 Task: Use the "Buffer" extension for social media analytics and insights.
Action: Mouse moved to (966, 28)
Screenshot: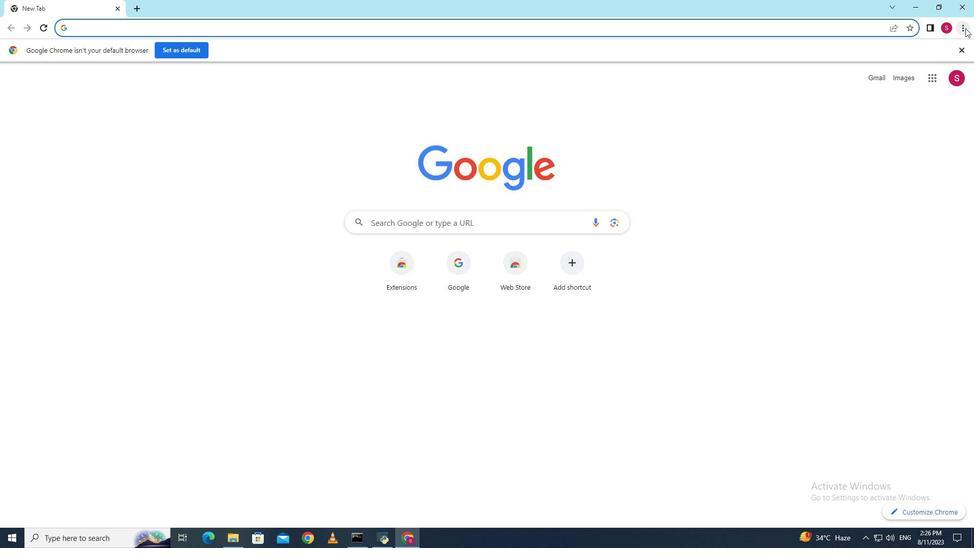 
Action: Mouse pressed left at (966, 28)
Screenshot: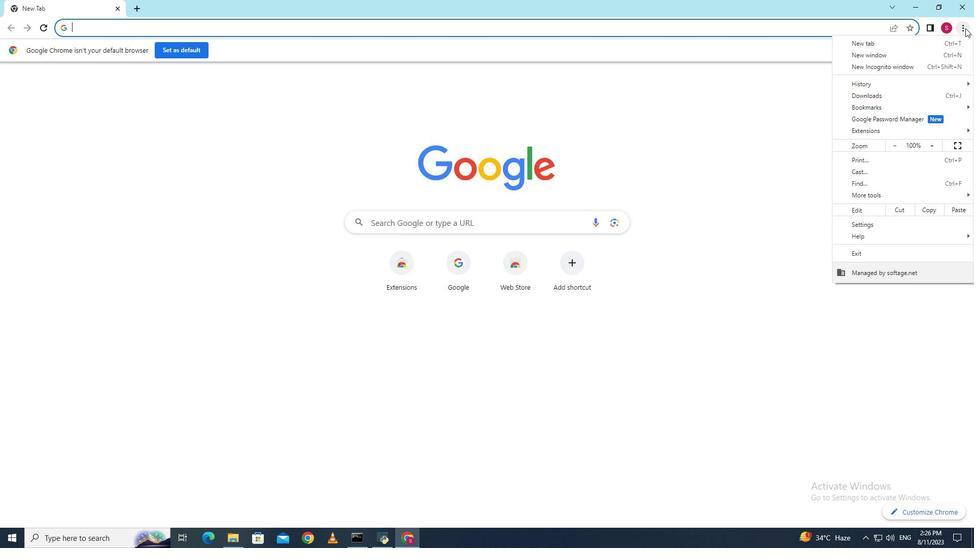 
Action: Mouse moved to (801, 142)
Screenshot: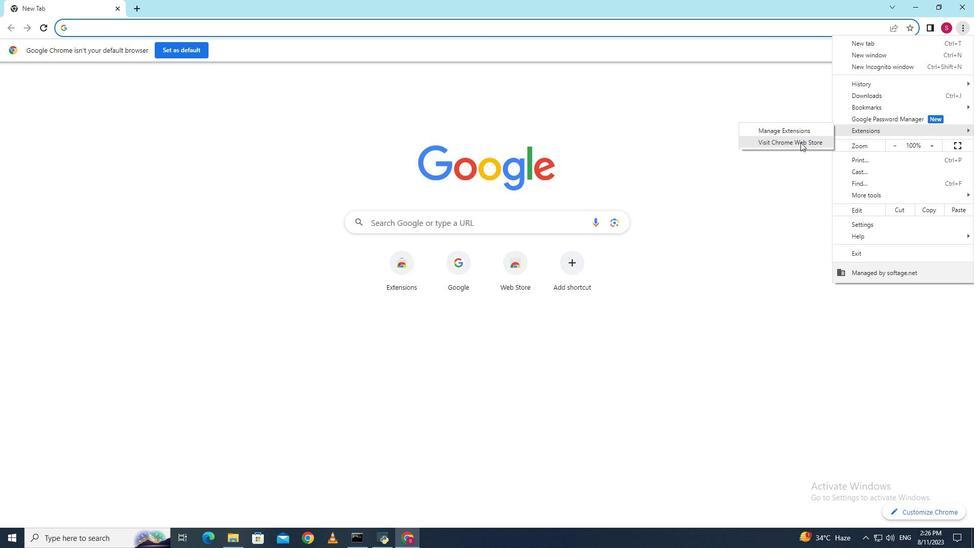 
Action: Mouse pressed left at (801, 142)
Screenshot: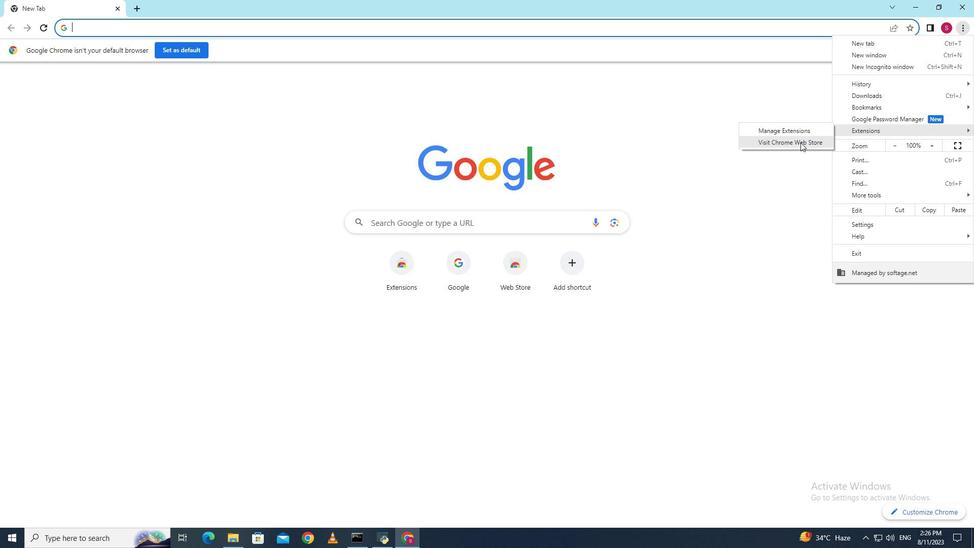 
Action: Mouse moved to (231, 93)
Screenshot: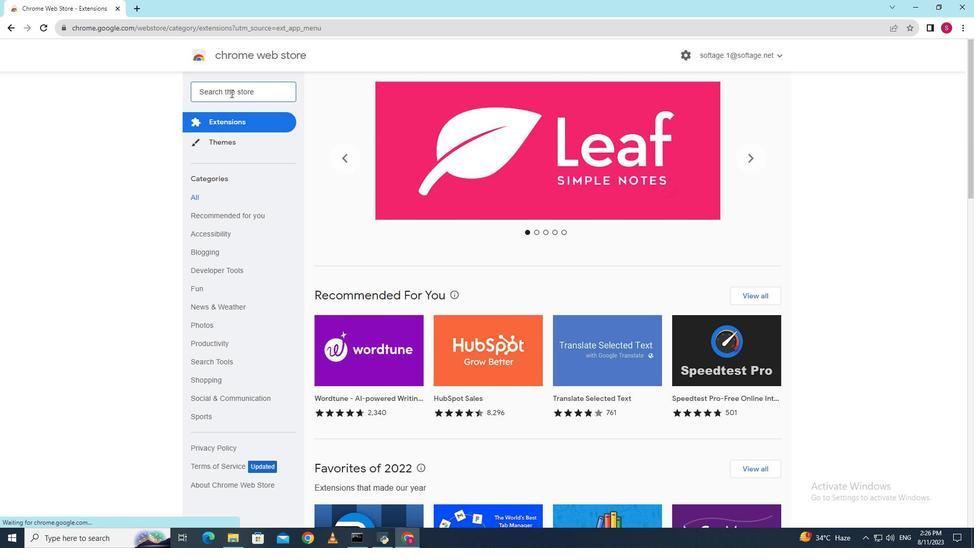 
Action: Mouse pressed left at (231, 93)
Screenshot: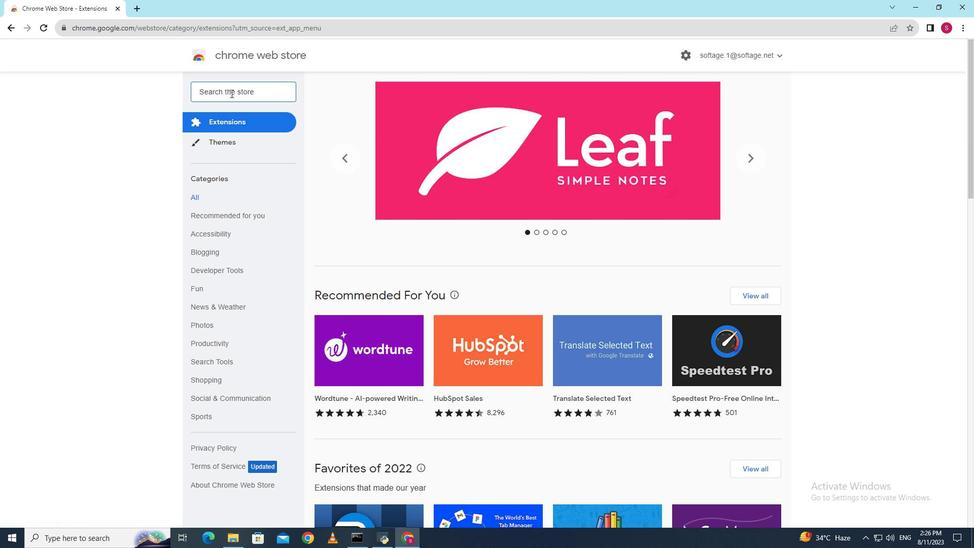
Action: Key pressed <Key.shift>Buffer<Key.enter>
Screenshot: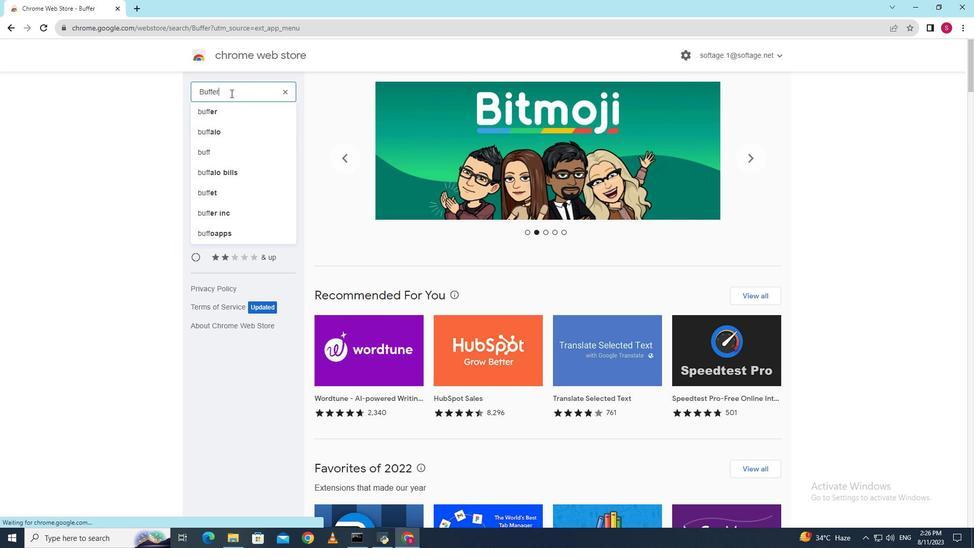 
Action: Mouse moved to (462, 153)
Screenshot: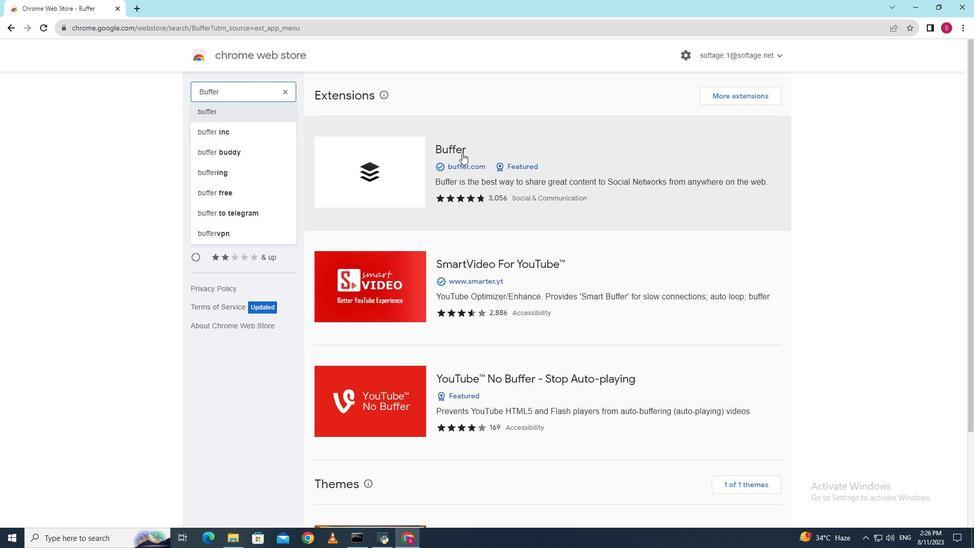 
Action: Mouse pressed left at (462, 153)
Screenshot: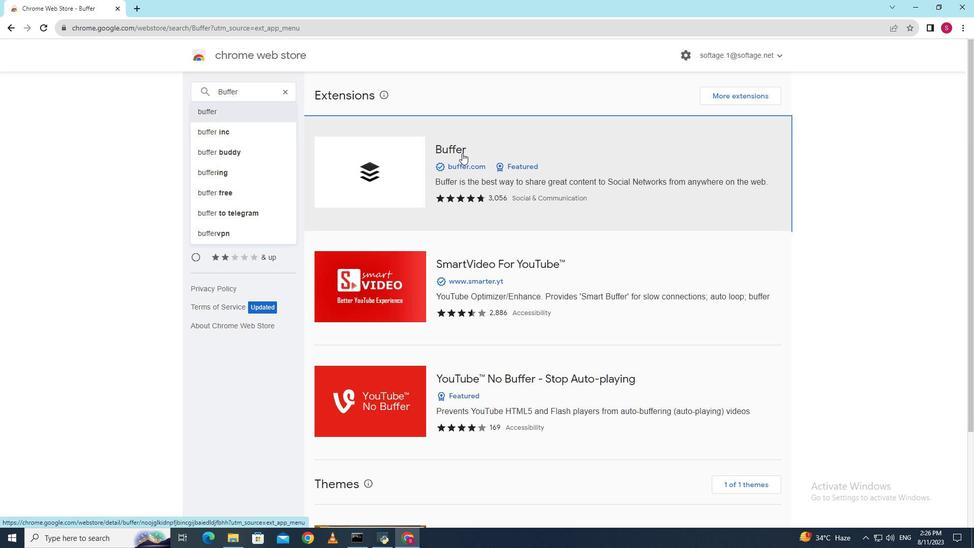 
Action: Mouse moved to (689, 127)
Screenshot: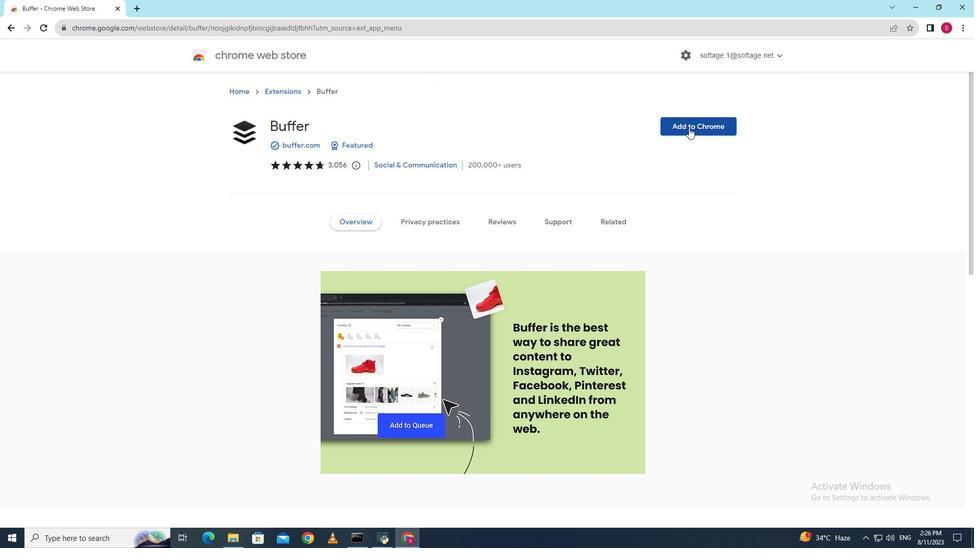 
Action: Mouse pressed left at (689, 127)
Screenshot: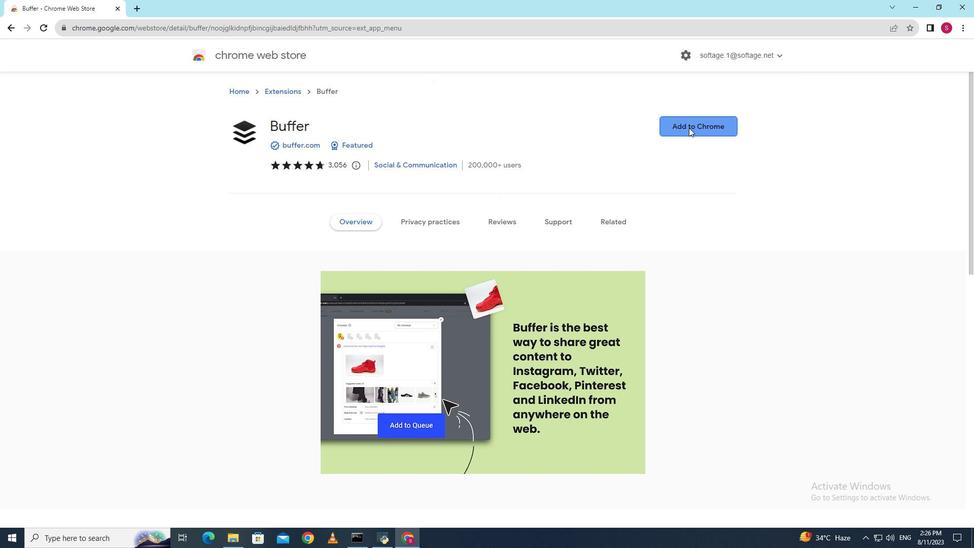 
Action: Mouse moved to (496, 111)
Screenshot: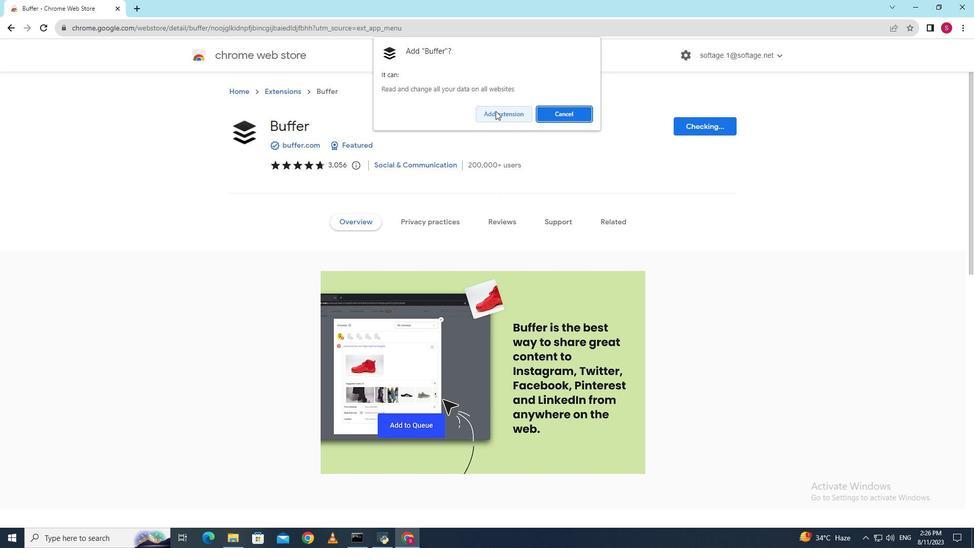 
Action: Mouse pressed left at (496, 111)
Screenshot: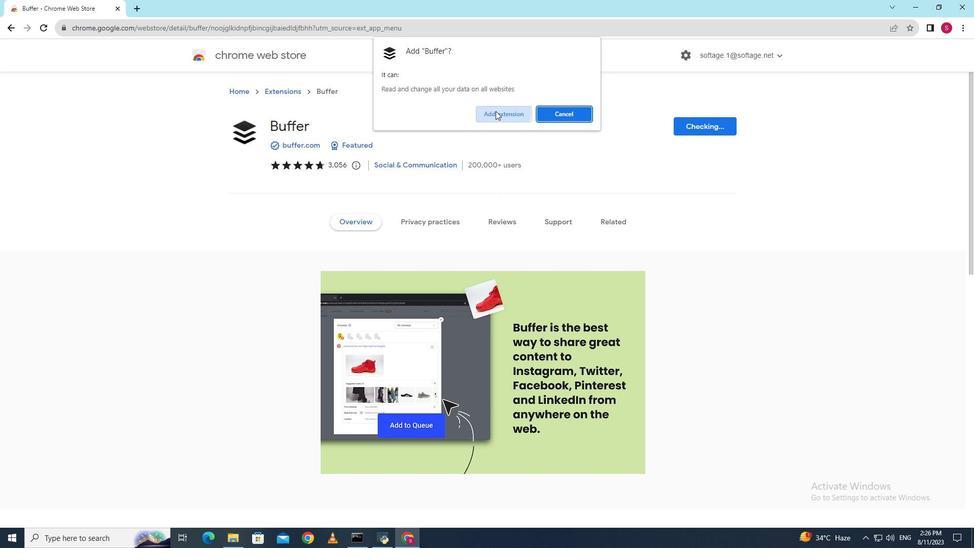 
Action: Mouse moved to (470, 244)
Screenshot: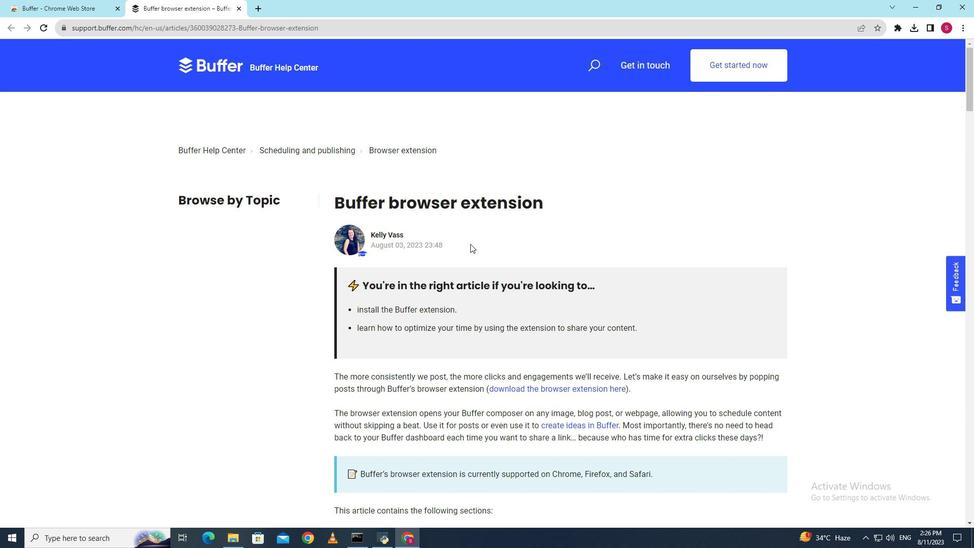 
Action: Mouse scrolled (470, 243) with delta (0, 0)
Screenshot: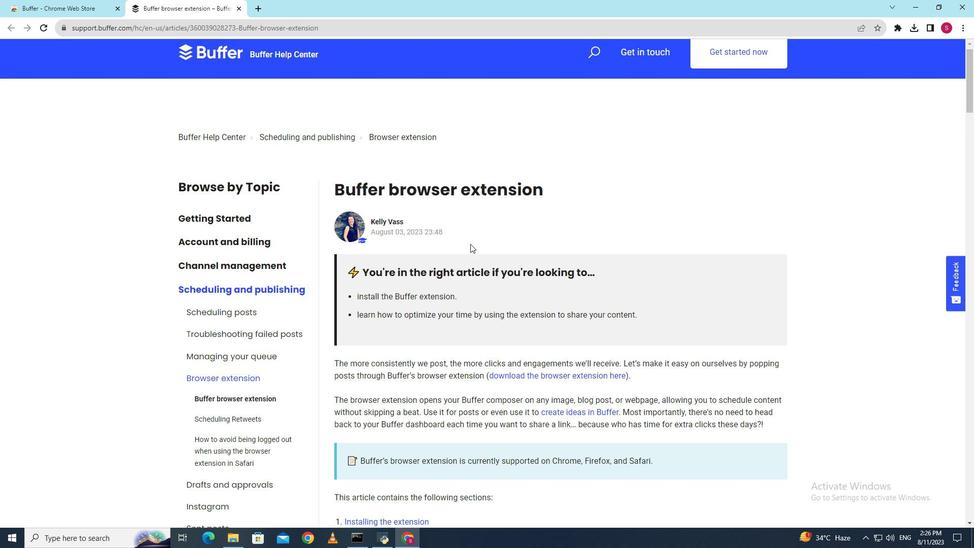 
Action: Mouse scrolled (470, 243) with delta (0, 0)
Screenshot: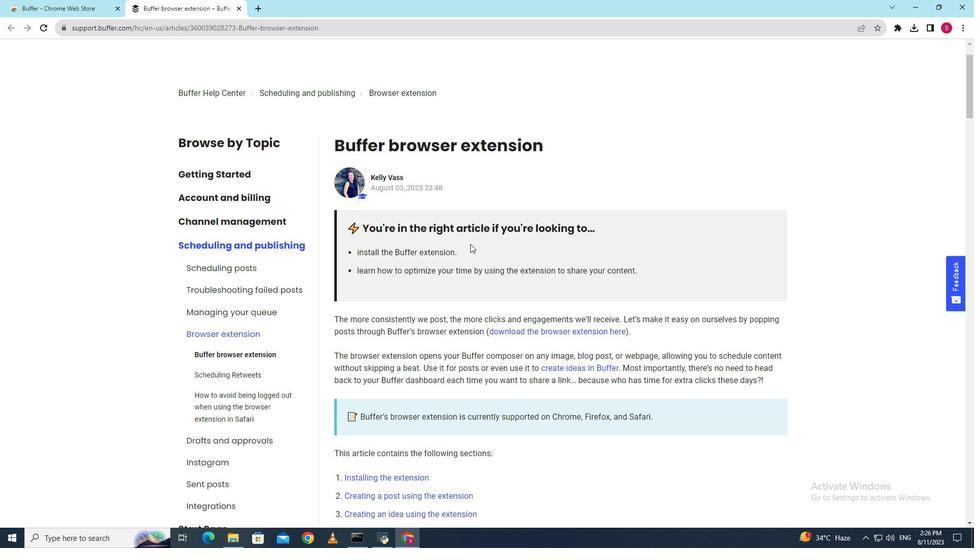 
Action: Mouse scrolled (470, 243) with delta (0, 0)
Screenshot: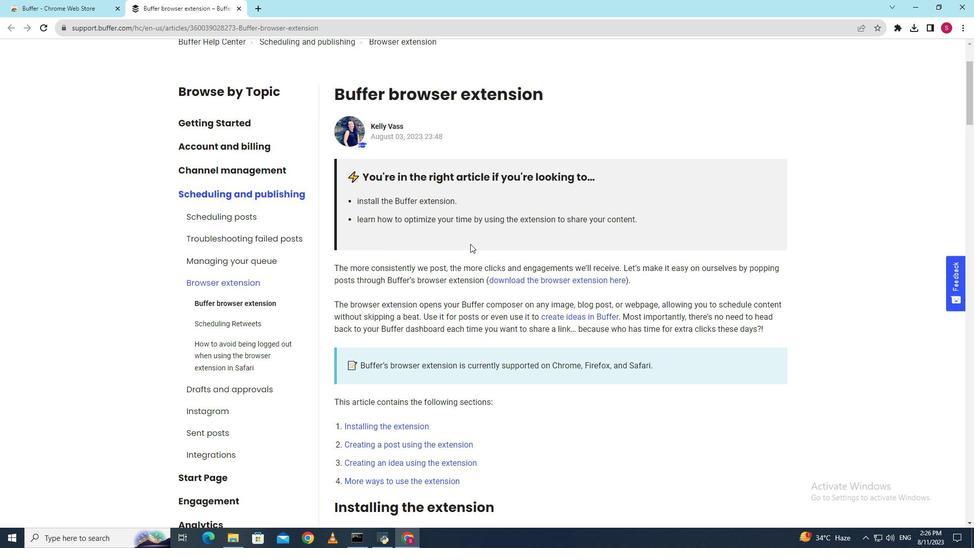 
Action: Mouse scrolled (470, 243) with delta (0, 0)
Screenshot: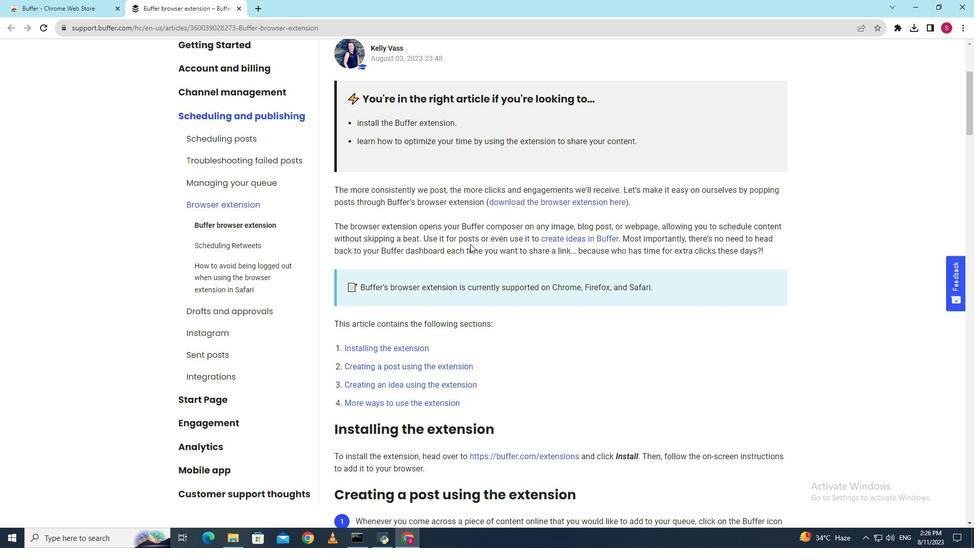 
Action: Mouse scrolled (470, 243) with delta (0, 0)
Screenshot: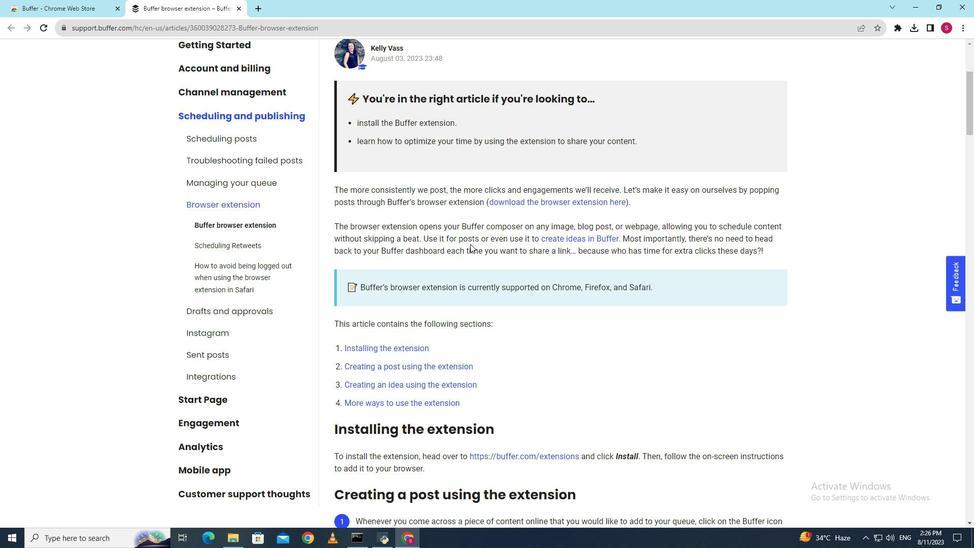 
Action: Mouse scrolled (470, 243) with delta (0, 0)
Screenshot: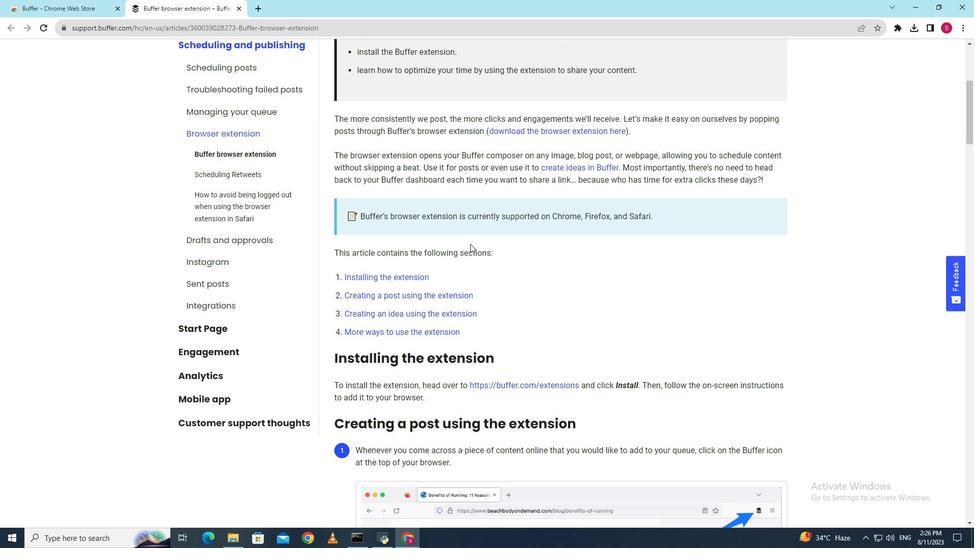 
Action: Mouse scrolled (470, 243) with delta (0, 0)
Screenshot: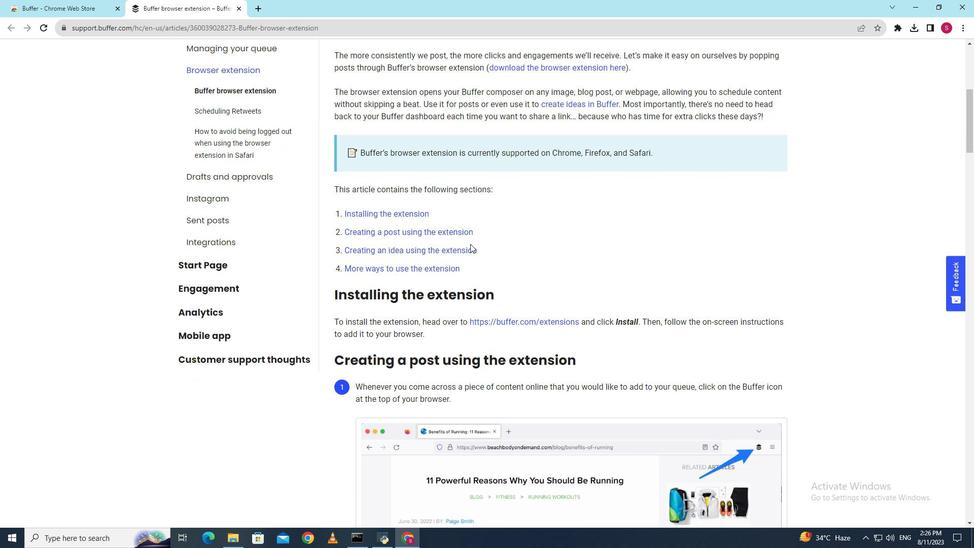 
Action: Mouse scrolled (470, 243) with delta (0, 0)
Screenshot: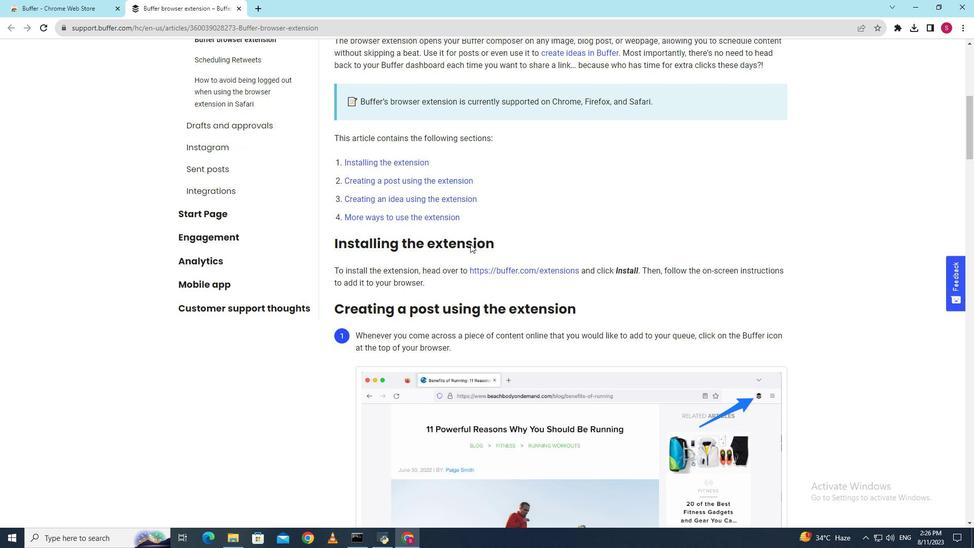 
Action: Mouse scrolled (470, 243) with delta (0, 0)
Screenshot: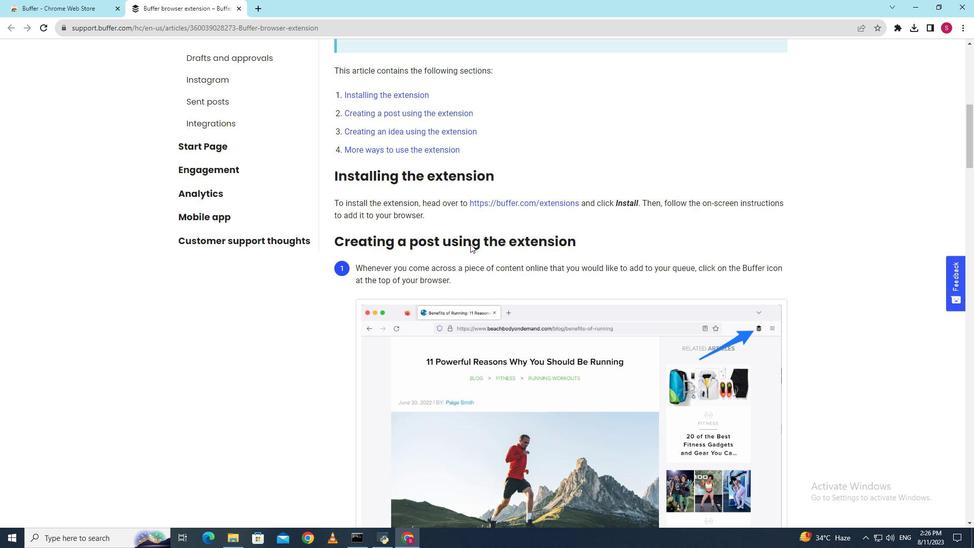 
Action: Mouse scrolled (470, 243) with delta (0, 0)
Screenshot: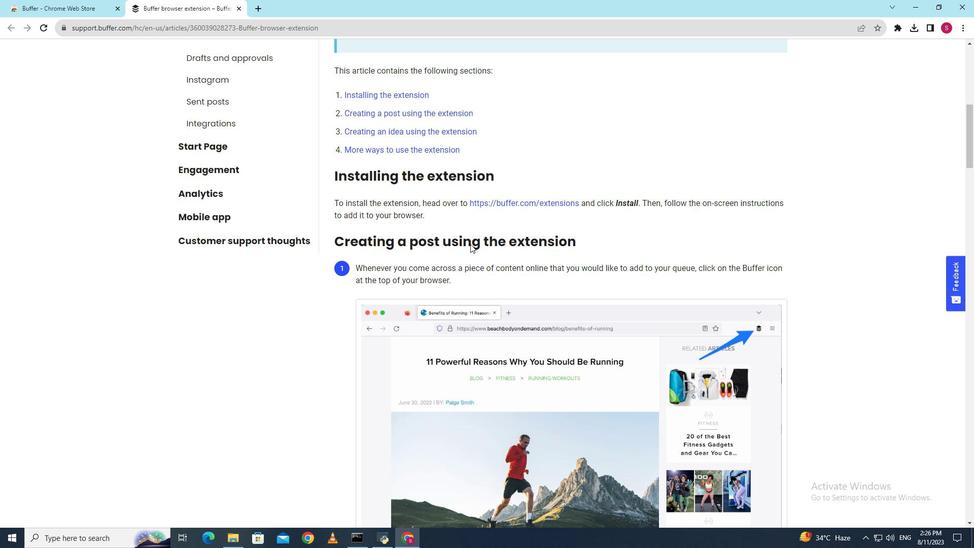 
Action: Mouse scrolled (470, 243) with delta (0, 0)
Screenshot: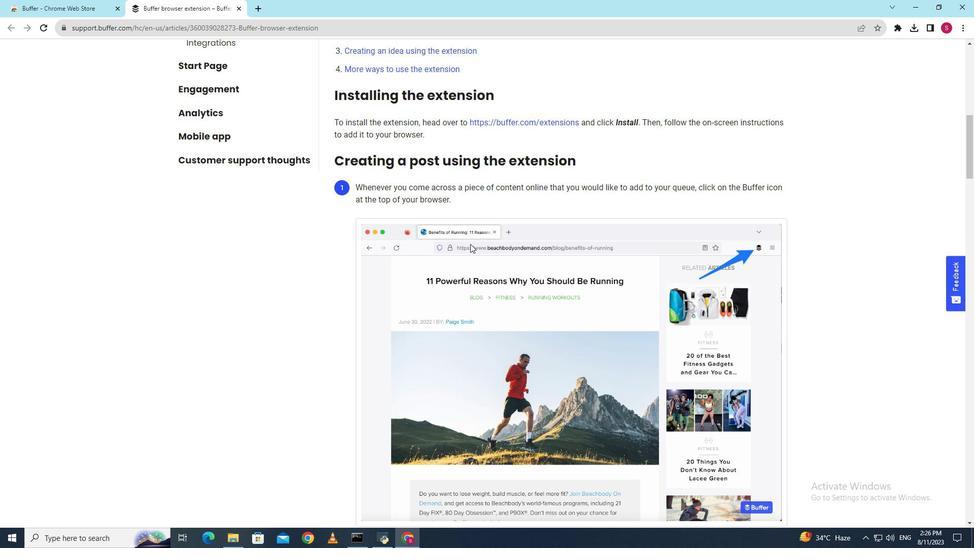 
Action: Mouse scrolled (470, 243) with delta (0, 0)
Screenshot: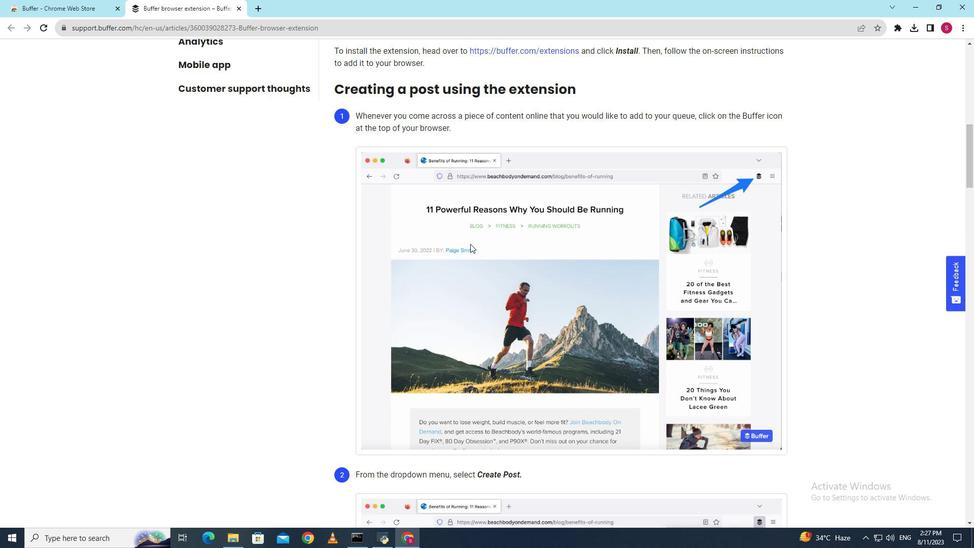 
Action: Mouse scrolled (470, 243) with delta (0, 0)
Screenshot: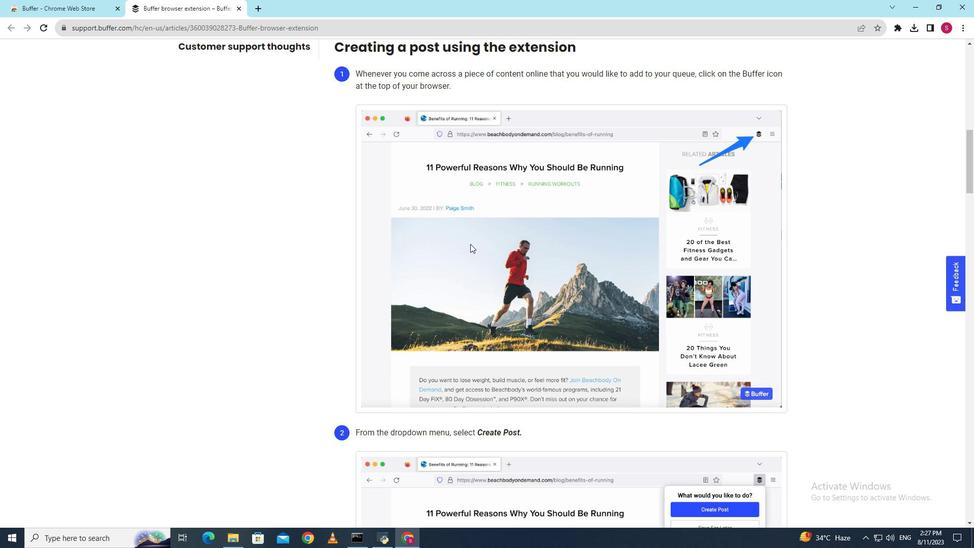 
Action: Mouse scrolled (470, 243) with delta (0, 0)
Screenshot: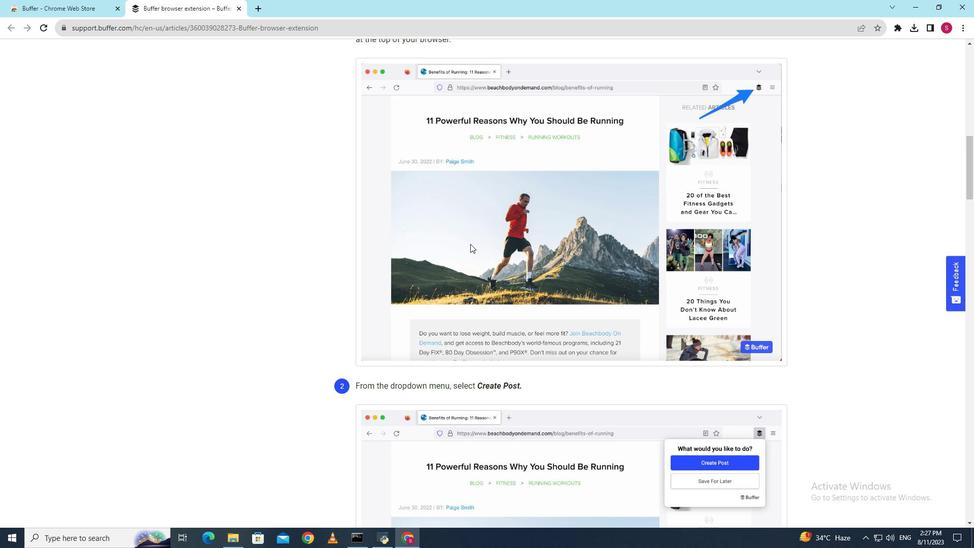 
Action: Mouse scrolled (470, 243) with delta (0, 0)
Screenshot: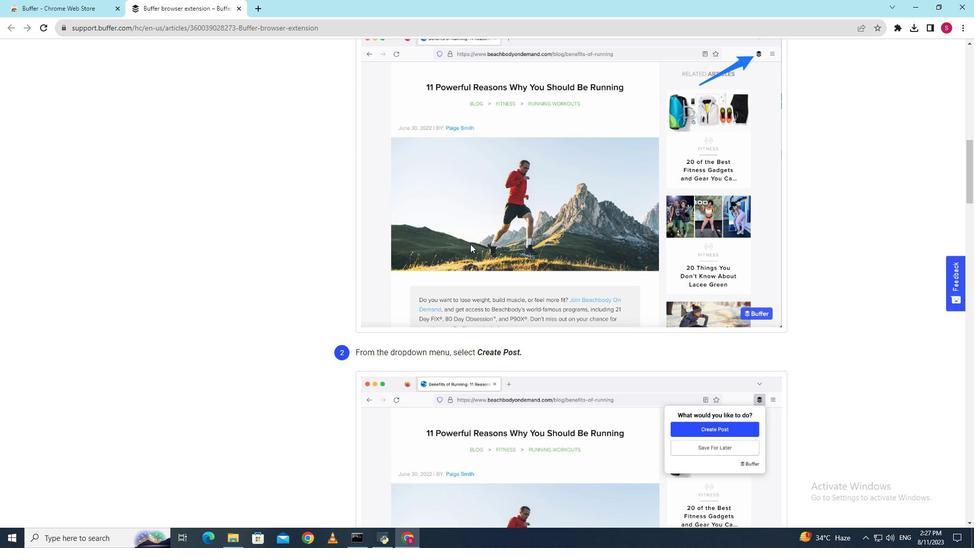 
Action: Mouse scrolled (470, 243) with delta (0, 0)
Screenshot: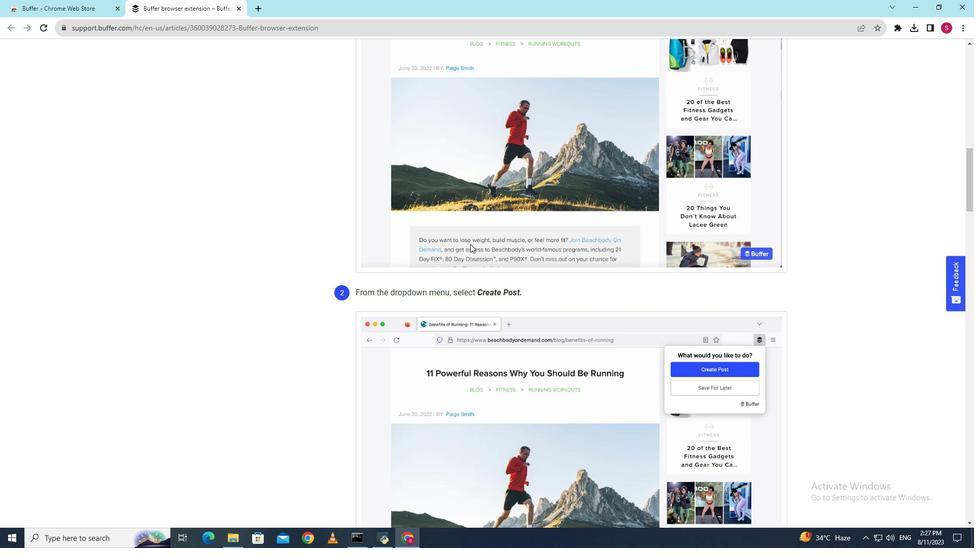 
Action: Mouse scrolled (470, 243) with delta (0, 0)
Screenshot: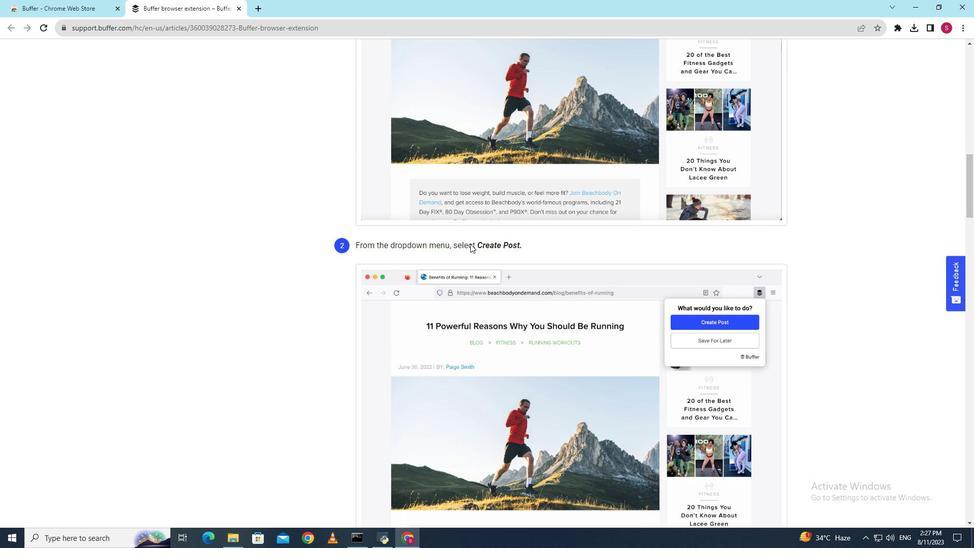 
Action: Mouse scrolled (470, 243) with delta (0, 0)
Screenshot: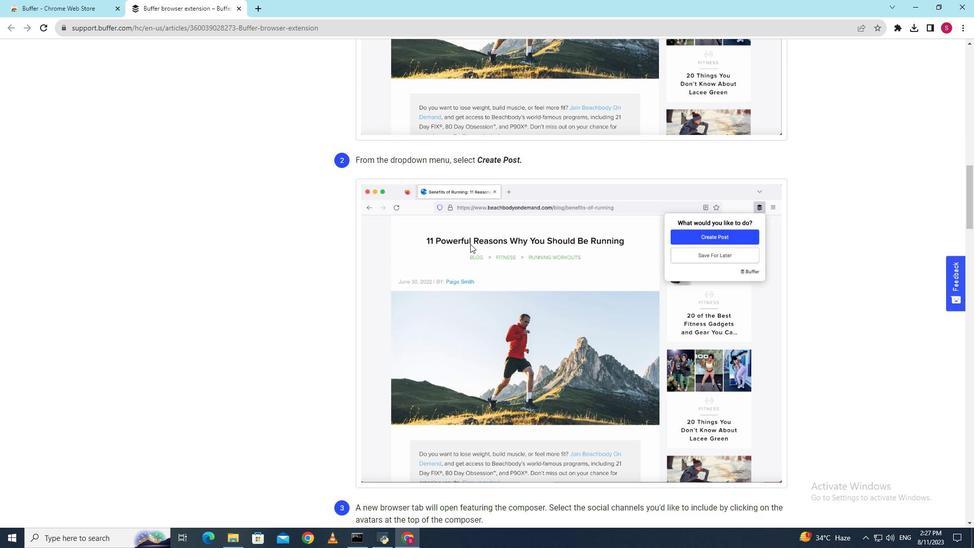 
Action: Mouse scrolled (470, 243) with delta (0, 0)
Screenshot: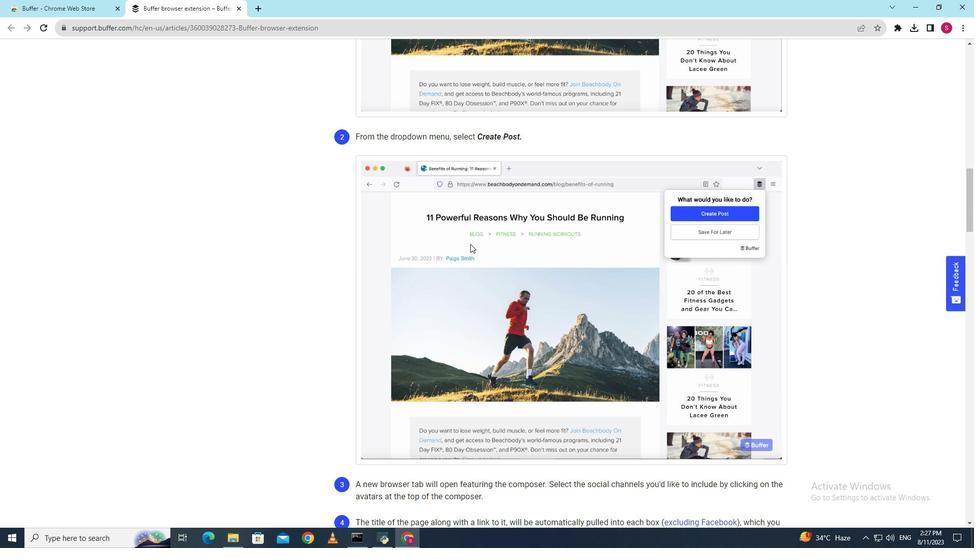 
Action: Mouse scrolled (470, 243) with delta (0, 0)
Screenshot: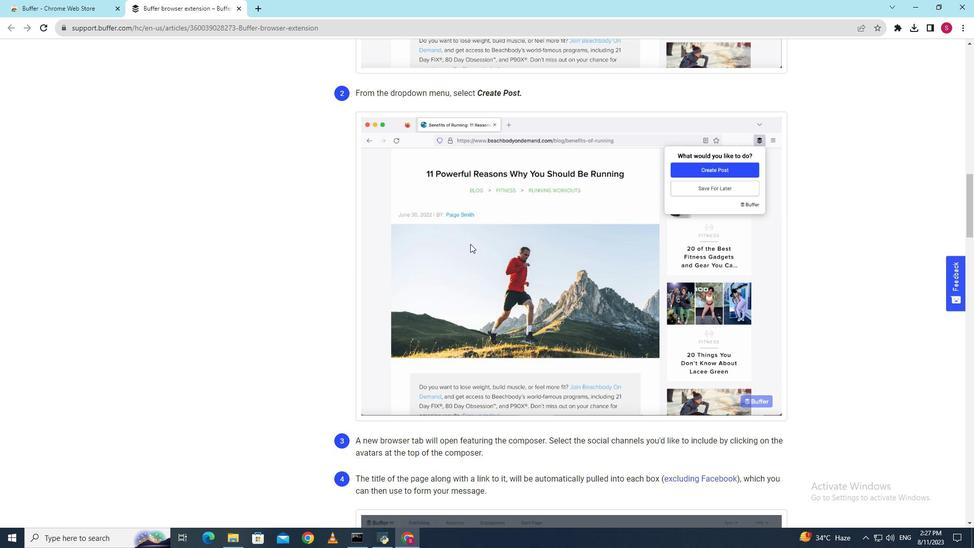 
Action: Mouse scrolled (470, 243) with delta (0, 0)
Screenshot: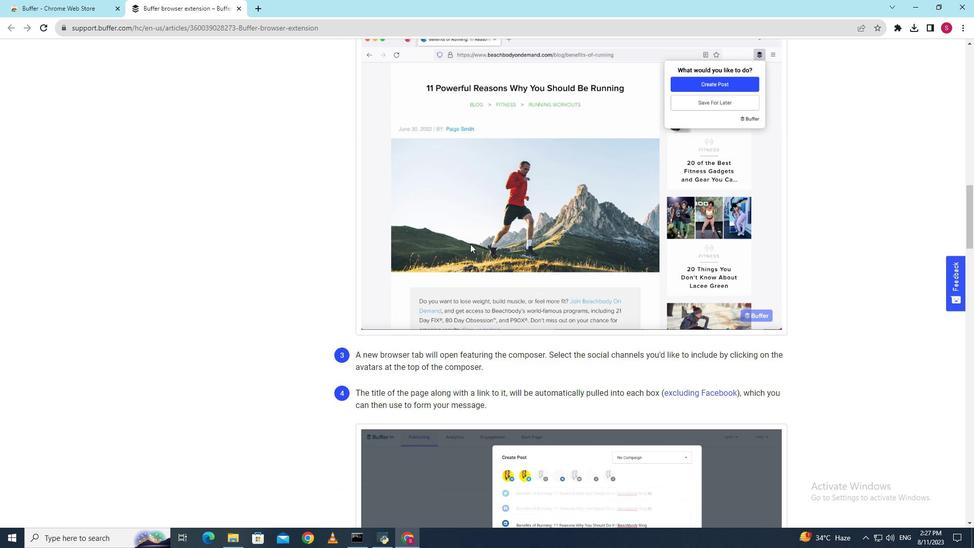 
Action: Mouse scrolled (470, 243) with delta (0, 0)
Screenshot: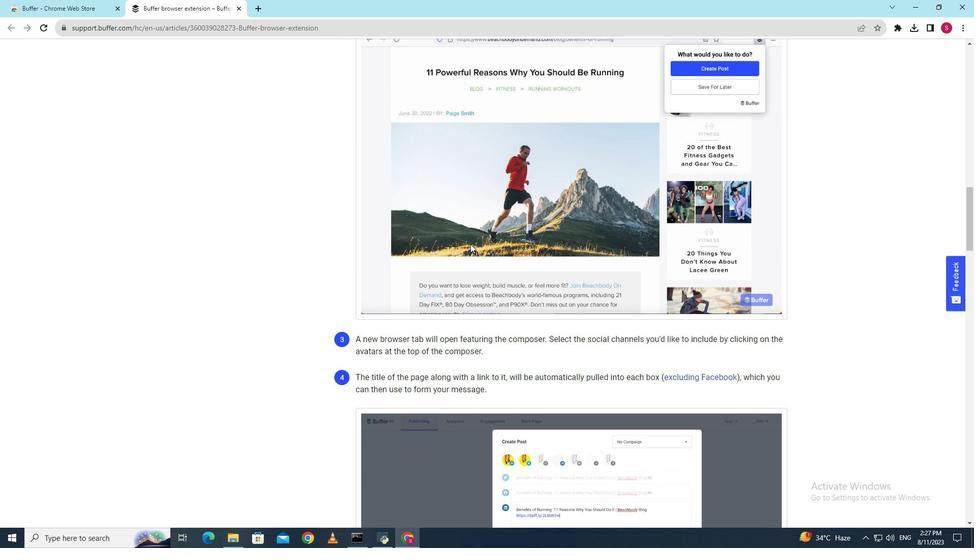 
Action: Mouse scrolled (470, 243) with delta (0, 0)
Screenshot: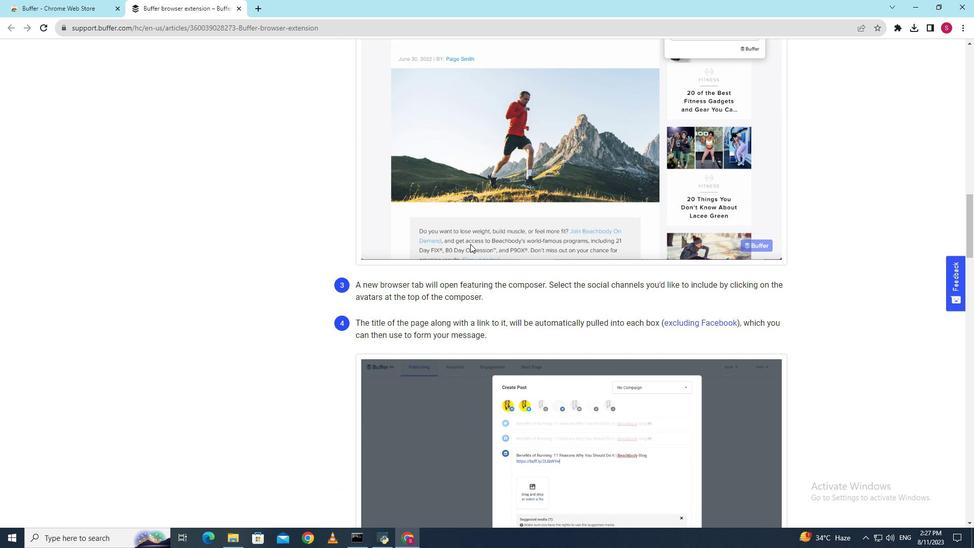 
Action: Mouse scrolled (470, 243) with delta (0, 0)
Screenshot: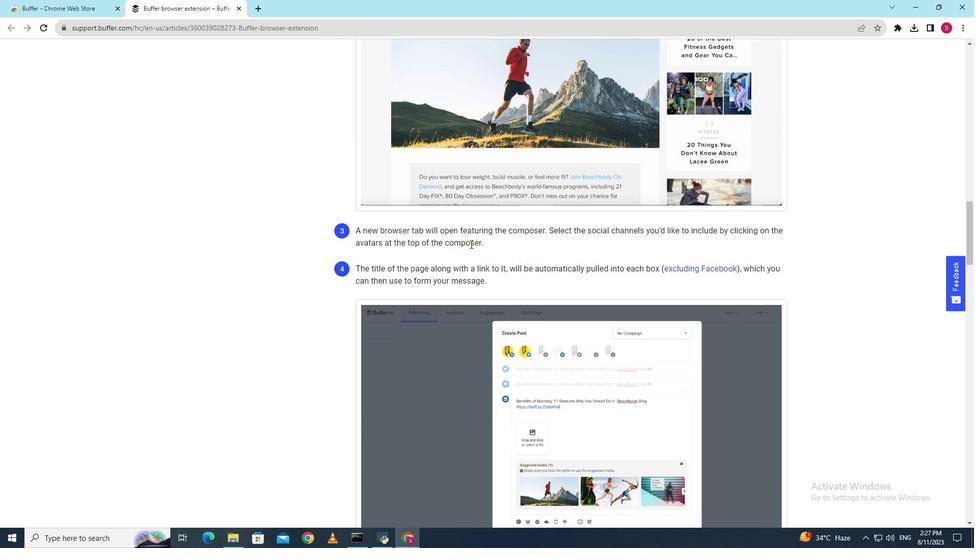 
Action: Mouse scrolled (470, 243) with delta (0, 0)
Screenshot: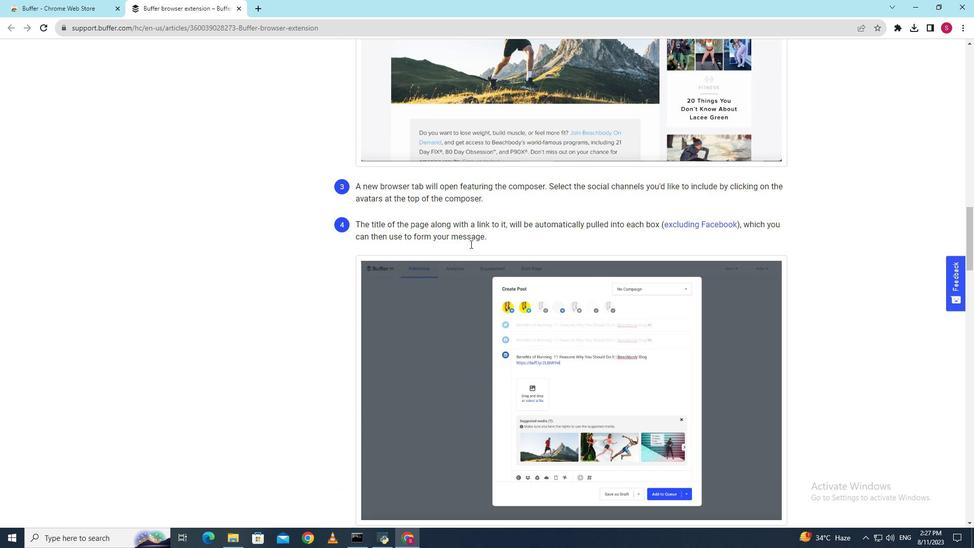 
Action: Mouse scrolled (470, 243) with delta (0, 0)
Screenshot: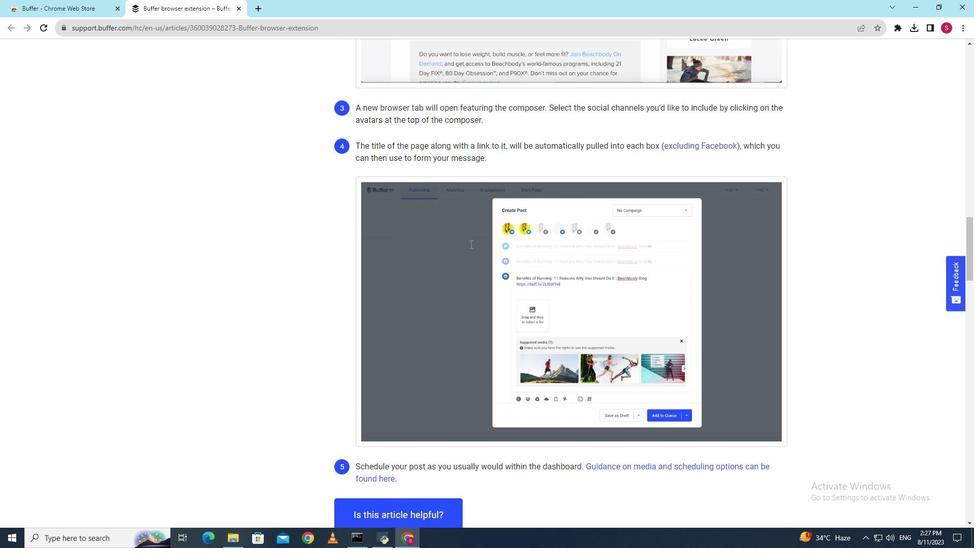 
Action: Mouse scrolled (470, 243) with delta (0, 0)
Screenshot: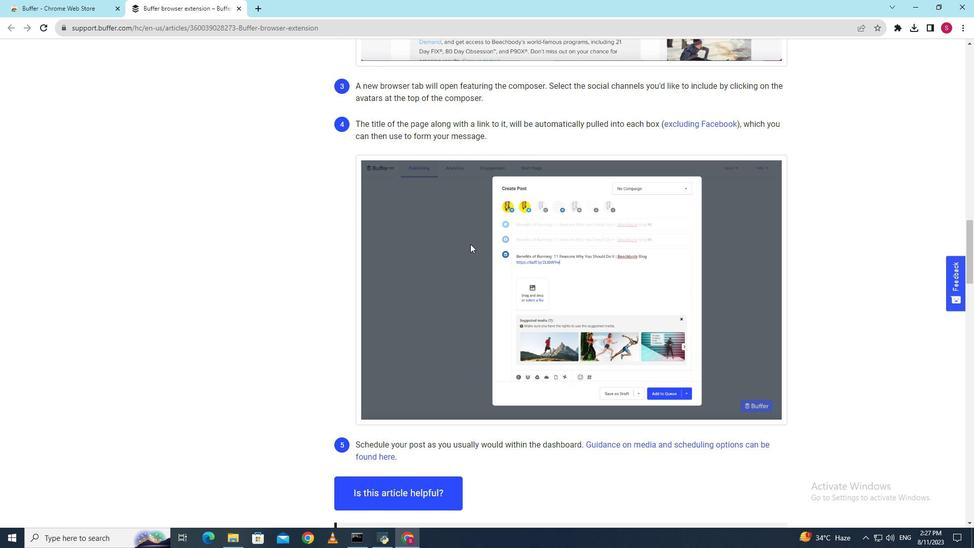 
Action: Mouse scrolled (470, 243) with delta (0, 0)
Screenshot: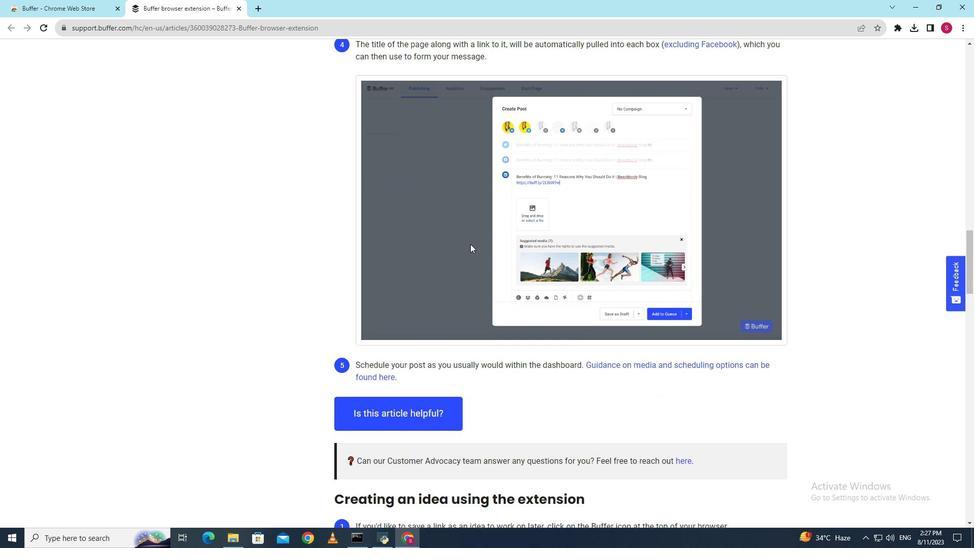 
Action: Mouse scrolled (470, 243) with delta (0, 0)
Screenshot: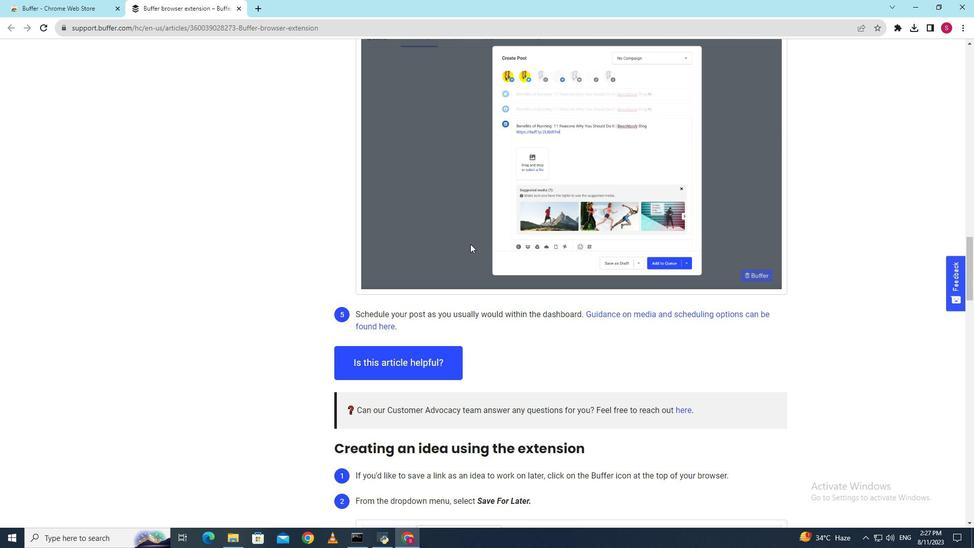 
Action: Mouse moved to (471, 244)
Screenshot: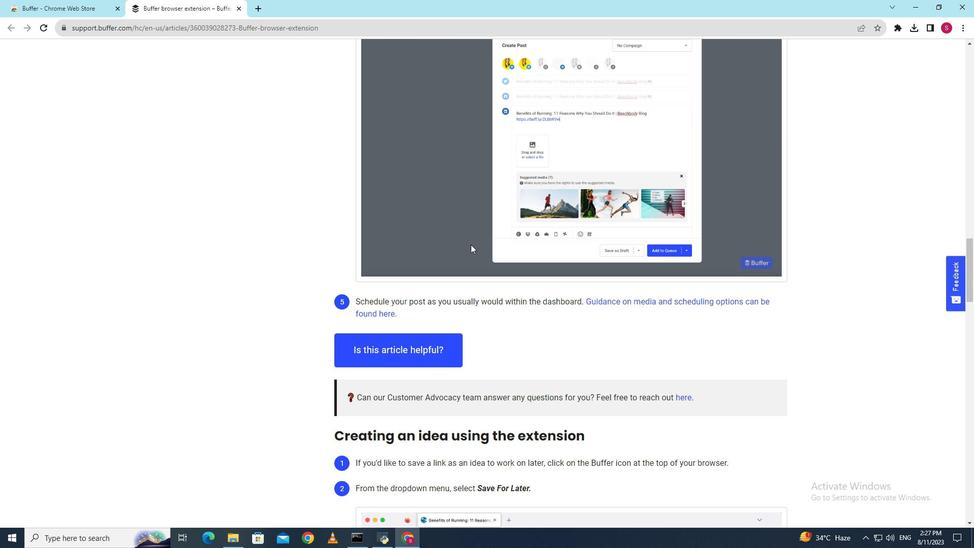 
Action: Mouse scrolled (471, 244) with delta (0, 0)
Screenshot: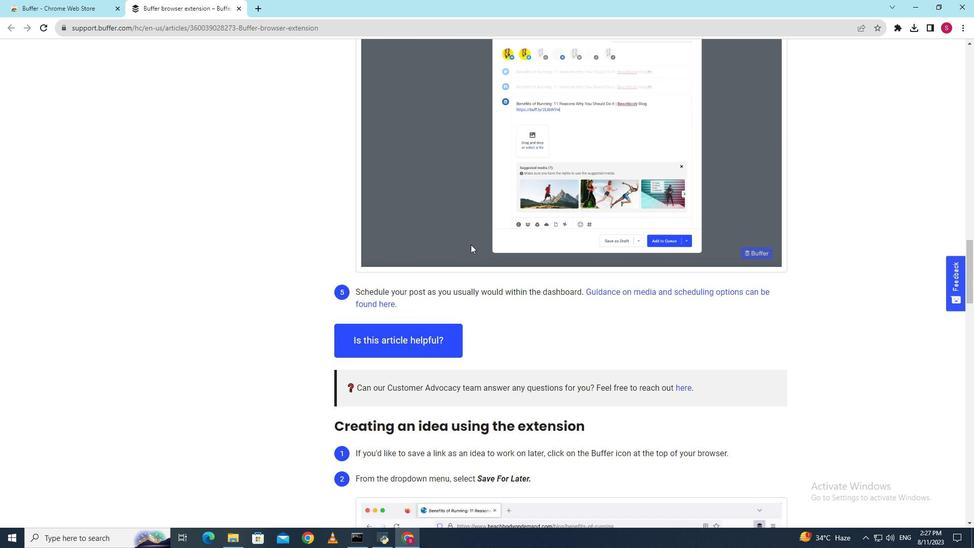 
Action: Mouse scrolled (471, 244) with delta (0, 0)
Screenshot: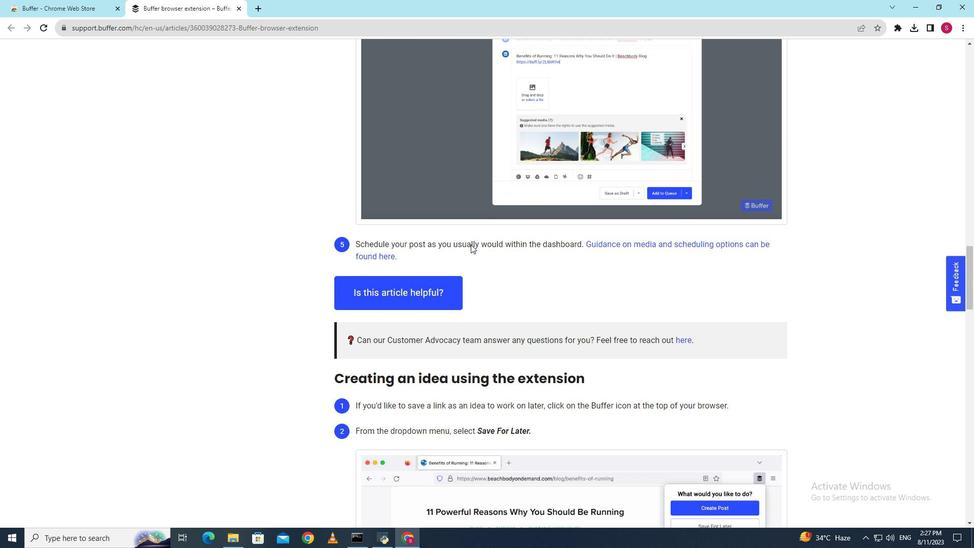
Action: Mouse scrolled (471, 244) with delta (0, 0)
Screenshot: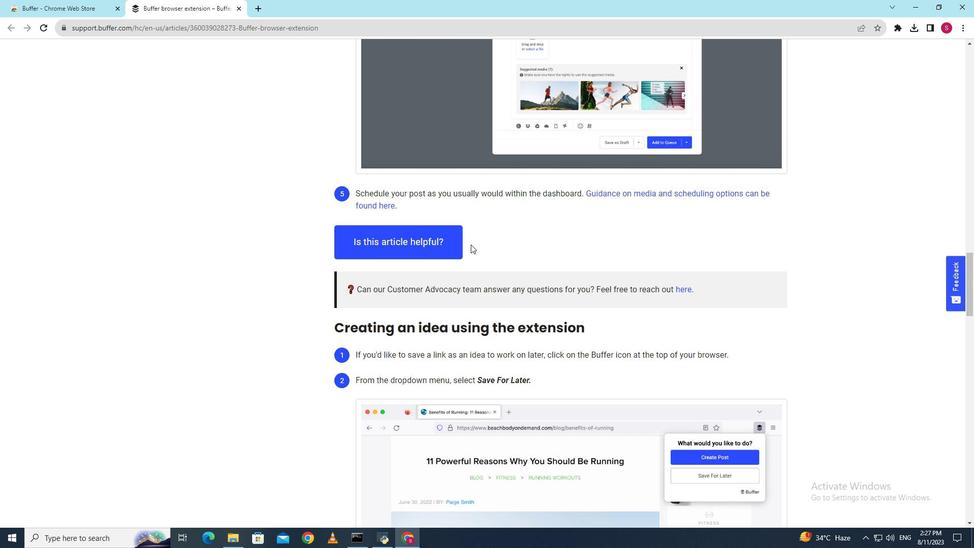 
Action: Mouse scrolled (471, 244) with delta (0, 0)
Screenshot: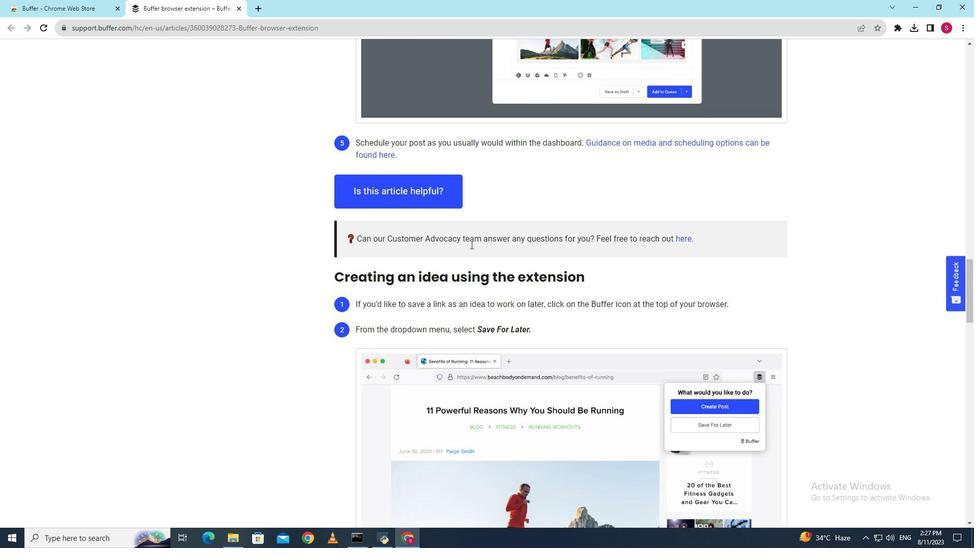 
Action: Mouse scrolled (471, 244) with delta (0, 0)
Screenshot: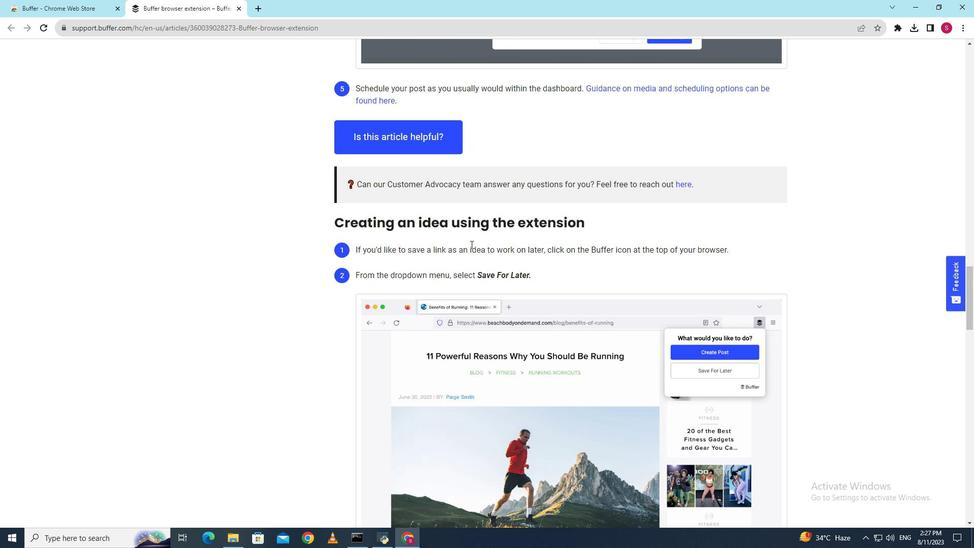 
Action: Mouse scrolled (471, 244) with delta (0, 0)
Screenshot: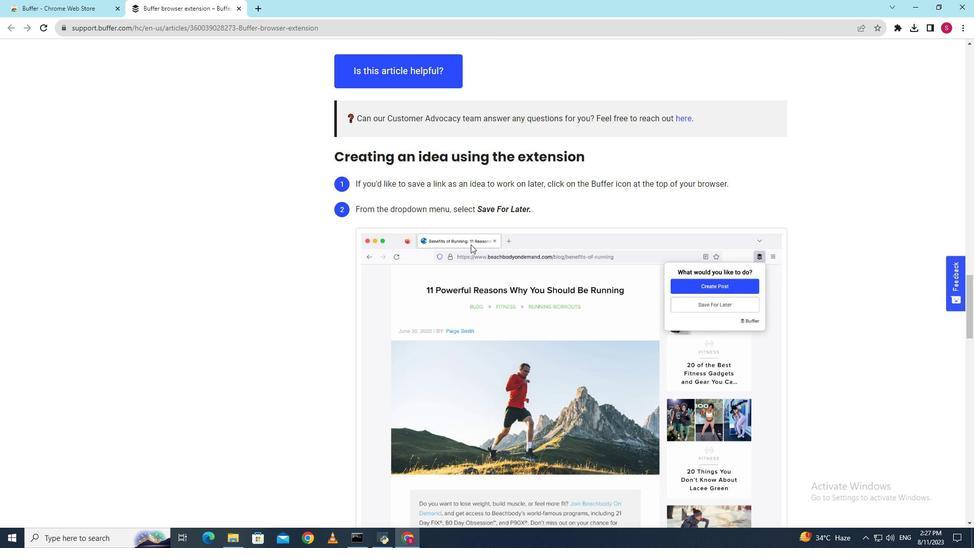 
Action: Mouse scrolled (471, 244) with delta (0, 0)
Screenshot: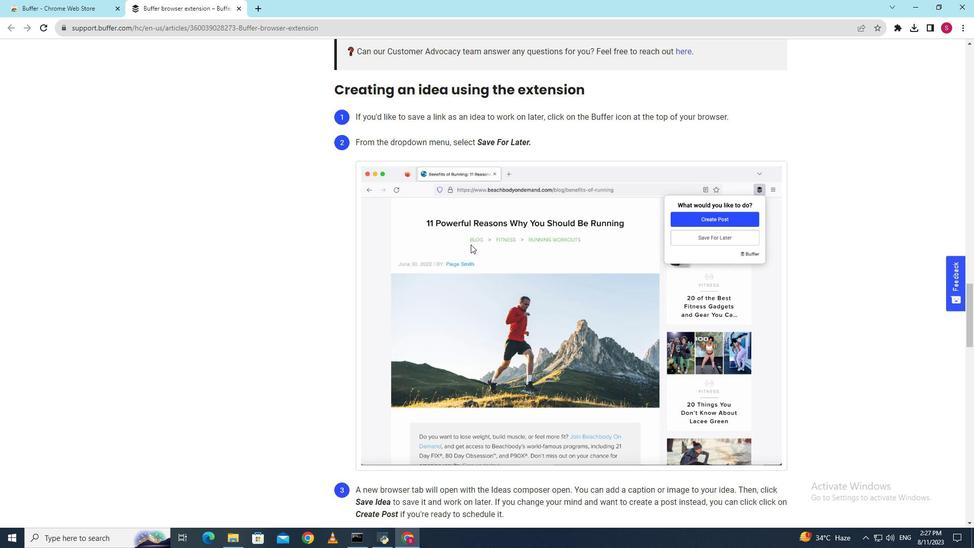 
Action: Mouse scrolled (471, 244) with delta (0, 0)
Screenshot: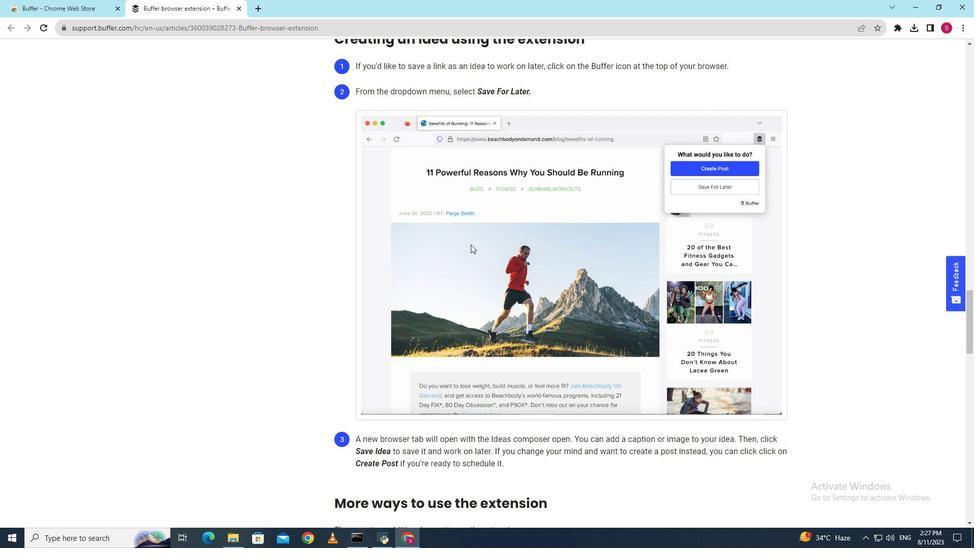 
Action: Mouse scrolled (471, 244) with delta (0, 0)
Screenshot: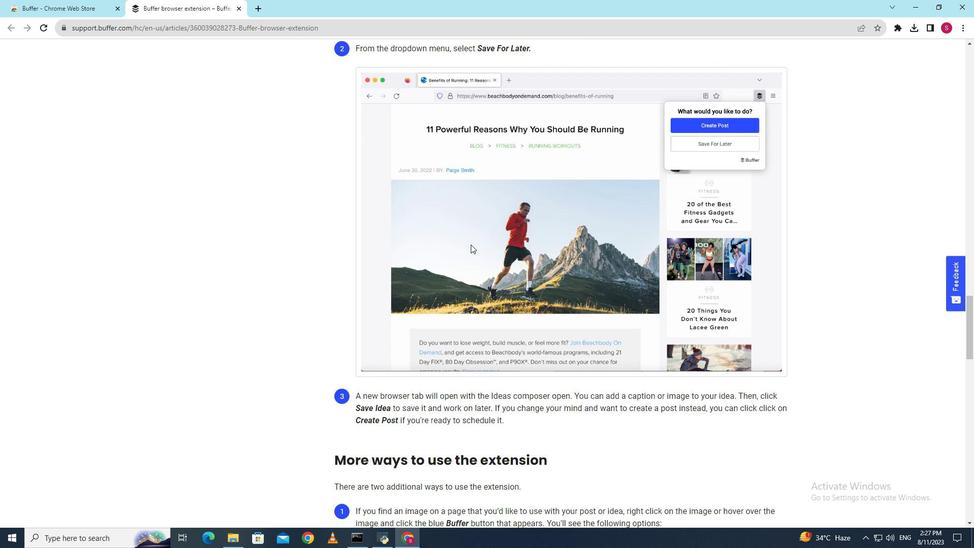 
Action: Mouse scrolled (471, 244) with delta (0, 0)
Screenshot: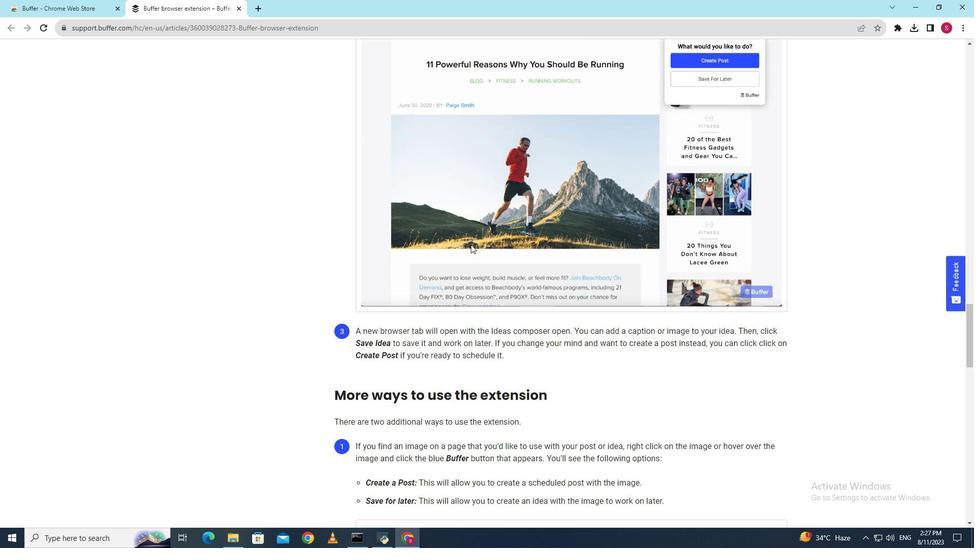 
Action: Mouse scrolled (471, 244) with delta (0, 0)
Screenshot: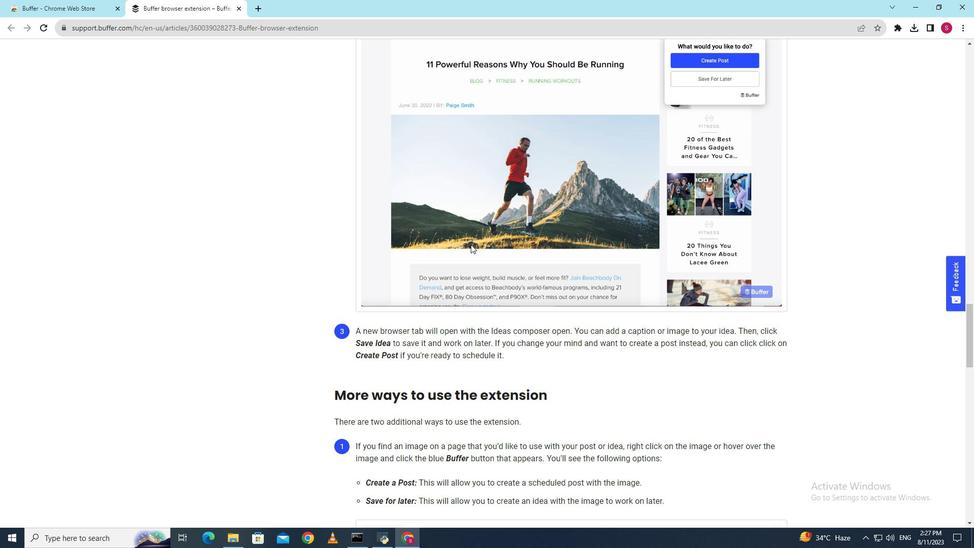 
Action: Mouse scrolled (471, 244) with delta (0, 0)
Screenshot: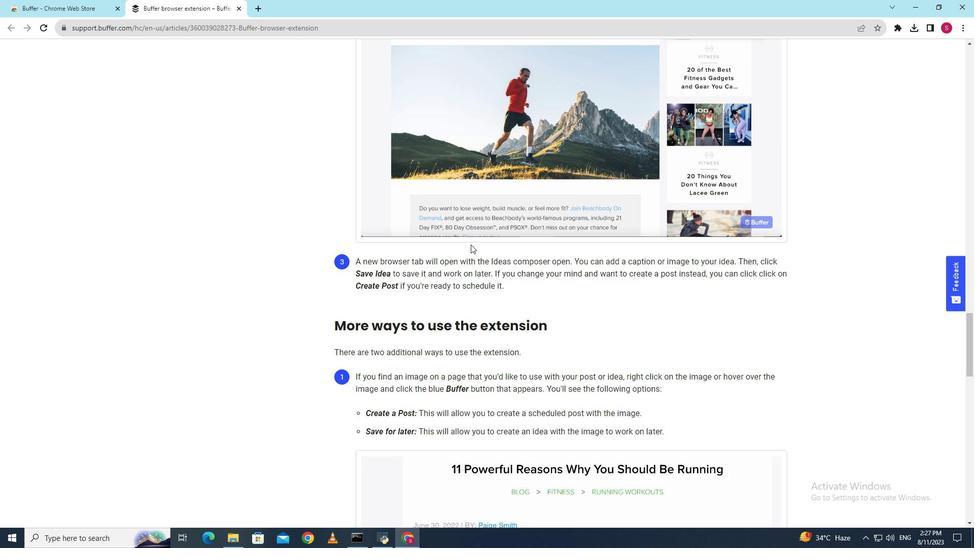 
Action: Mouse scrolled (471, 244) with delta (0, 0)
Screenshot: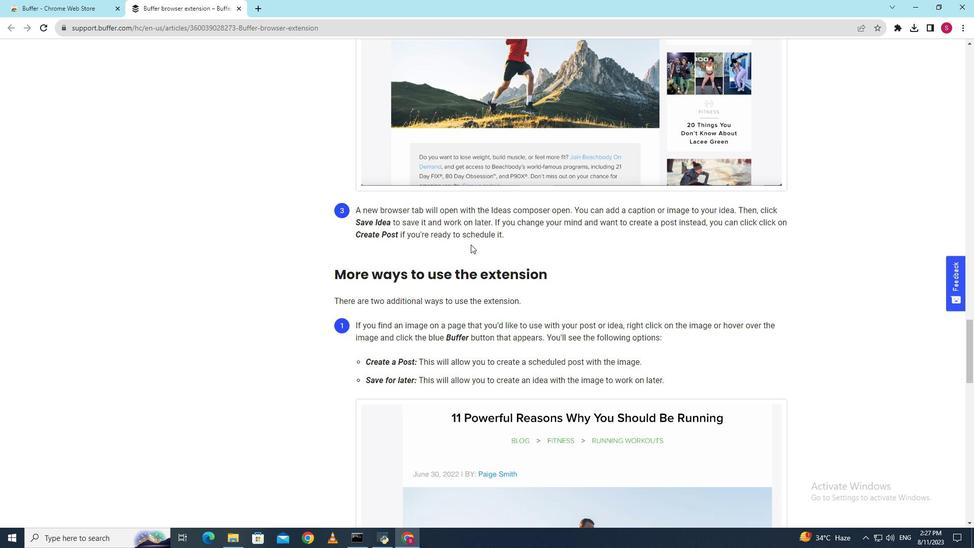 
Action: Mouse scrolled (471, 244) with delta (0, 0)
Screenshot: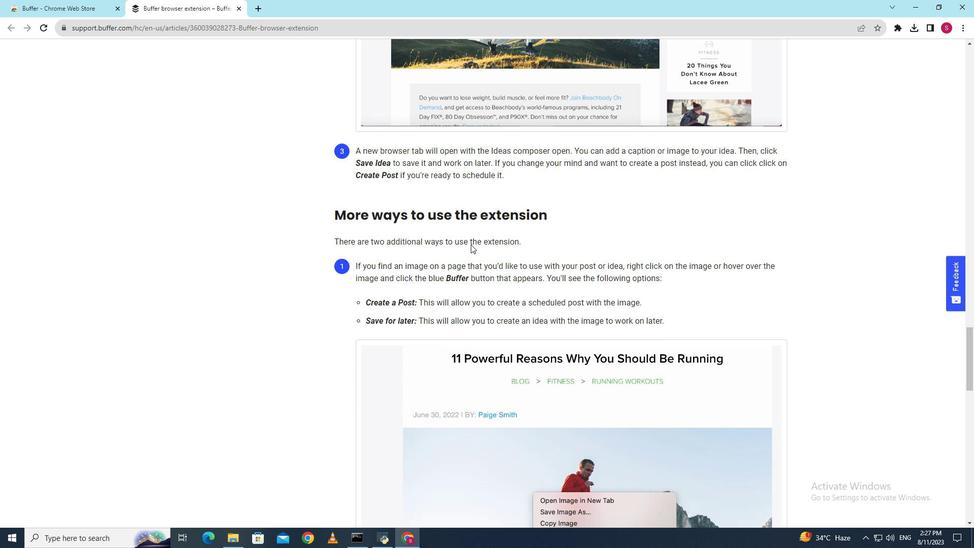 
Action: Mouse scrolled (471, 244) with delta (0, 0)
Screenshot: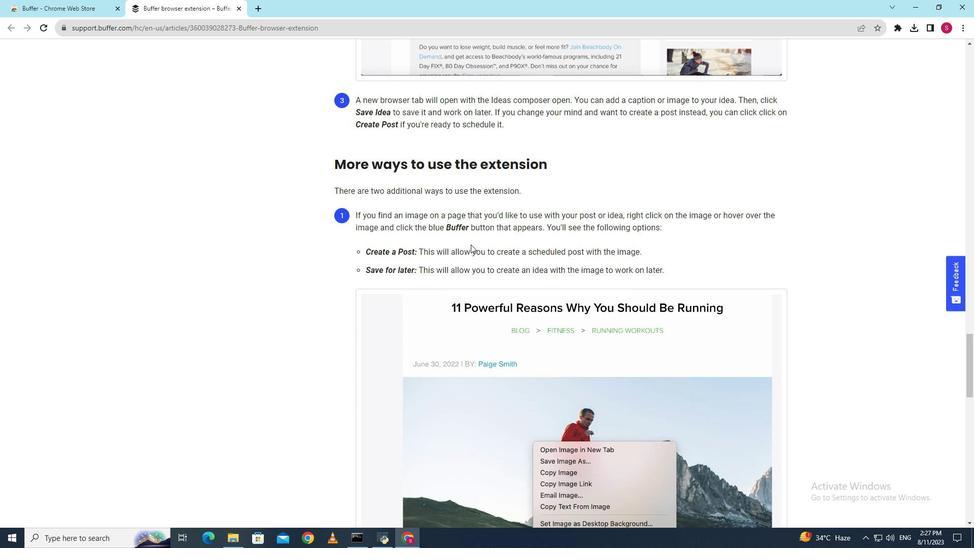 
Action: Mouse scrolled (471, 244) with delta (0, 0)
Screenshot: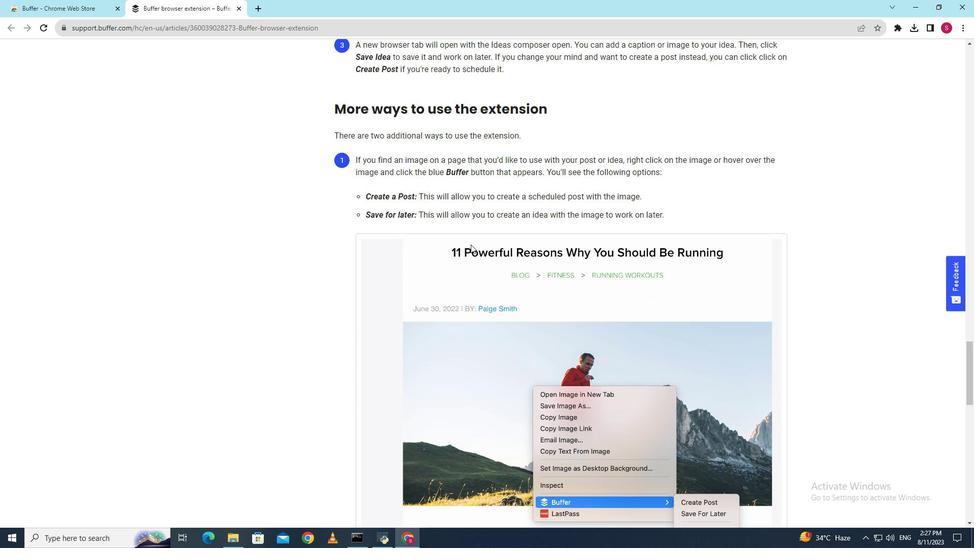 
Action: Mouse scrolled (471, 244) with delta (0, 0)
Screenshot: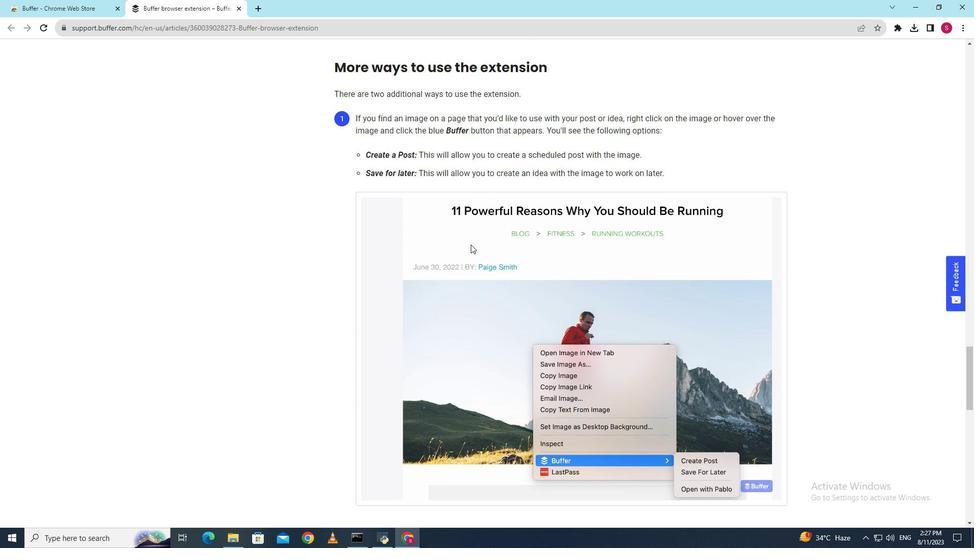 
Action: Mouse scrolled (471, 244) with delta (0, 0)
Screenshot: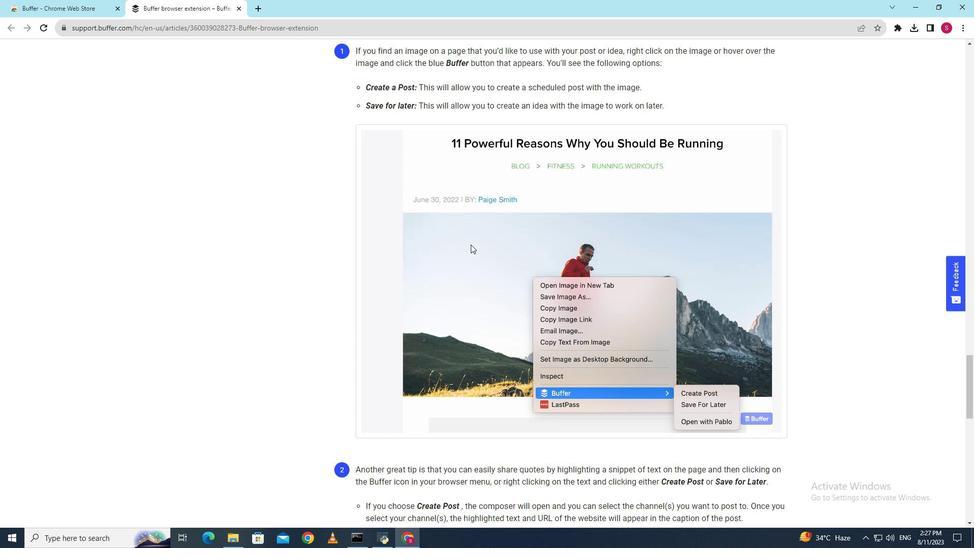 
Action: Mouse scrolled (471, 244) with delta (0, 0)
Screenshot: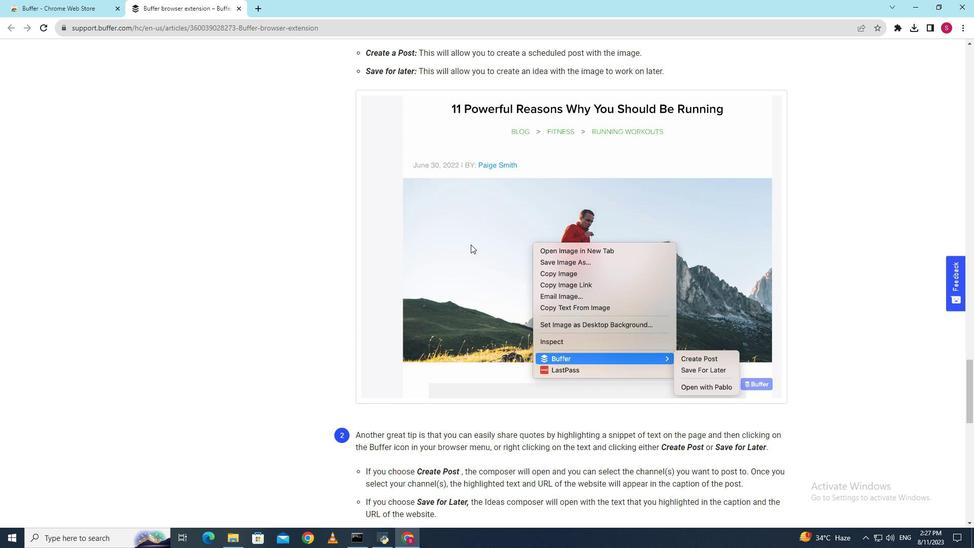 
Action: Mouse scrolled (471, 244) with delta (0, 0)
Screenshot: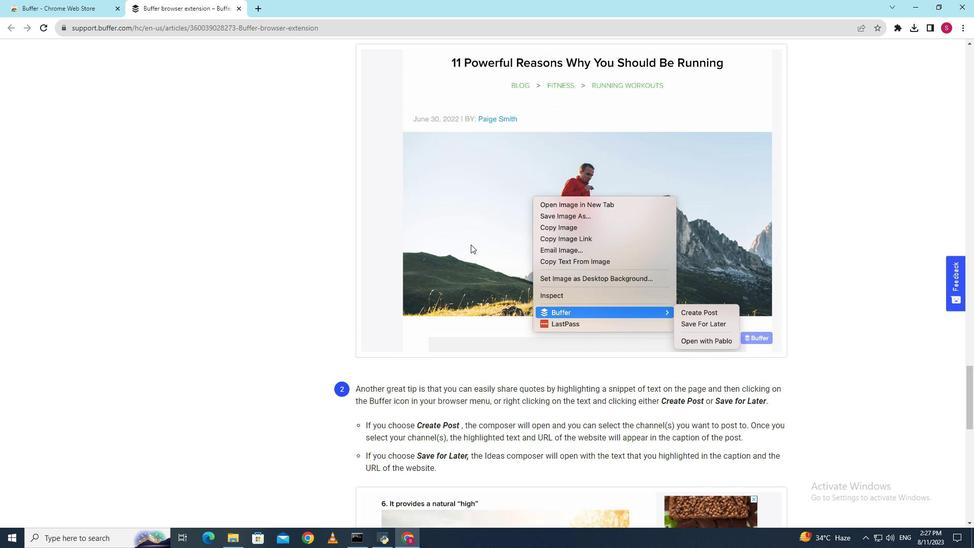 
Action: Mouse scrolled (471, 244) with delta (0, 0)
Screenshot: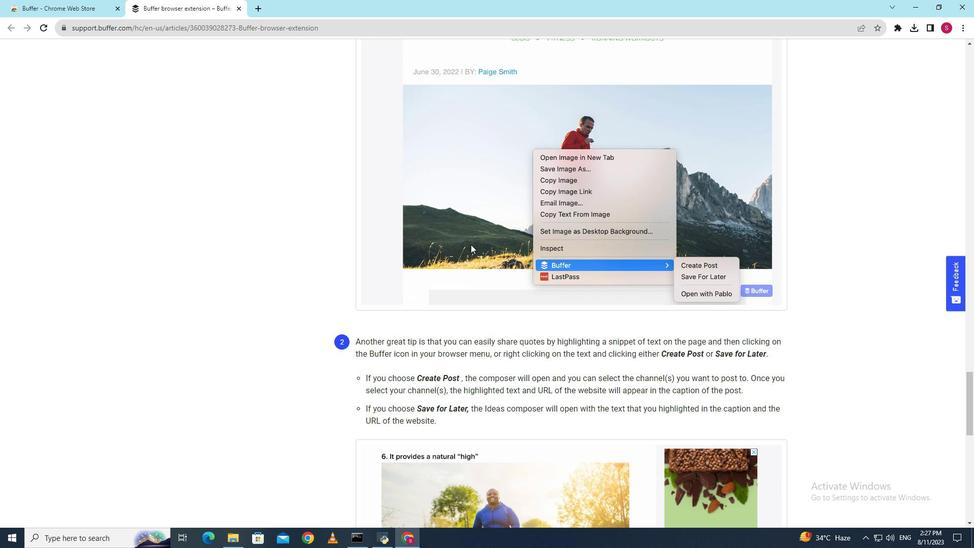 
Action: Mouse scrolled (471, 244) with delta (0, 0)
Screenshot: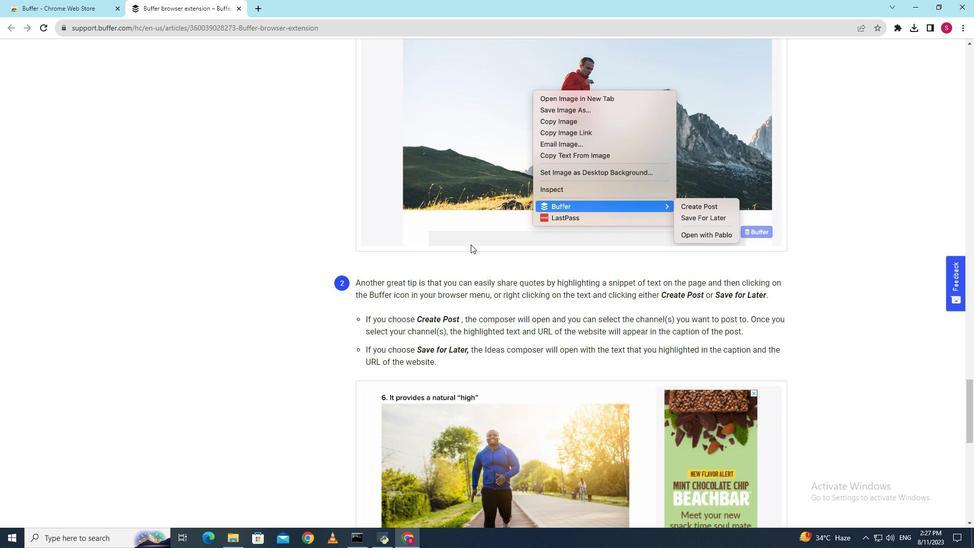 
Action: Mouse scrolled (471, 244) with delta (0, 0)
Screenshot: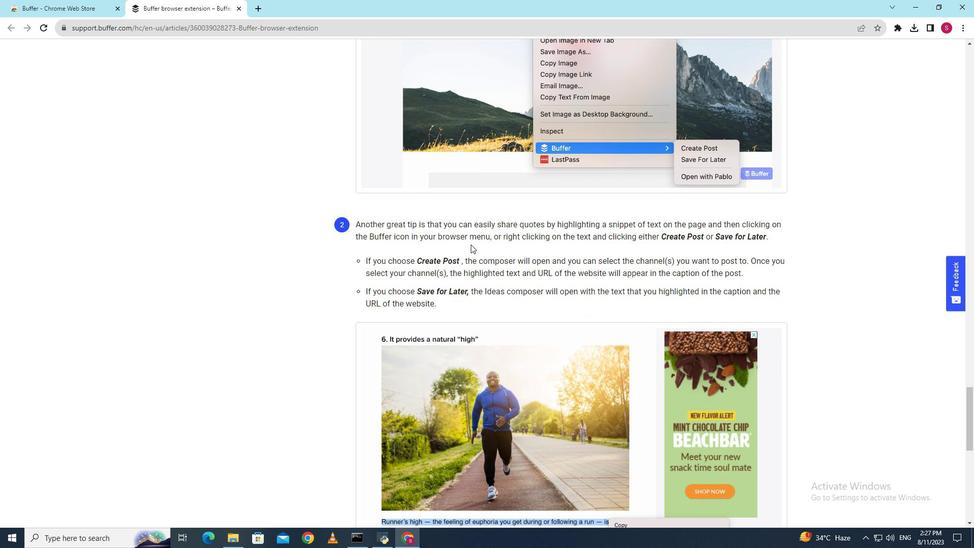 
Action: Mouse scrolled (471, 244) with delta (0, 0)
Screenshot: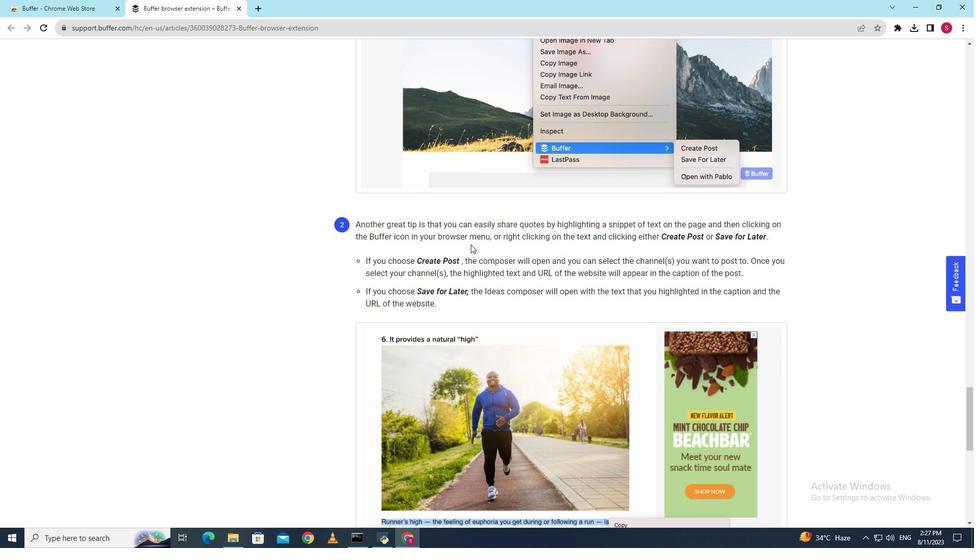 
Action: Mouse scrolled (471, 244) with delta (0, 0)
Screenshot: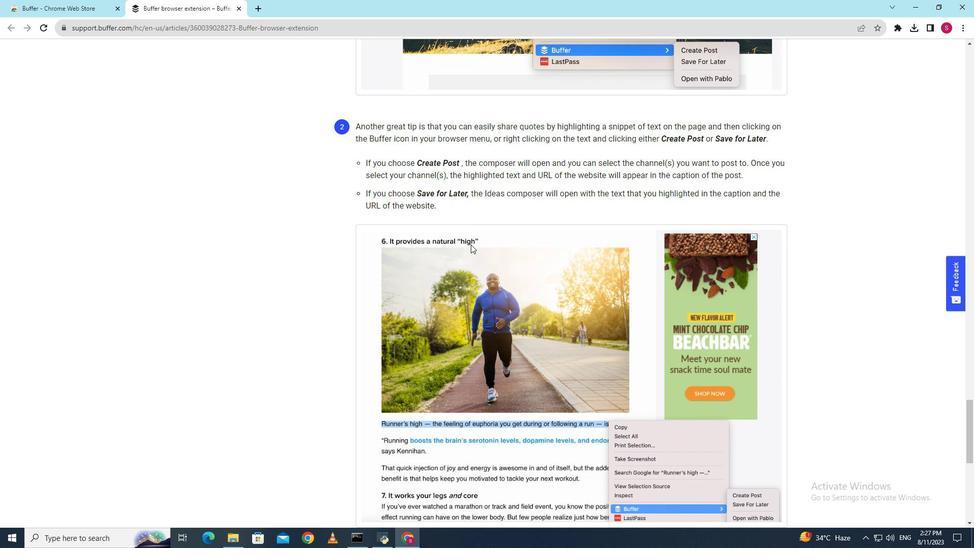
Action: Mouse scrolled (471, 244) with delta (0, 0)
Screenshot: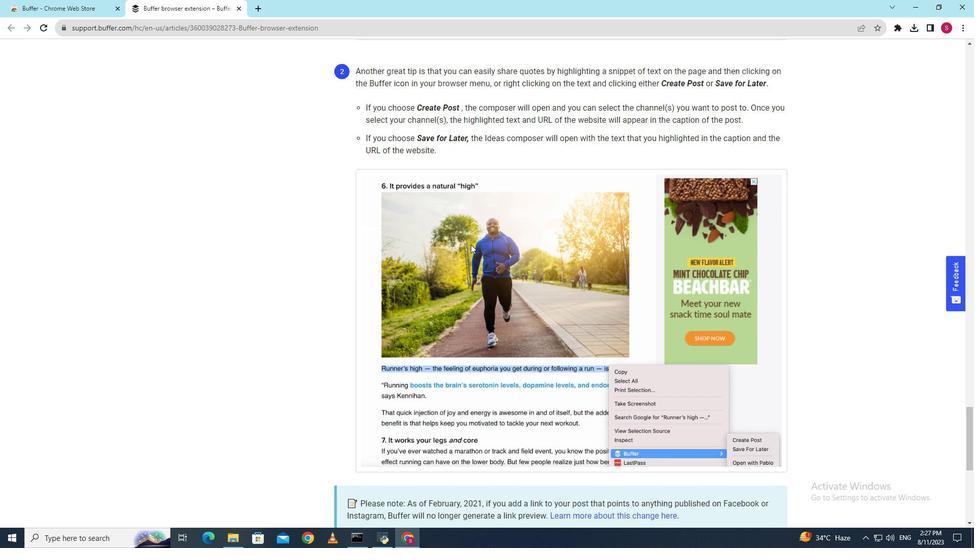 
Action: Mouse scrolled (471, 244) with delta (0, 0)
Screenshot: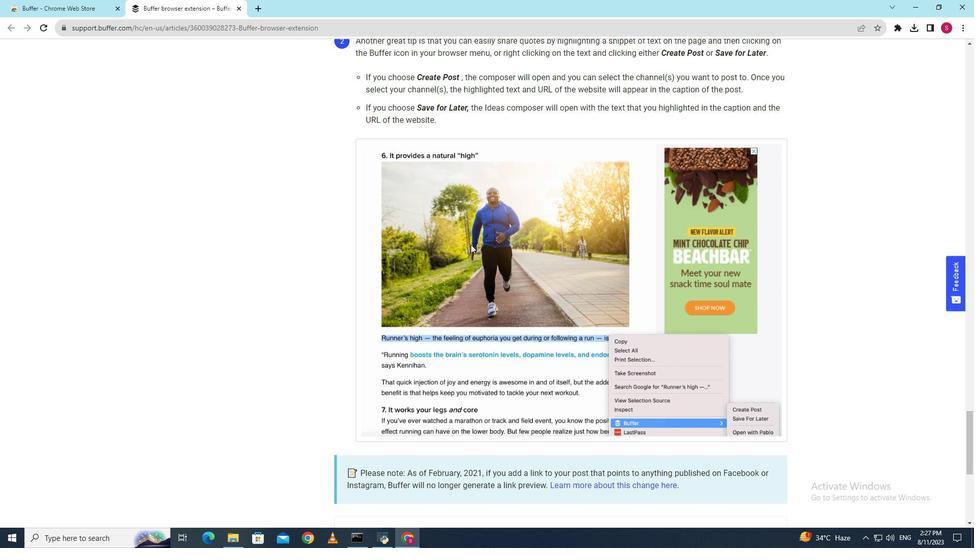 
Action: Mouse scrolled (471, 244) with delta (0, 0)
Screenshot: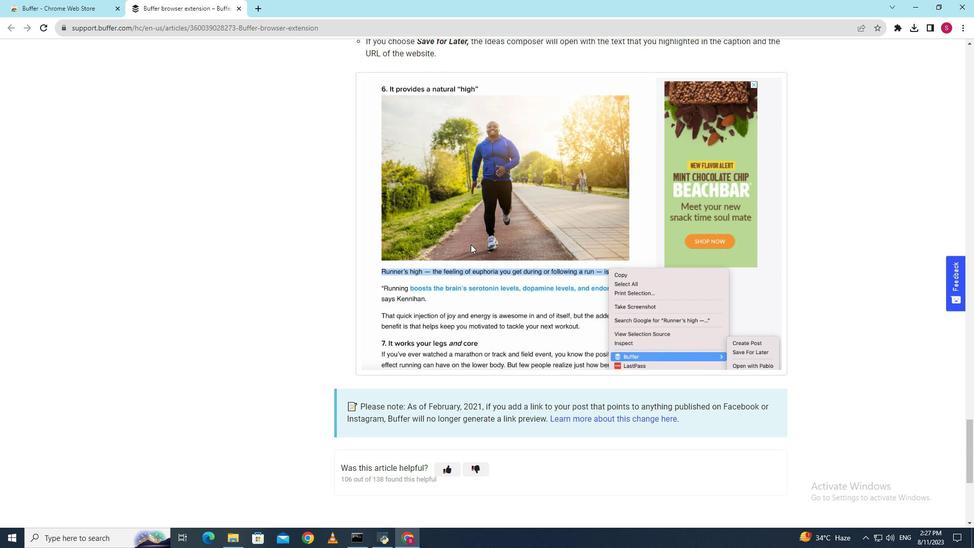 
Action: Mouse scrolled (471, 244) with delta (0, 0)
Screenshot: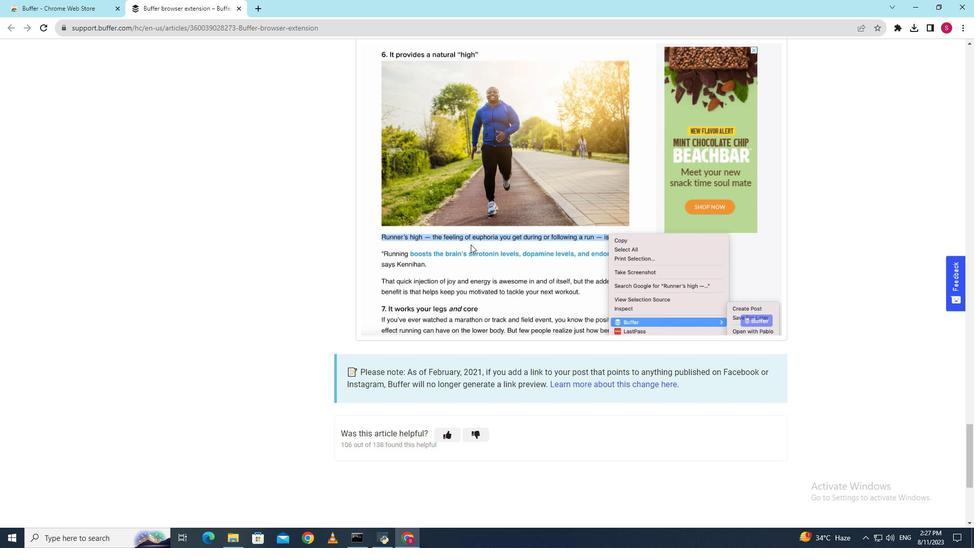 
Action: Mouse scrolled (471, 244) with delta (0, 0)
Screenshot: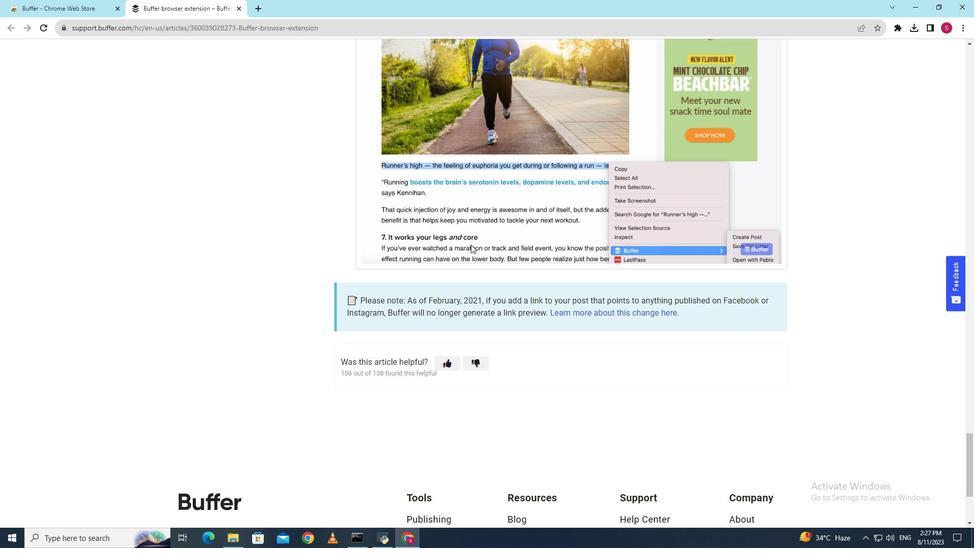 
Action: Mouse scrolled (471, 245) with delta (0, 0)
Screenshot: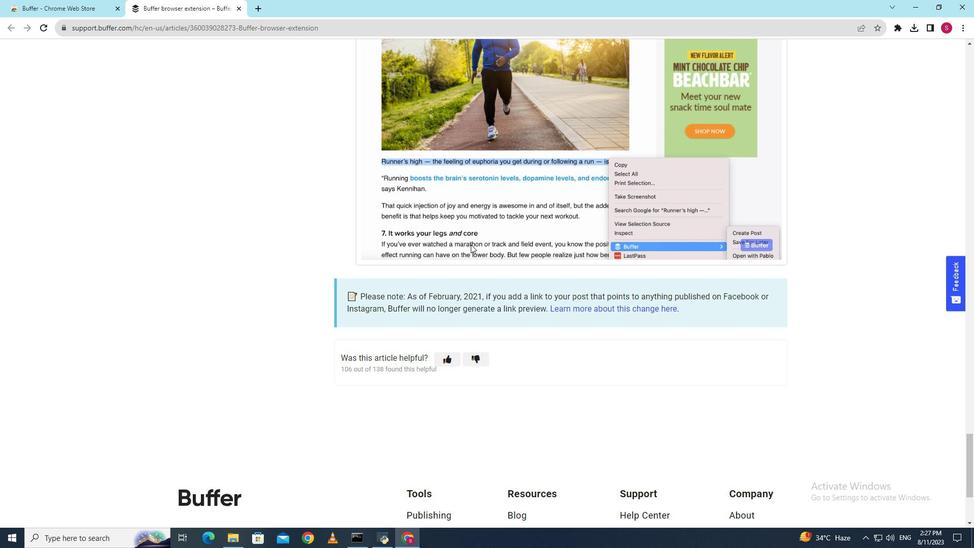 
Action: Mouse scrolled (471, 245) with delta (0, 0)
Screenshot: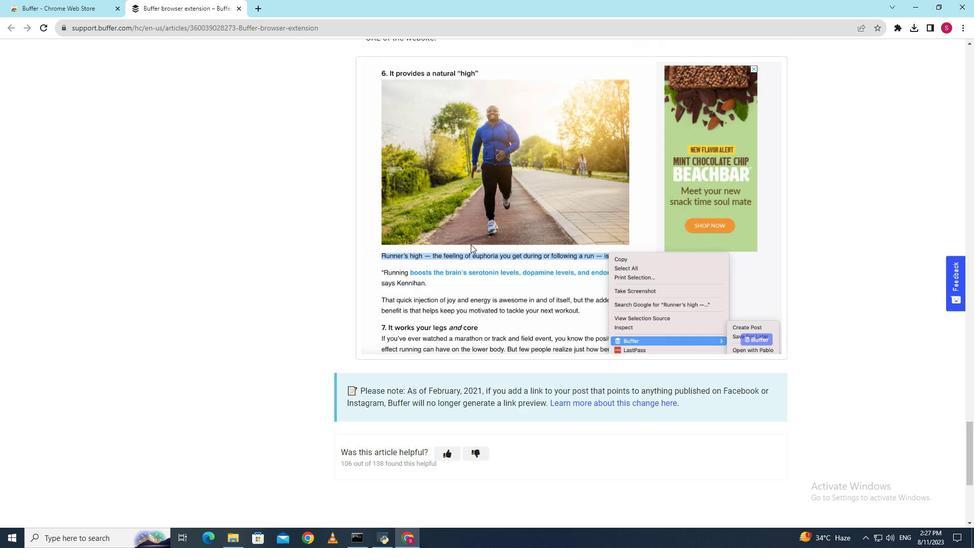 
Action: Mouse scrolled (471, 245) with delta (0, 0)
Screenshot: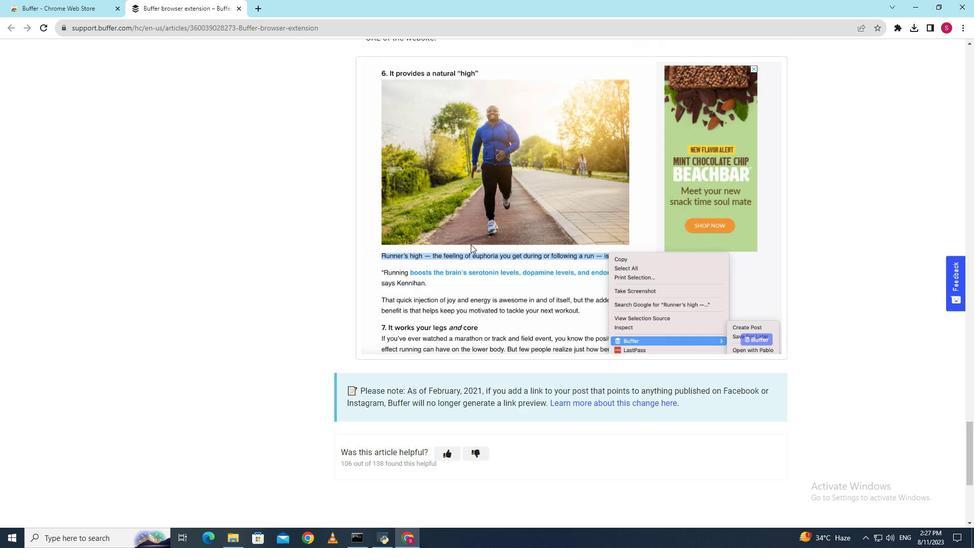 
Action: Mouse scrolled (471, 245) with delta (0, 0)
Screenshot: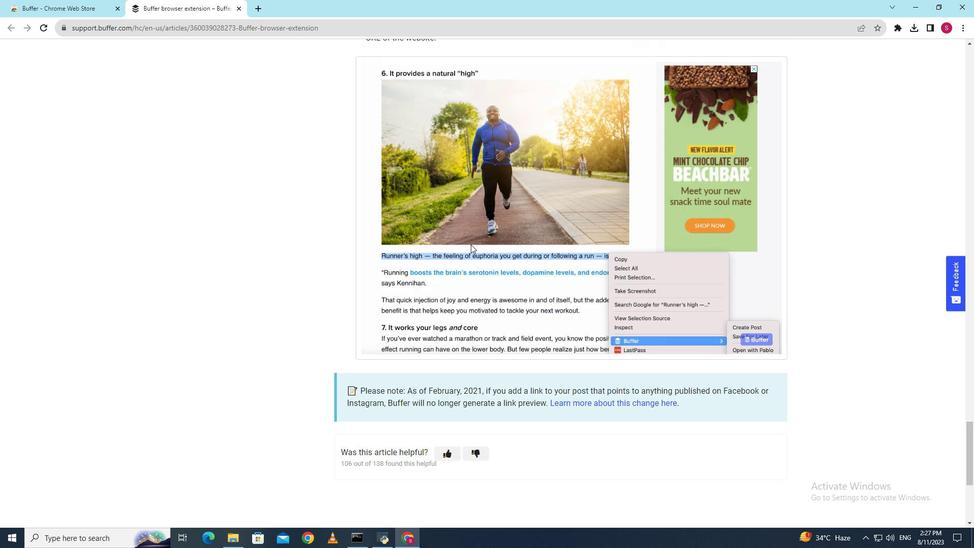 
Action: Mouse scrolled (471, 245) with delta (0, 0)
Screenshot: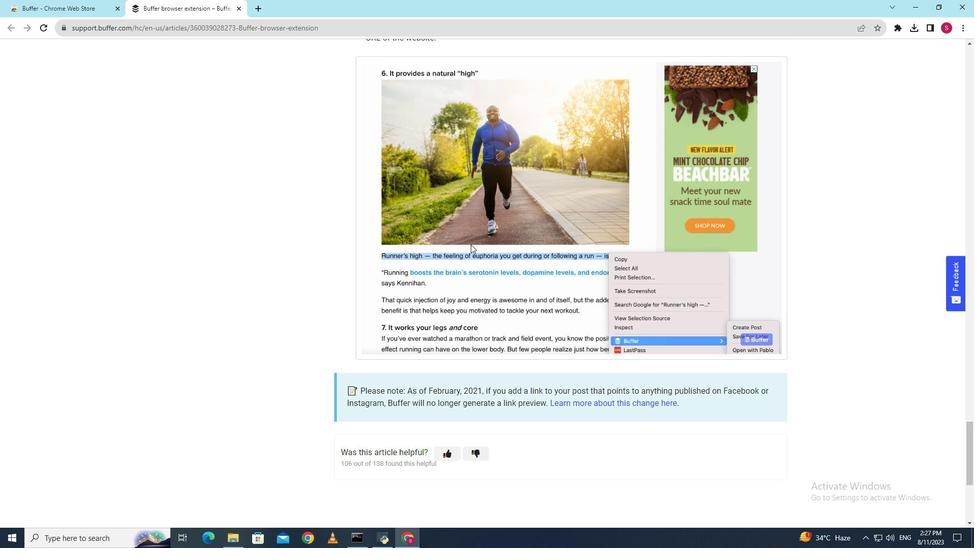 
Action: Mouse moved to (471, 244)
Screenshot: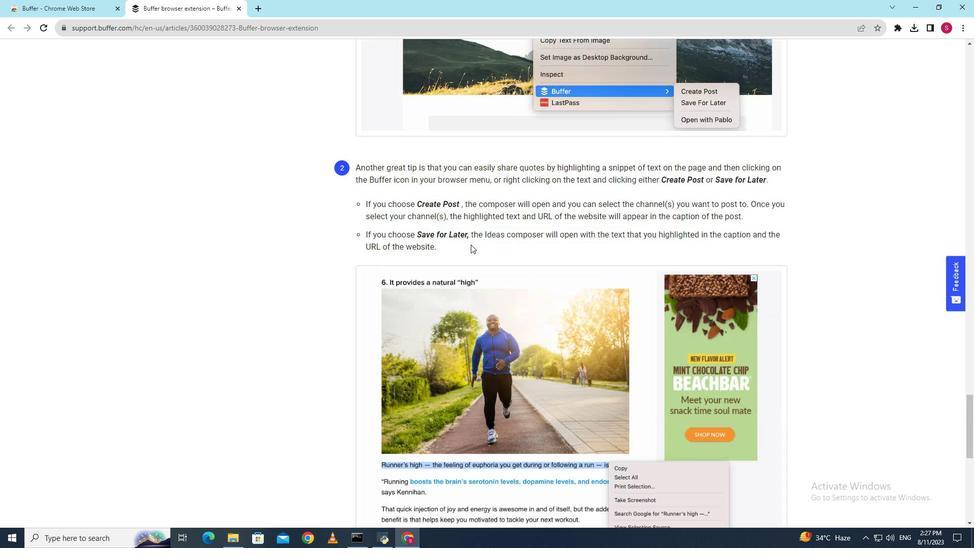 
Action: Mouse scrolled (471, 245) with delta (0, 0)
Screenshot: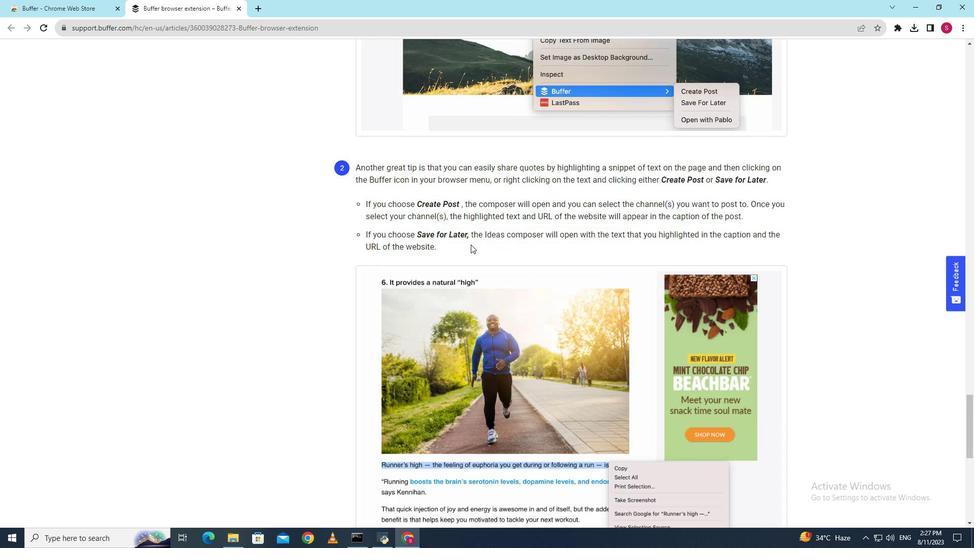 
Action: Mouse scrolled (471, 245) with delta (0, 0)
Screenshot: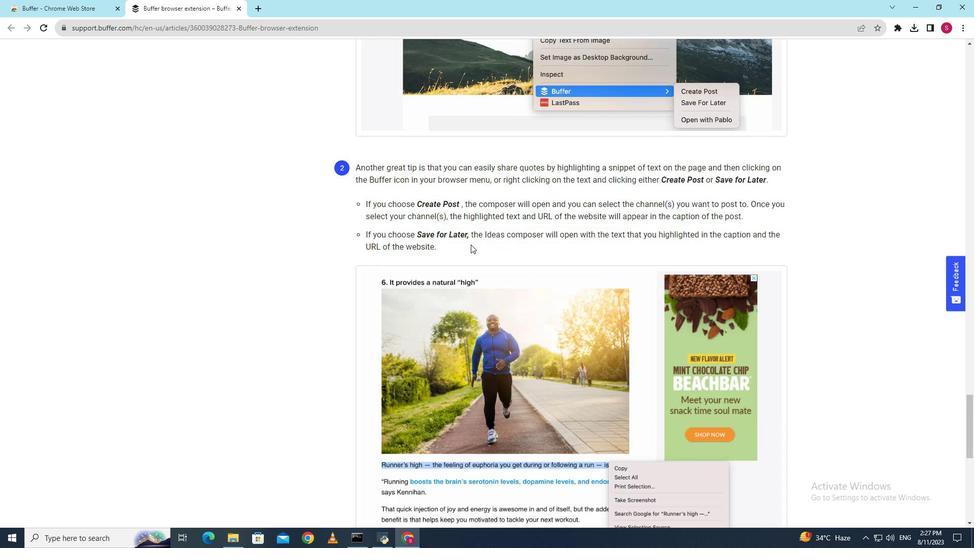
Action: Mouse scrolled (471, 245) with delta (0, 0)
Screenshot: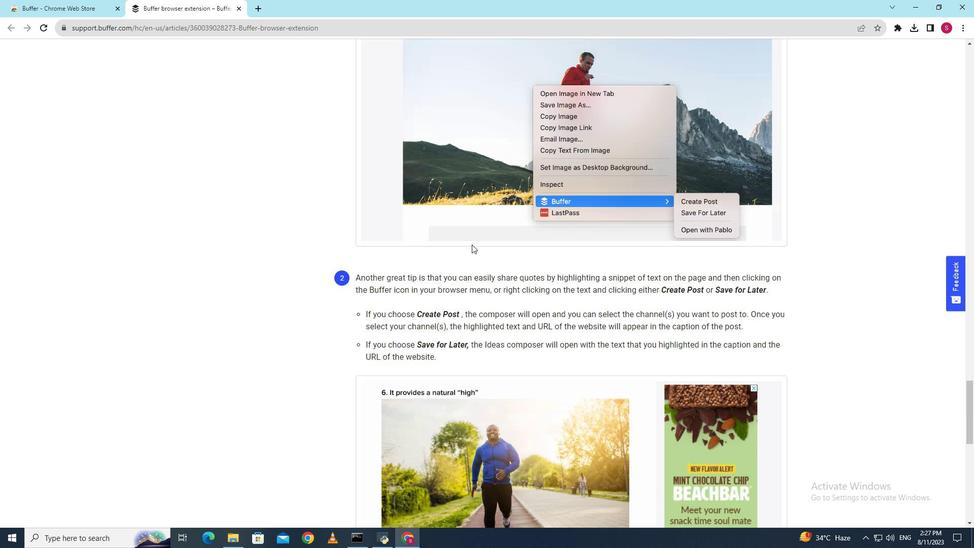 
Action: Mouse scrolled (471, 245) with delta (0, 0)
Screenshot: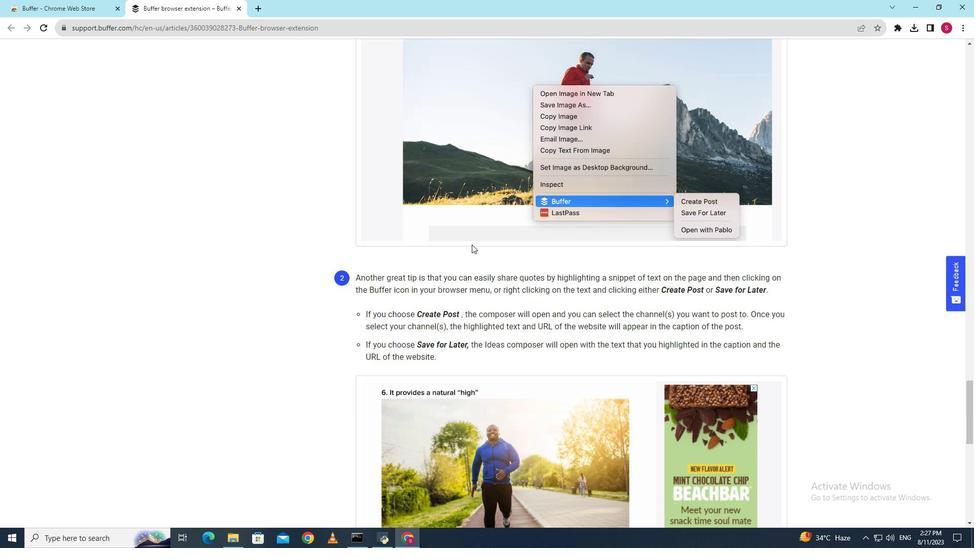 
Action: Mouse scrolled (471, 245) with delta (0, 0)
Screenshot: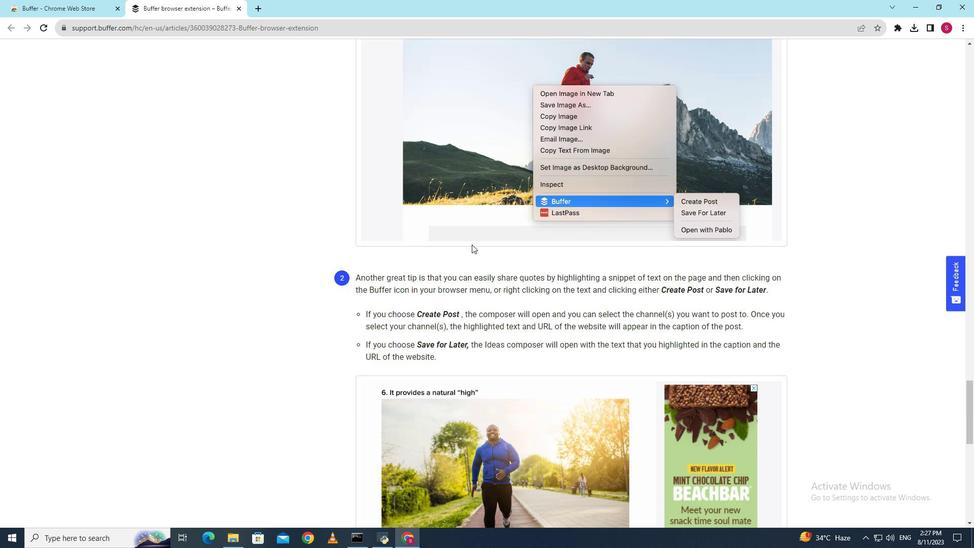 
Action: Mouse moved to (471, 244)
Screenshot: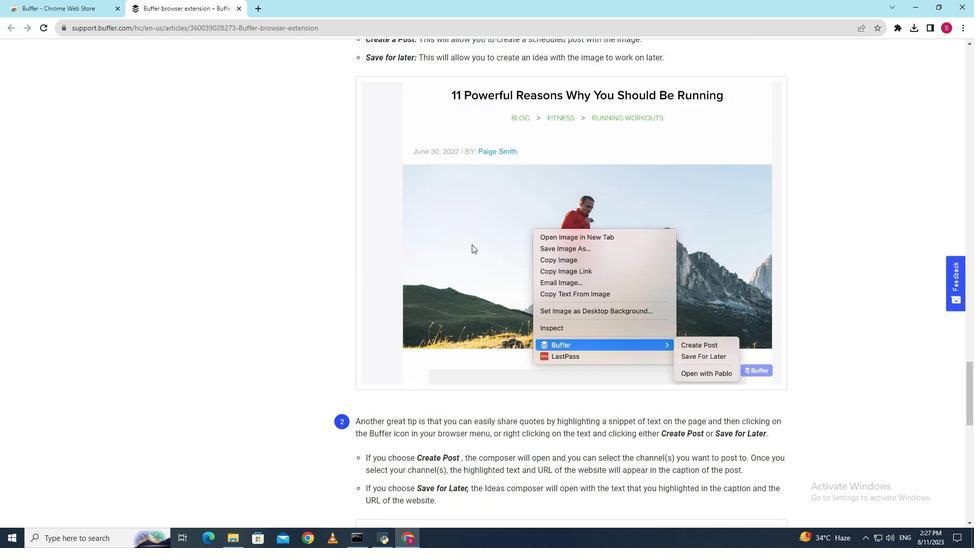 
Action: Mouse scrolled (471, 245) with delta (0, 0)
Screenshot: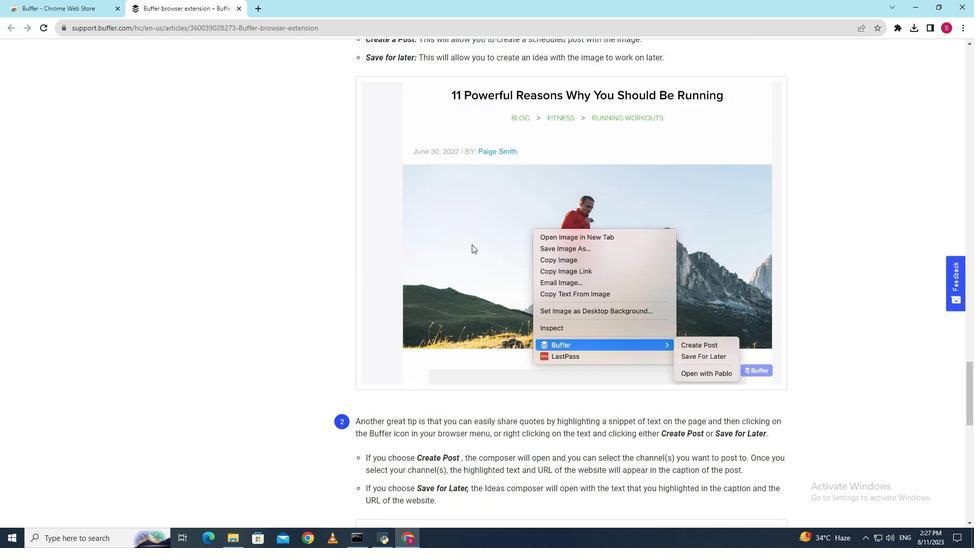 
Action: Mouse moved to (472, 244)
Screenshot: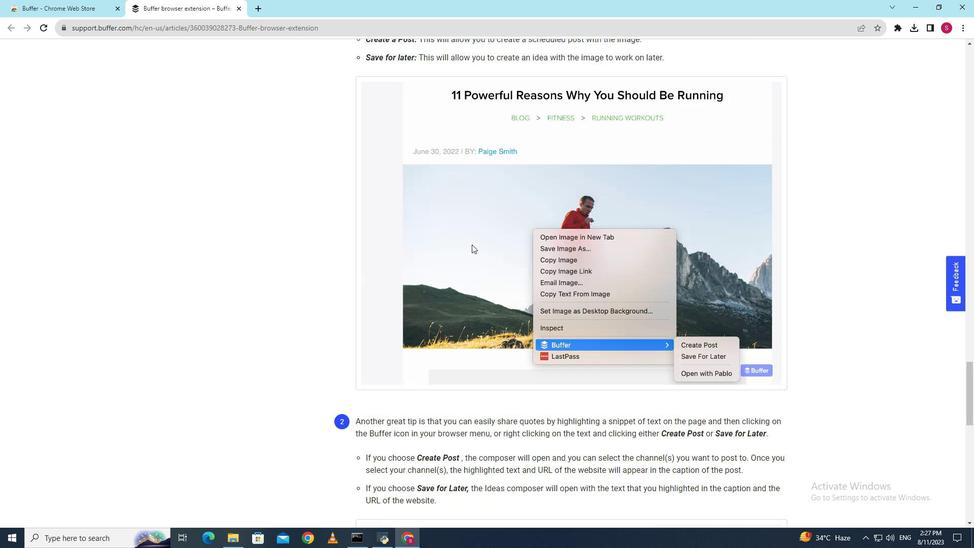 
Action: Mouse scrolled (471, 245) with delta (0, 0)
Screenshot: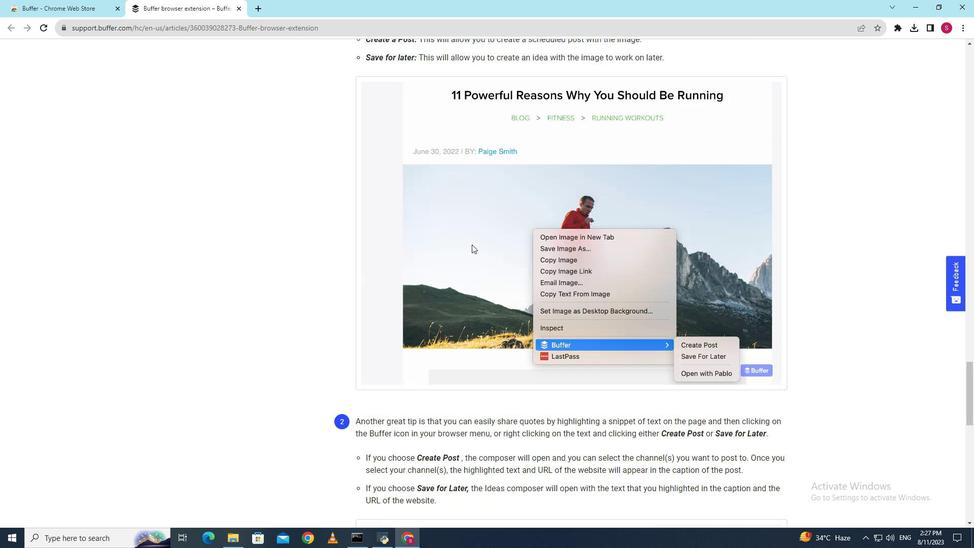 
Action: Mouse moved to (472, 244)
Screenshot: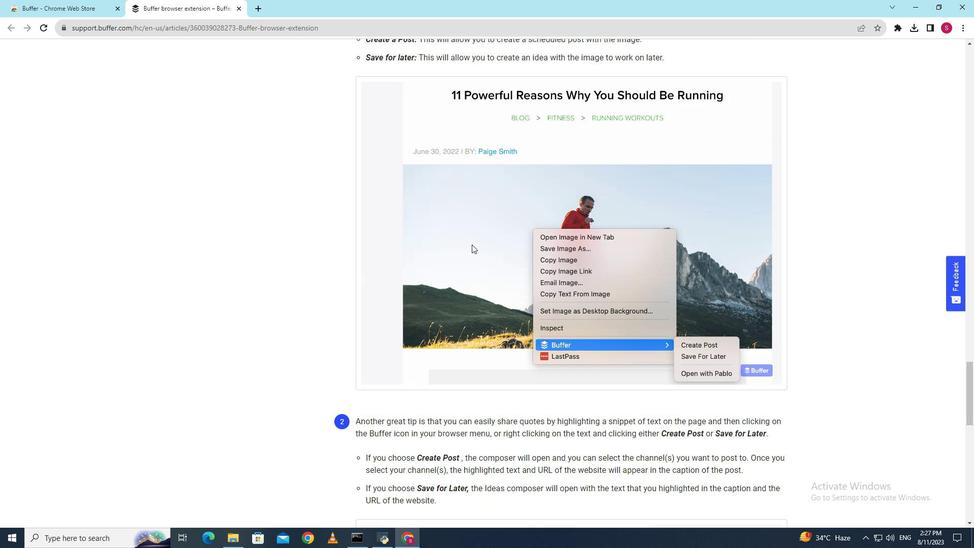 
Action: Mouse scrolled (472, 245) with delta (0, 0)
Screenshot: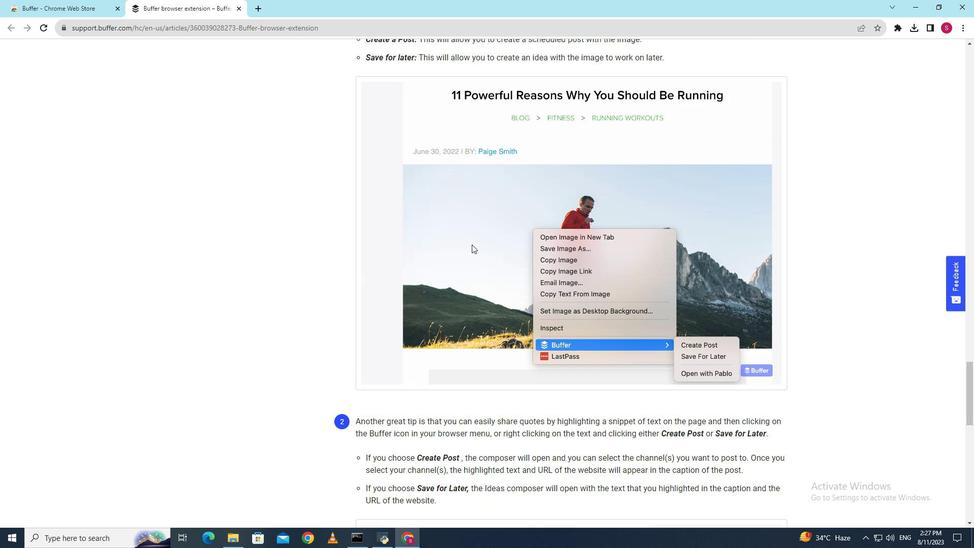 
Action: Mouse scrolled (472, 245) with delta (0, 0)
Screenshot: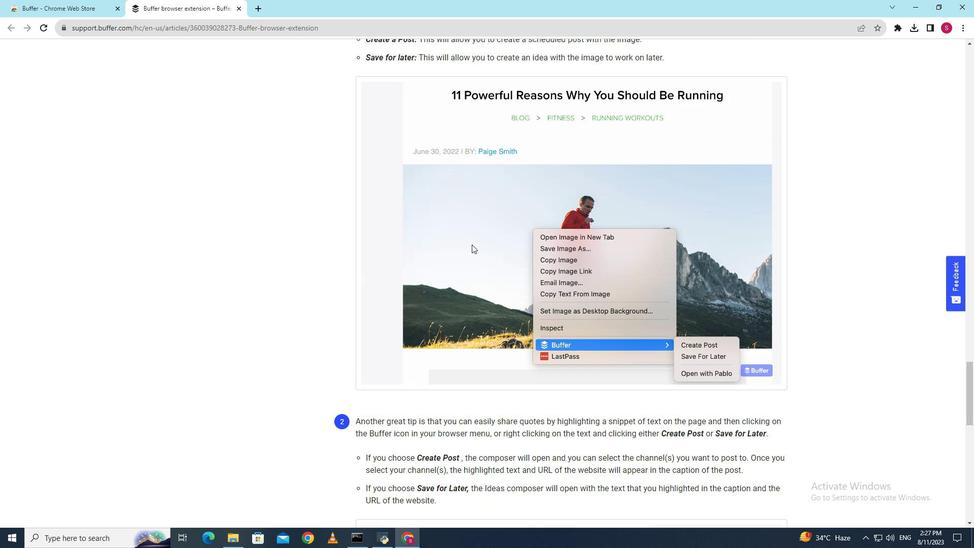 
Action: Mouse scrolled (472, 245) with delta (0, 0)
Screenshot: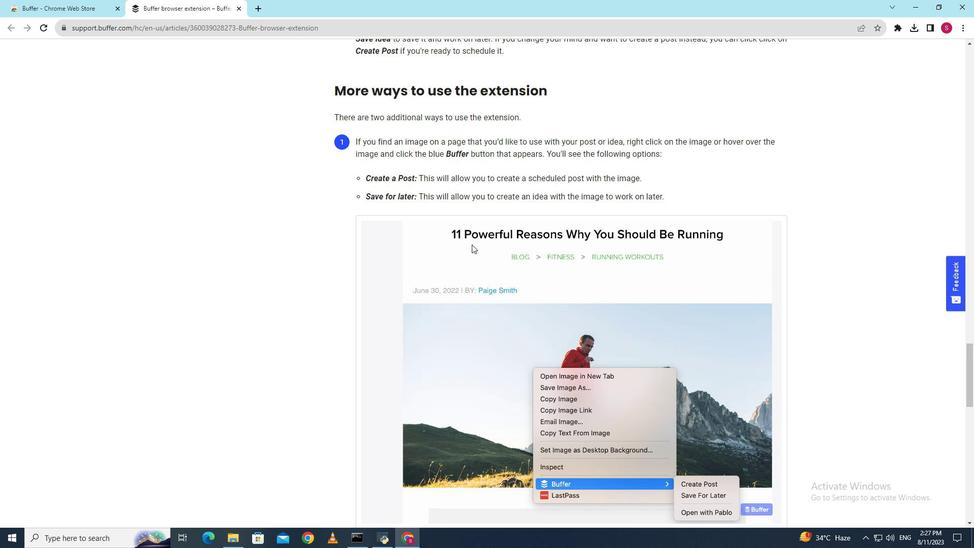 
Action: Mouse scrolled (472, 245) with delta (0, 0)
Screenshot: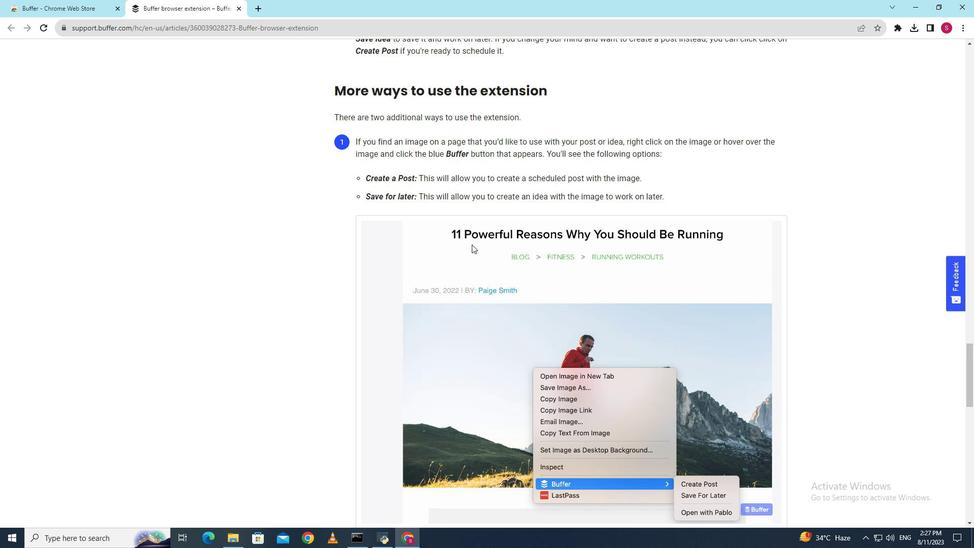 
Action: Mouse scrolled (472, 245) with delta (0, 0)
Screenshot: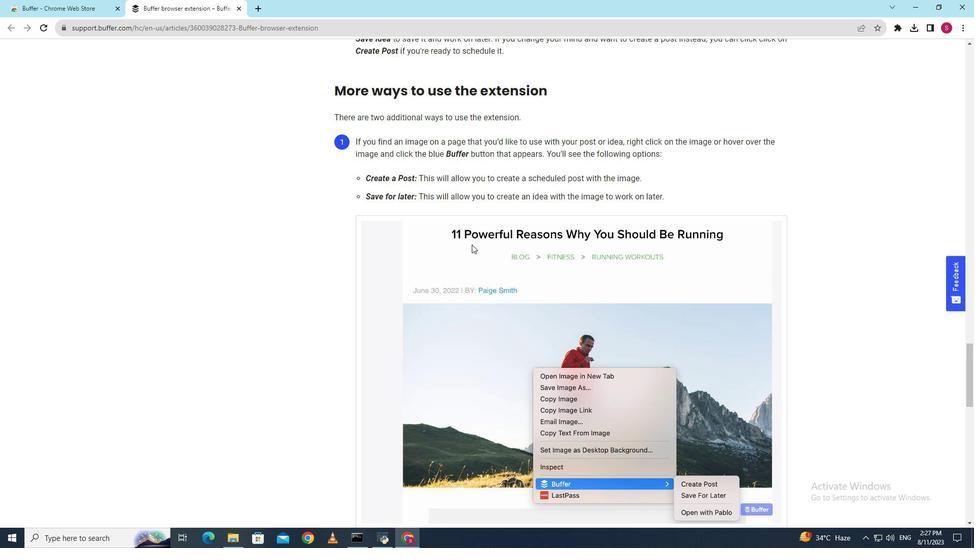 
Action: Mouse scrolled (472, 245) with delta (0, 0)
Screenshot: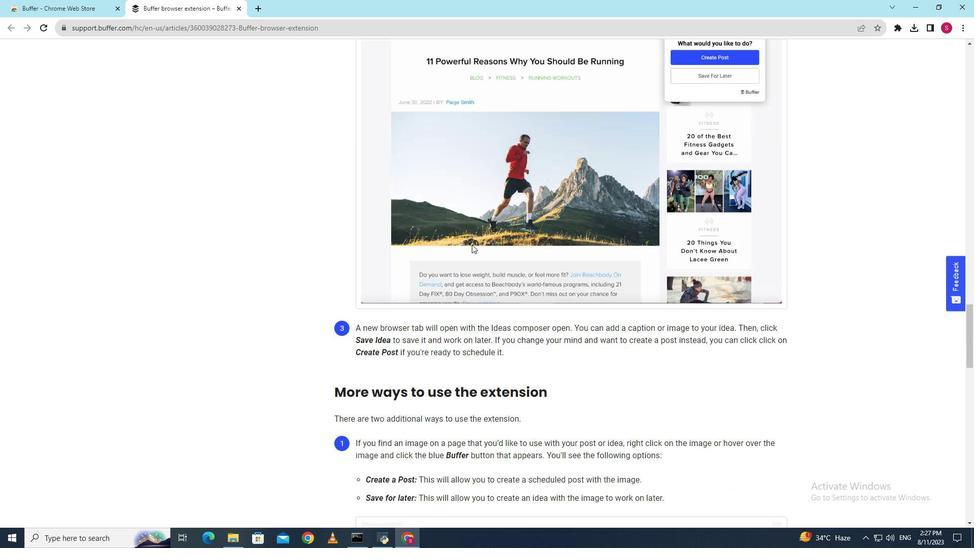 
Action: Mouse scrolled (472, 245) with delta (0, 0)
Screenshot: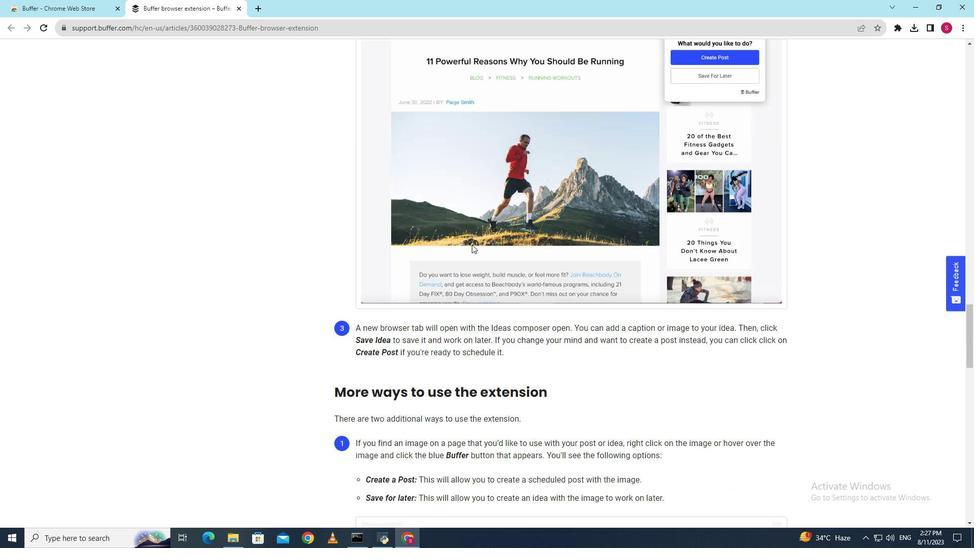 
Action: Mouse scrolled (472, 245) with delta (0, 0)
Screenshot: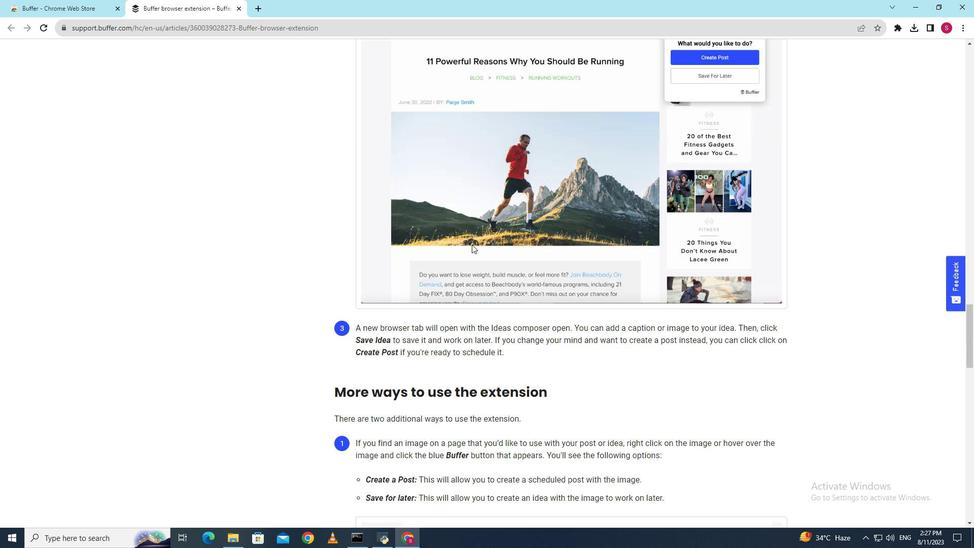 
Action: Mouse scrolled (472, 245) with delta (0, 0)
Screenshot: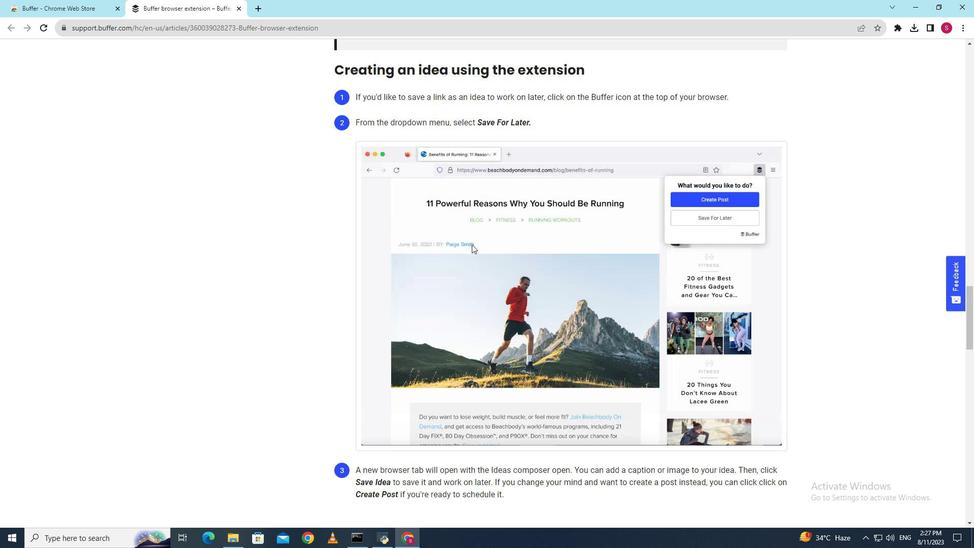 
Action: Mouse scrolled (472, 245) with delta (0, 0)
Screenshot: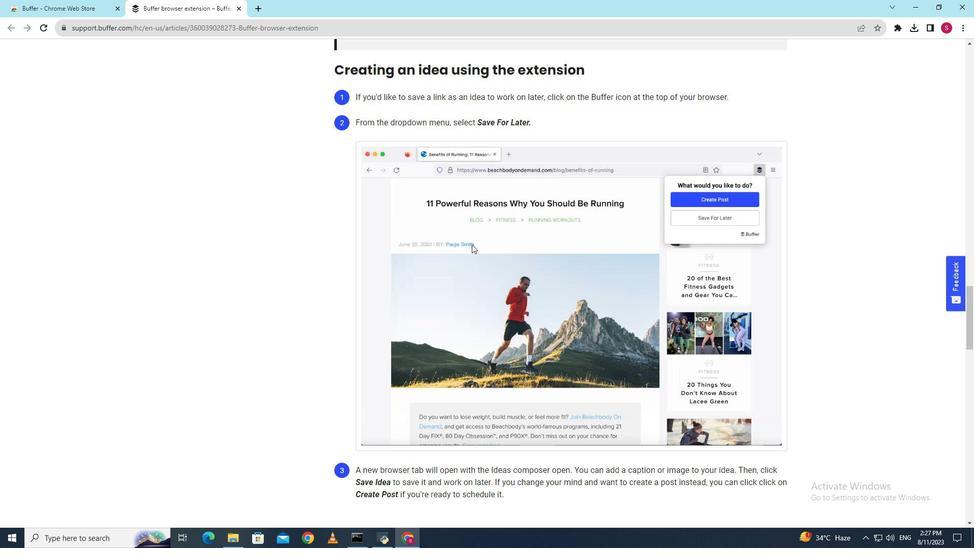 
Action: Mouse scrolled (472, 245) with delta (0, 0)
Screenshot: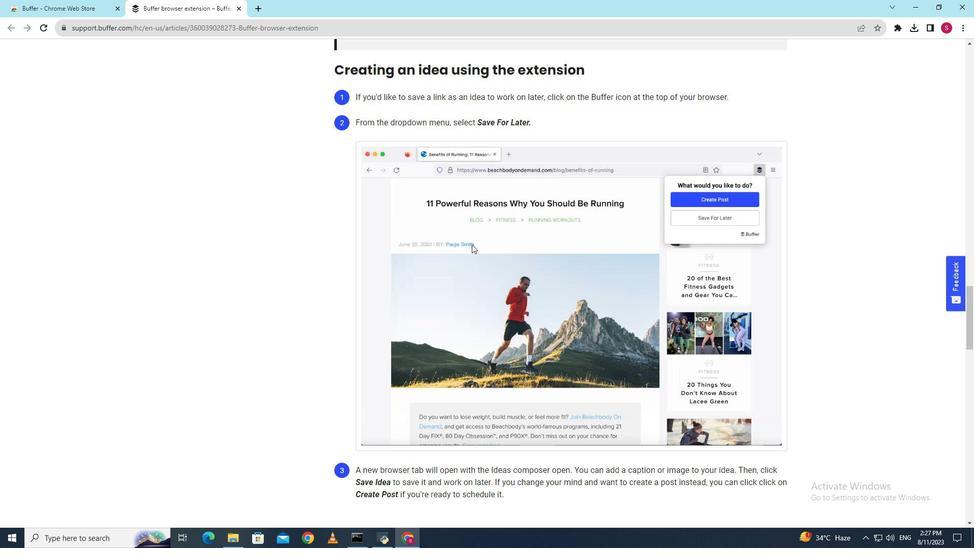 
Action: Mouse scrolled (472, 245) with delta (0, 0)
Screenshot: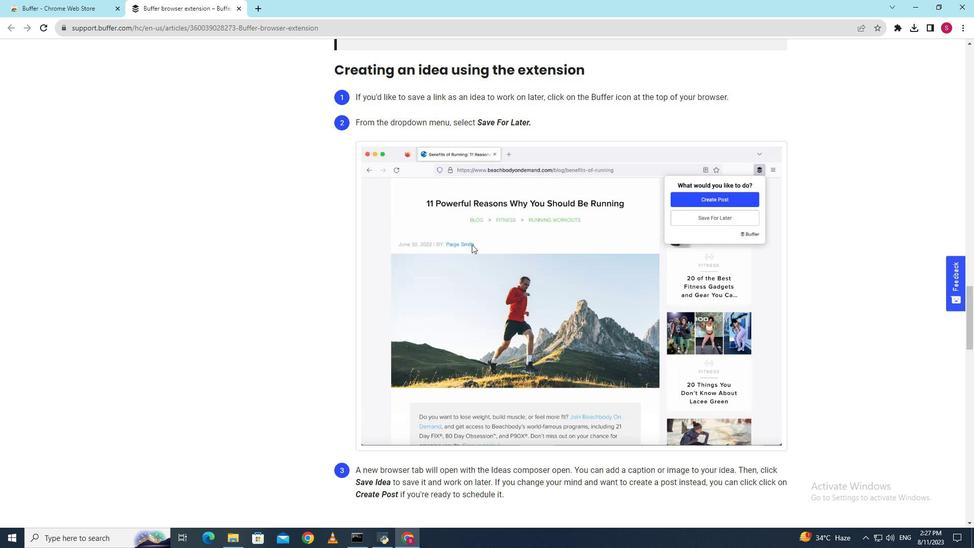 
Action: Mouse scrolled (472, 245) with delta (0, 0)
Screenshot: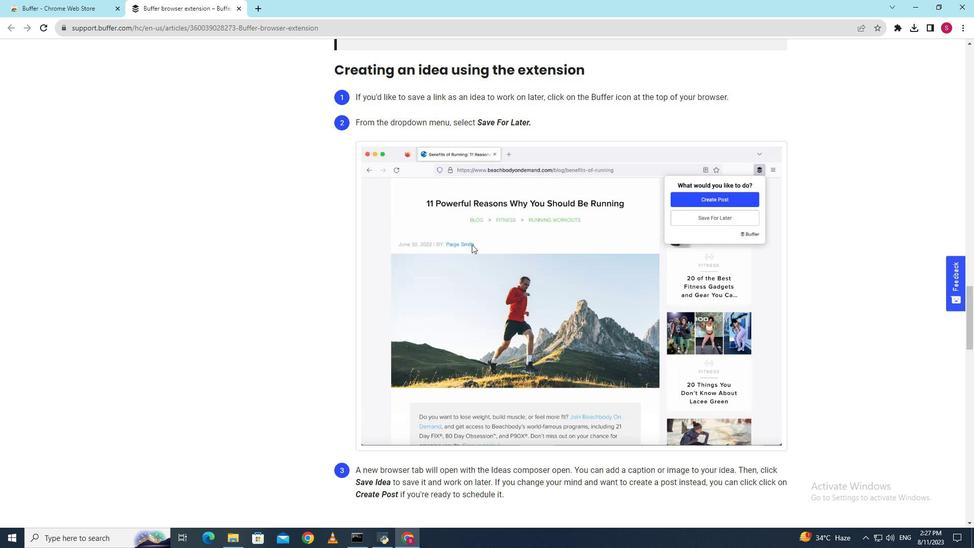 
Action: Mouse scrolled (472, 245) with delta (0, 0)
Screenshot: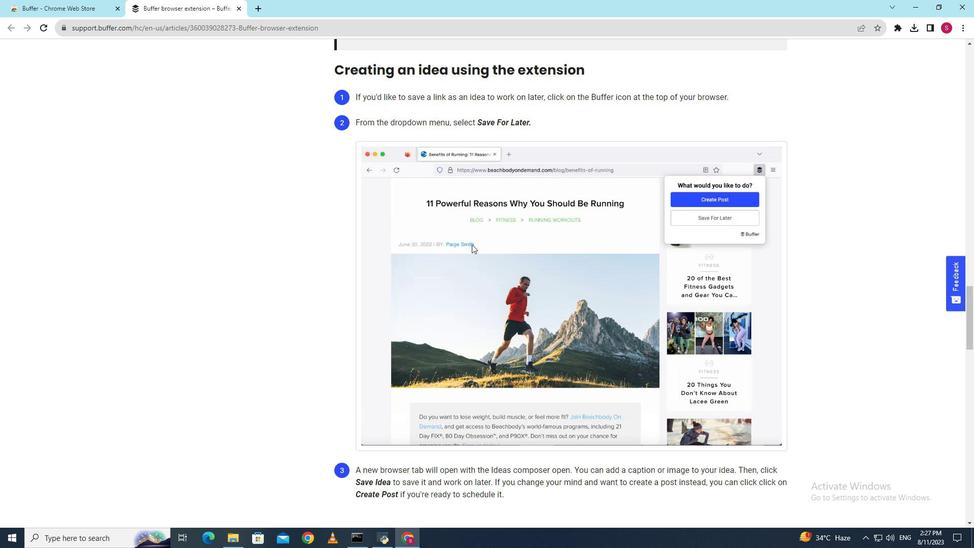 
Action: Mouse scrolled (472, 245) with delta (0, 0)
Screenshot: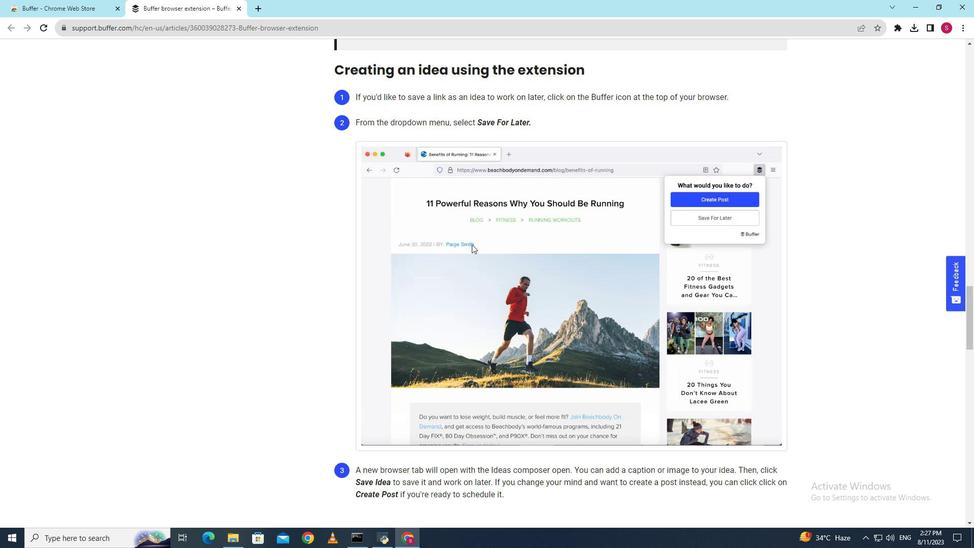 
Action: Mouse scrolled (472, 245) with delta (0, 0)
Screenshot: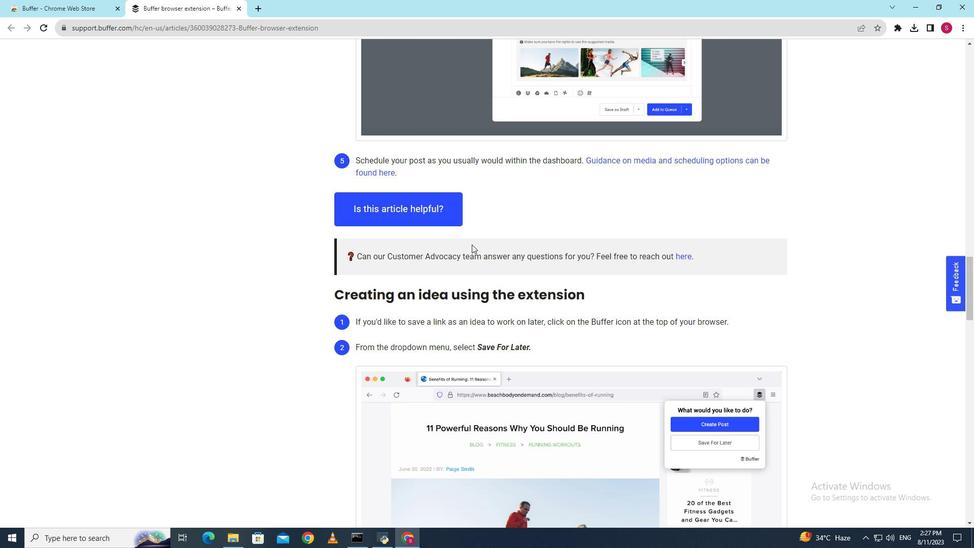 
Action: Mouse scrolled (472, 245) with delta (0, 0)
Screenshot: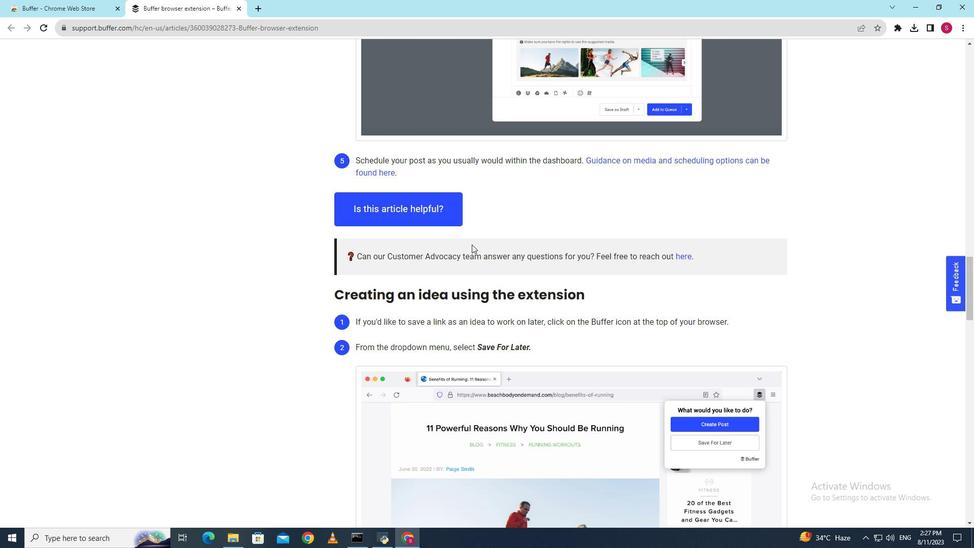
Action: Mouse scrolled (472, 245) with delta (0, 0)
Screenshot: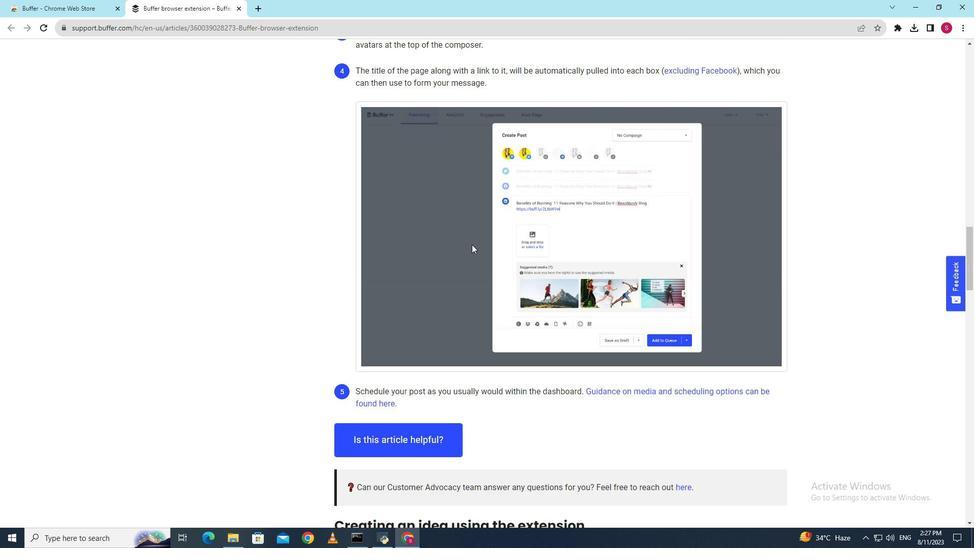 
Action: Mouse scrolled (472, 245) with delta (0, 0)
Screenshot: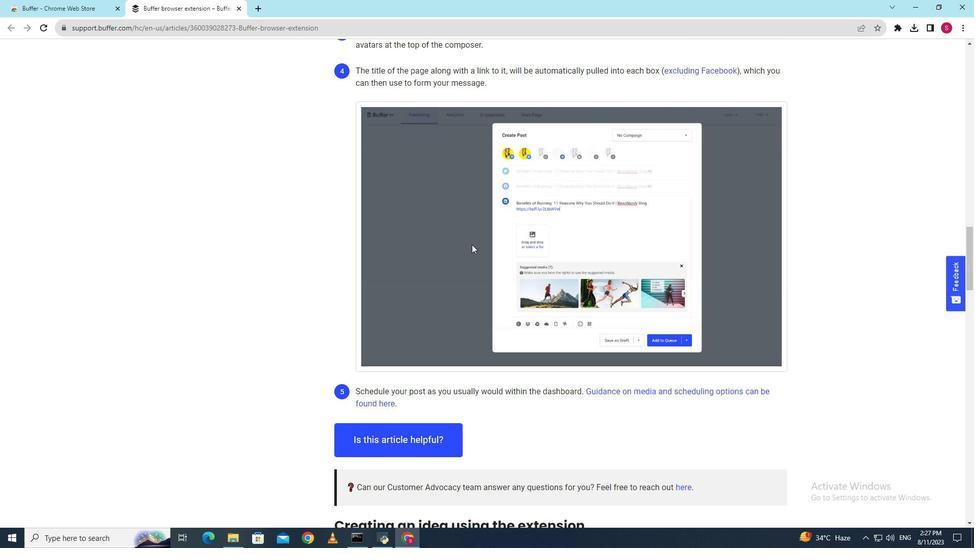 
Action: Mouse scrolled (472, 245) with delta (0, 0)
Screenshot: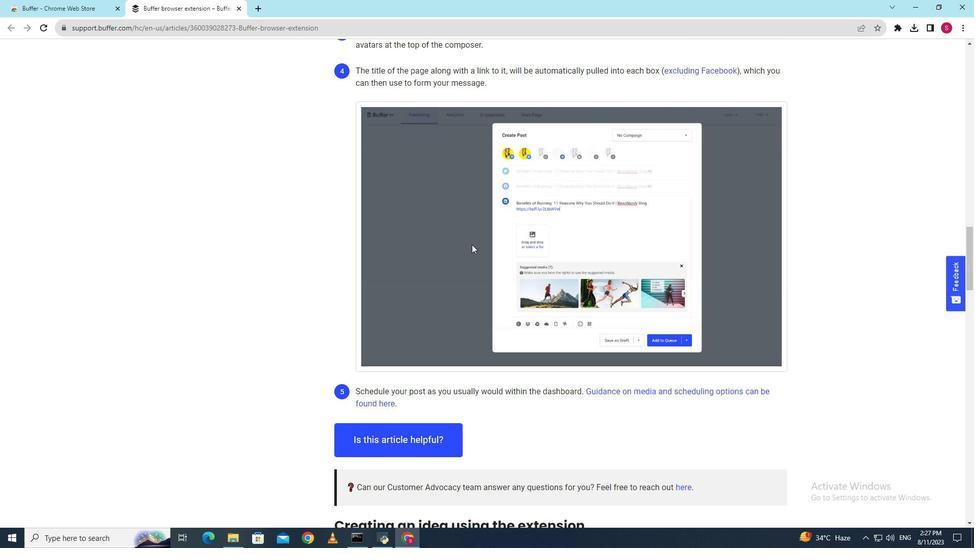 
Action: Mouse scrolled (472, 245) with delta (0, 0)
Screenshot: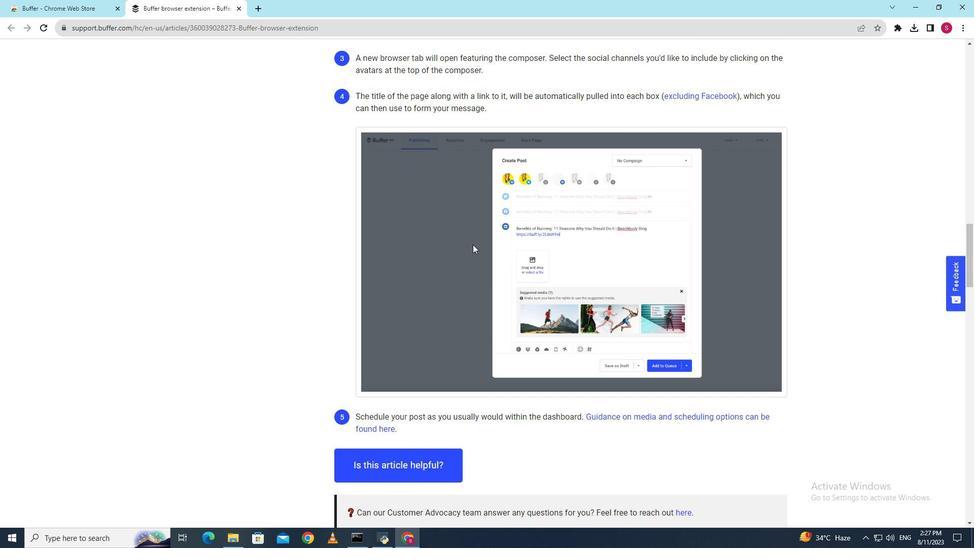 
Action: Mouse scrolled (472, 245) with delta (0, 0)
Screenshot: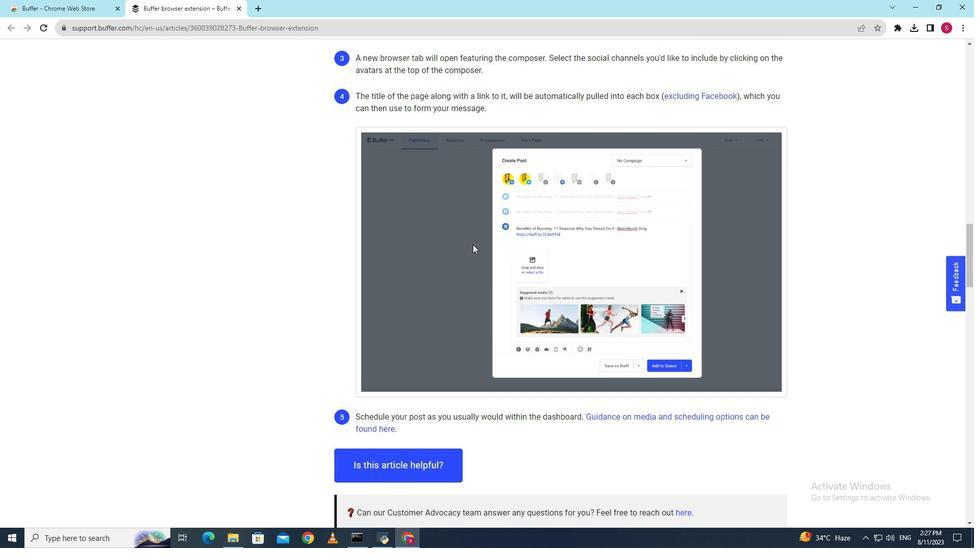 
Action: Mouse scrolled (472, 245) with delta (0, 0)
Screenshot: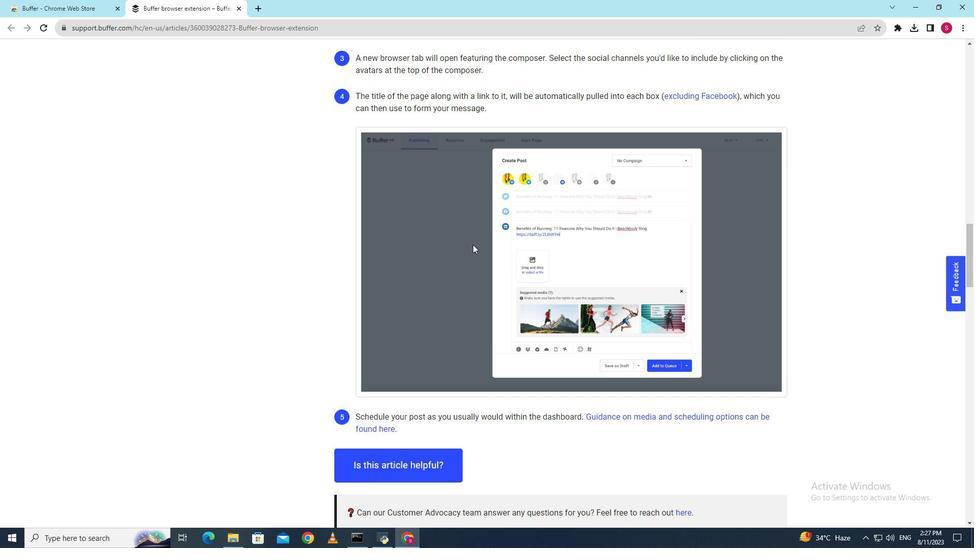 
Action: Mouse moved to (473, 244)
Screenshot: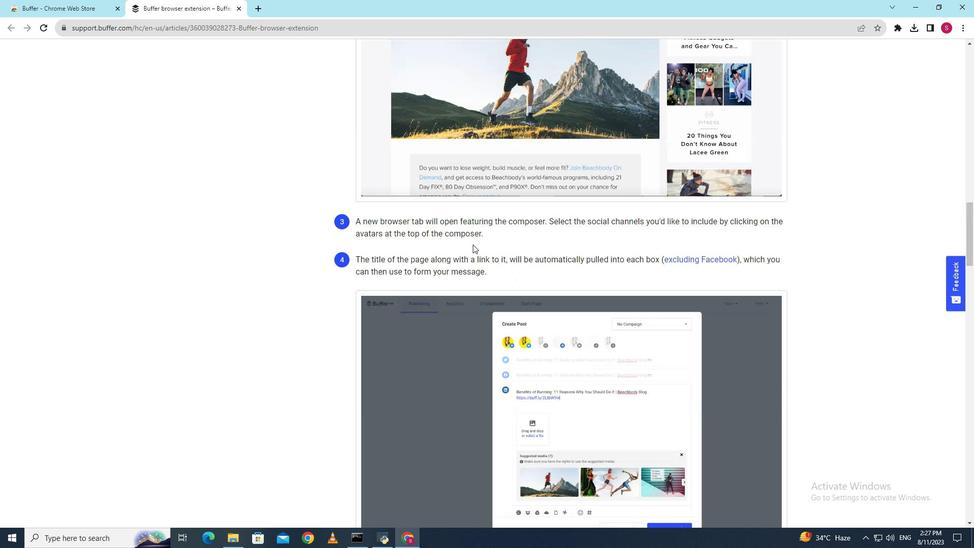 
Action: Mouse scrolled (473, 245) with delta (0, 0)
Screenshot: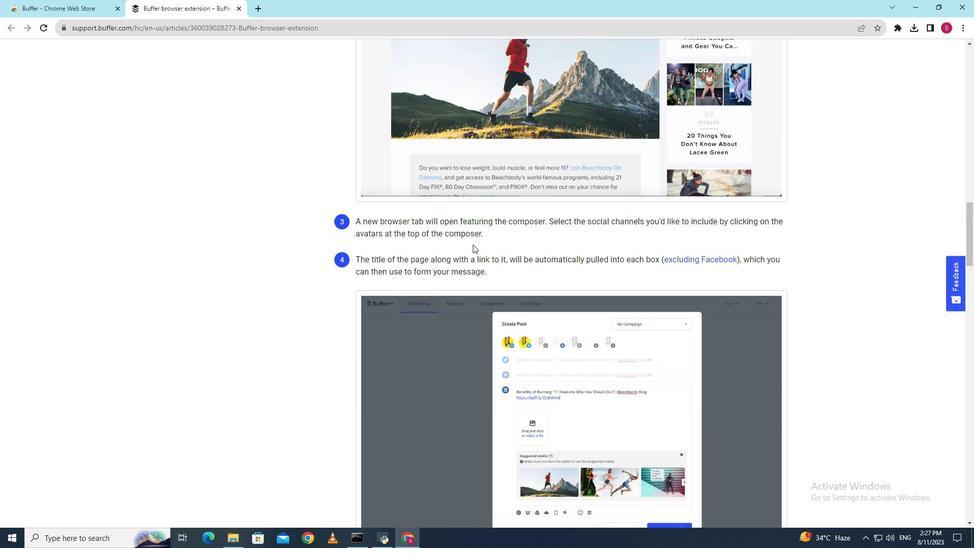 
Action: Mouse scrolled (473, 245) with delta (0, 0)
Screenshot: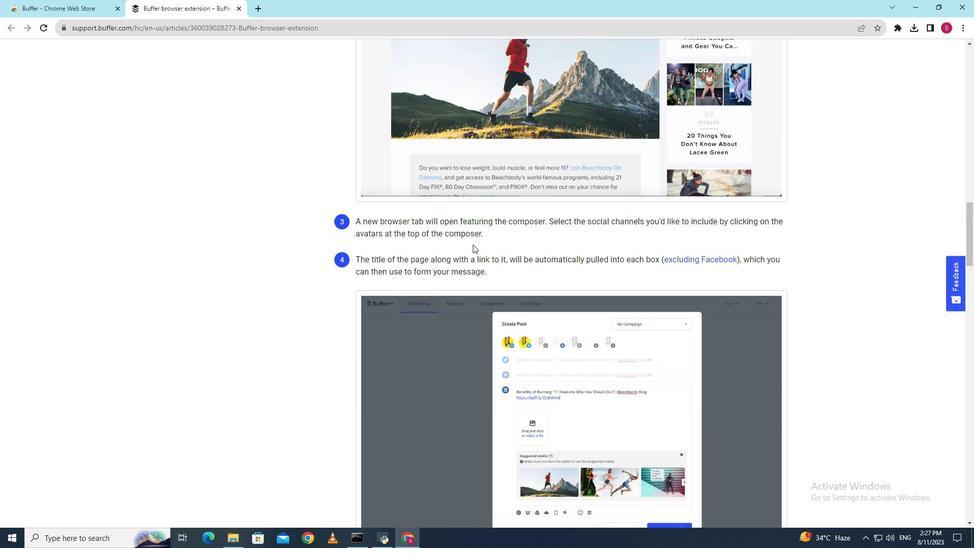 
Action: Mouse scrolled (473, 245) with delta (0, 0)
Screenshot: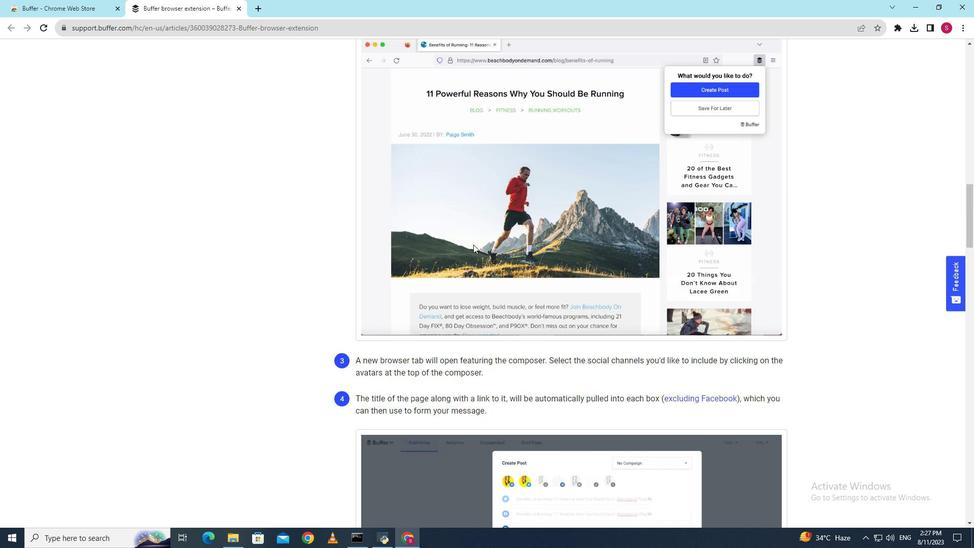 
Action: Mouse scrolled (473, 245) with delta (0, 0)
Screenshot: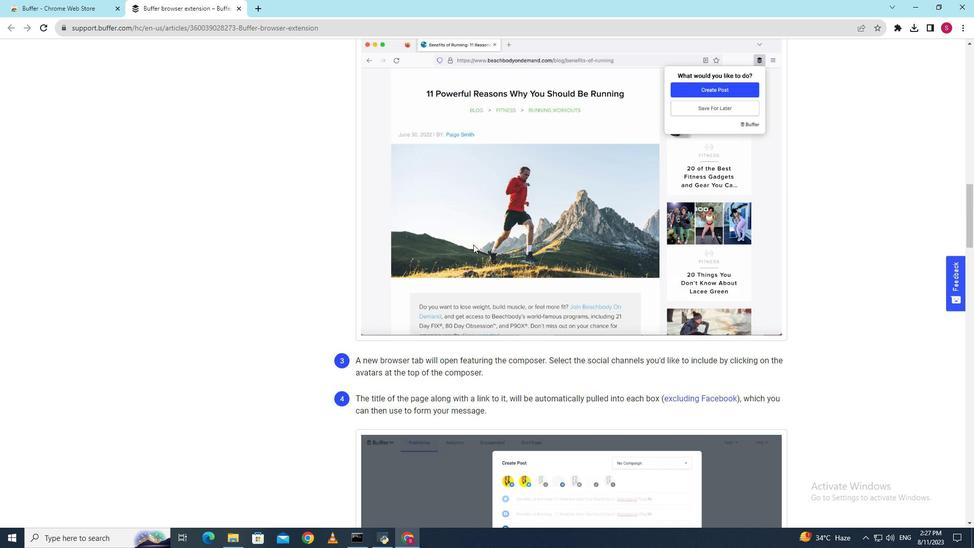
Action: Mouse scrolled (473, 245) with delta (0, 0)
Screenshot: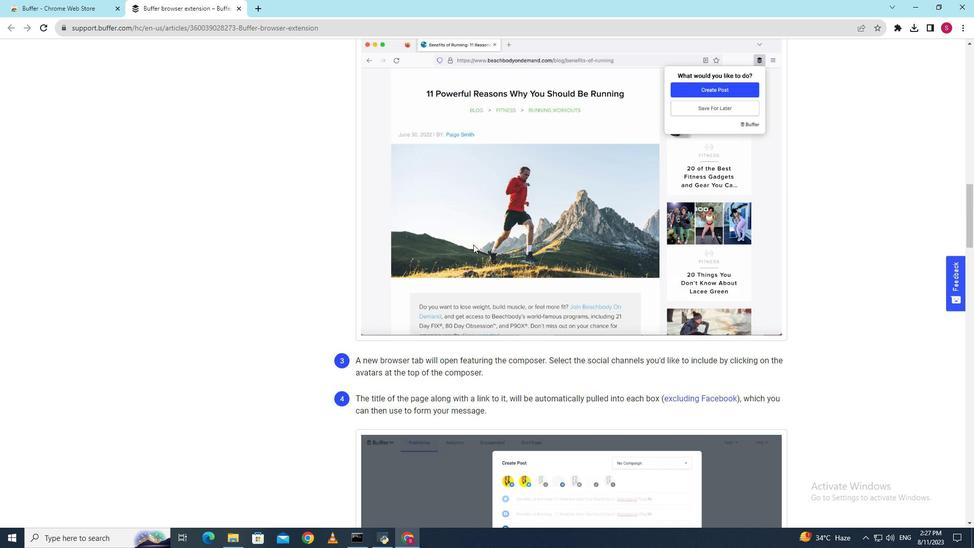 
Action: Mouse scrolled (473, 245) with delta (0, 0)
Screenshot: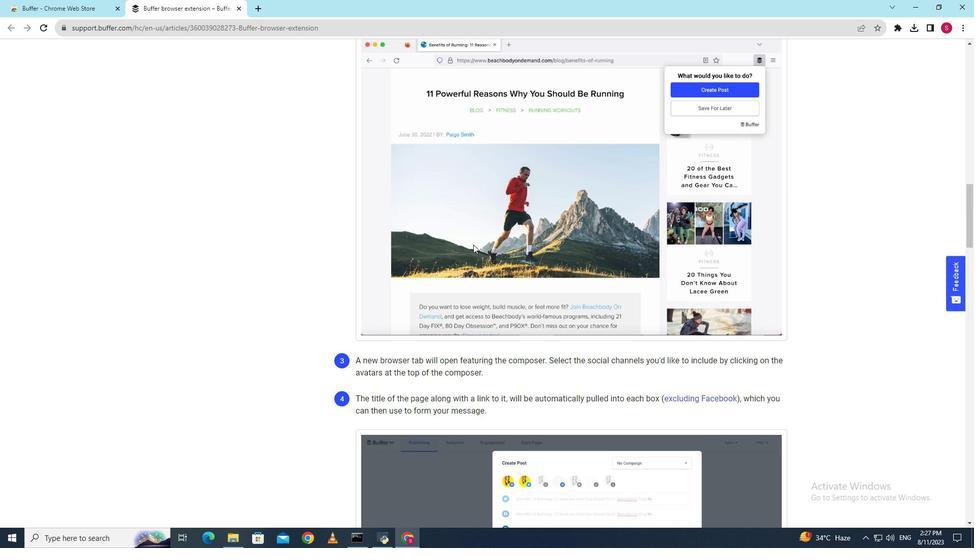 
Action: Mouse moved to (473, 244)
Screenshot: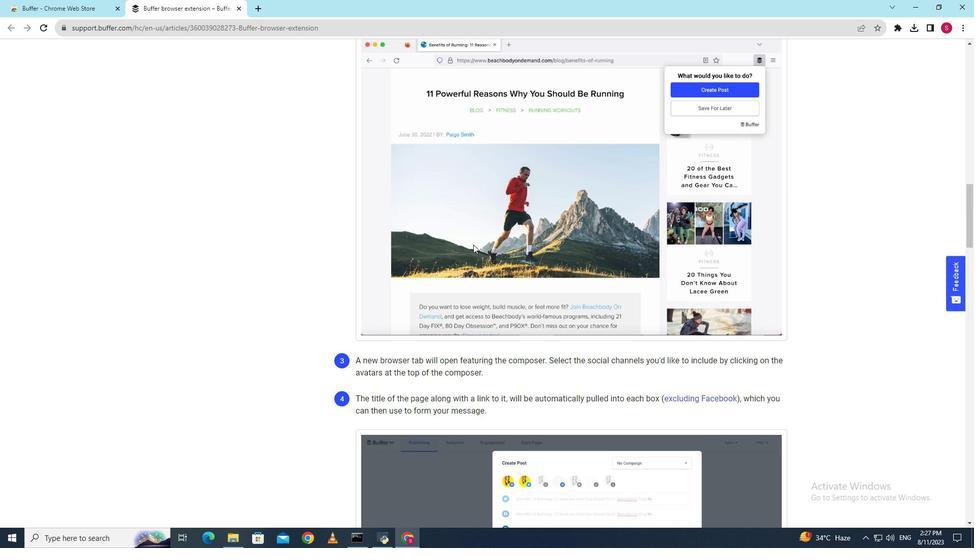 
Action: Mouse scrolled (473, 245) with delta (0, 0)
Screenshot: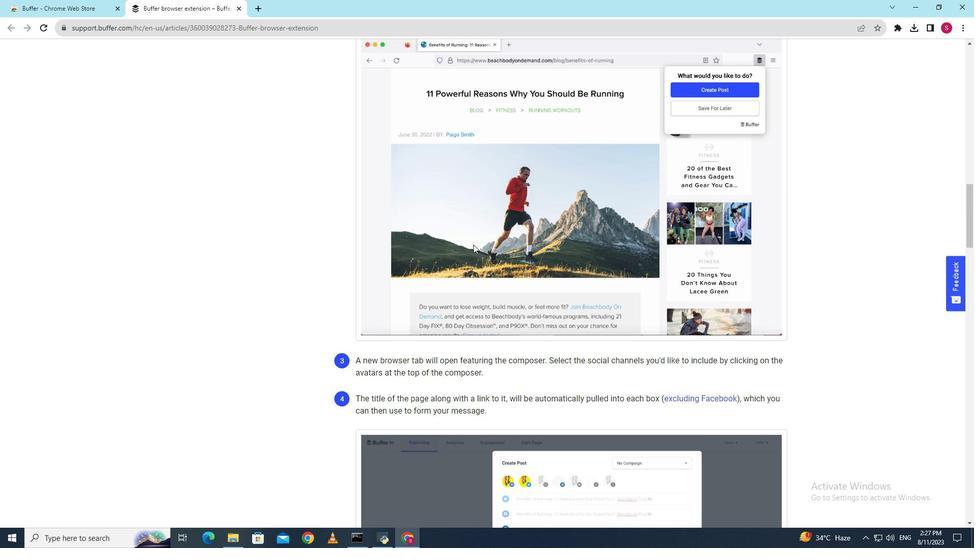 
Action: Mouse scrolled (473, 245) with delta (0, 0)
Screenshot: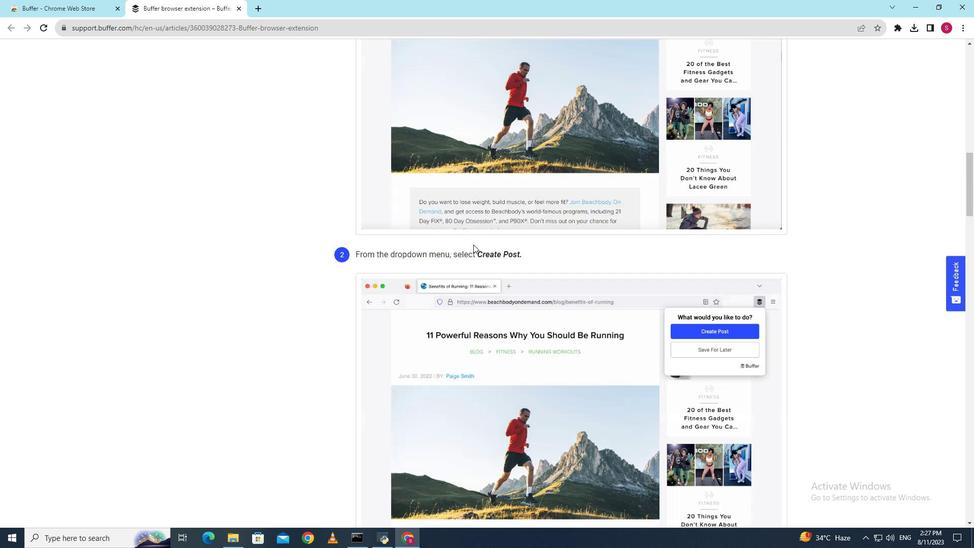
Action: Mouse scrolled (473, 245) with delta (0, 0)
Screenshot: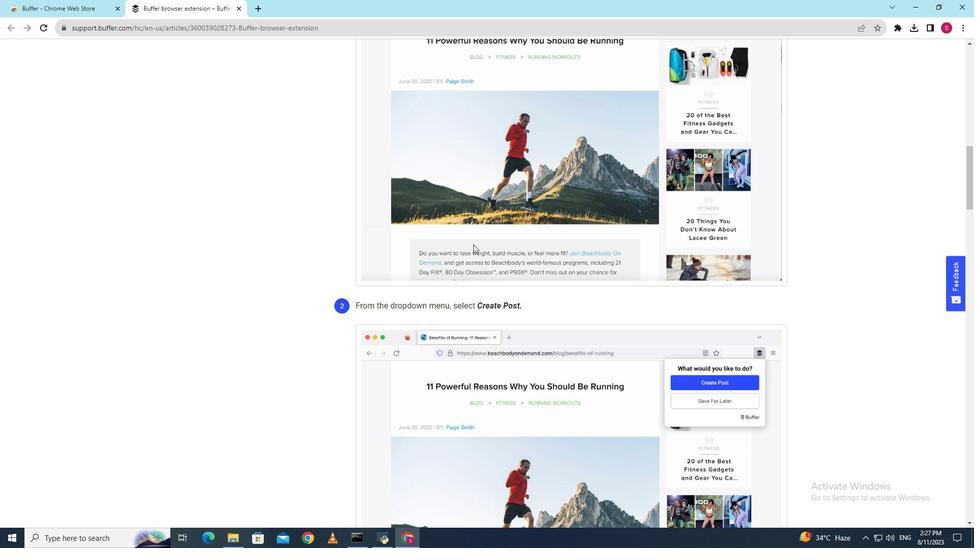 
Action: Mouse scrolled (473, 245) with delta (0, 0)
Screenshot: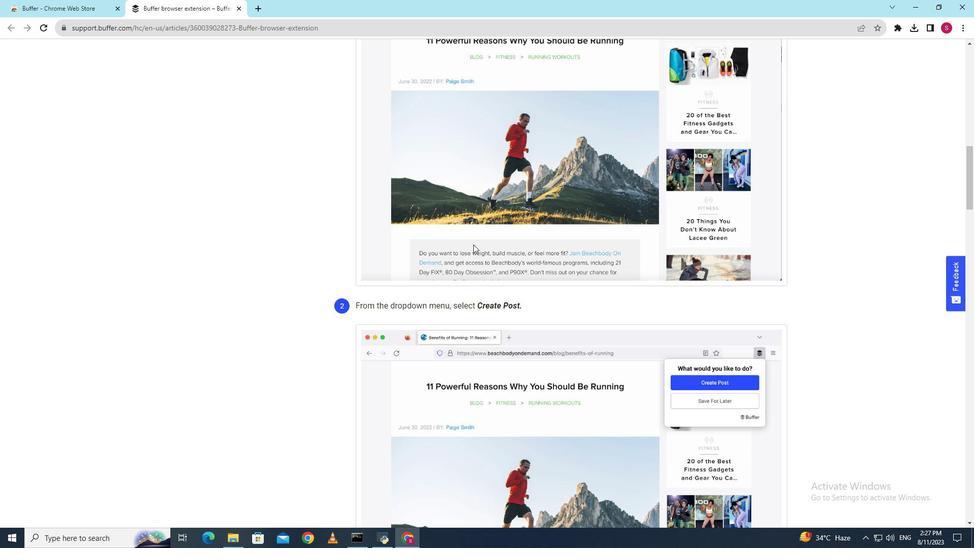 
Action: Mouse scrolled (473, 245) with delta (0, 0)
Screenshot: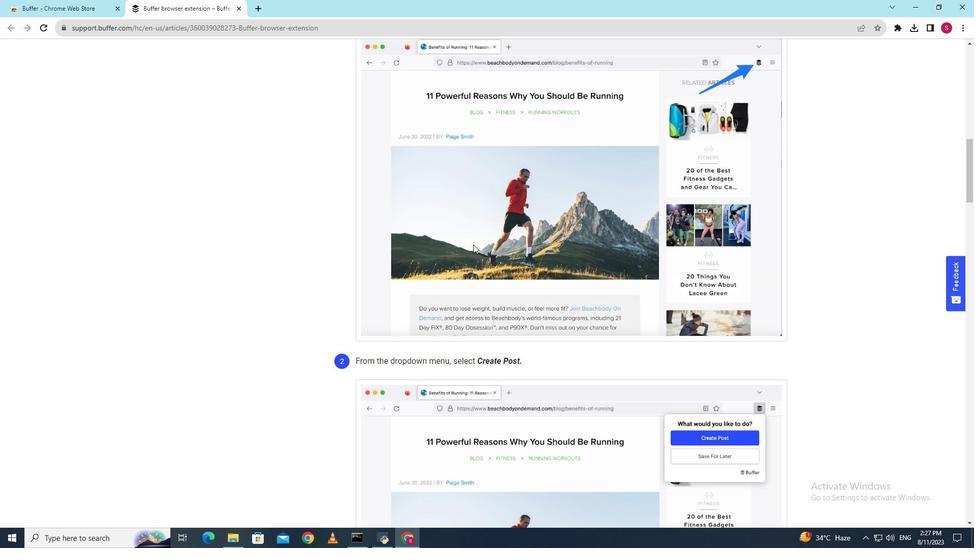 
Action: Mouse scrolled (473, 245) with delta (0, 0)
Screenshot: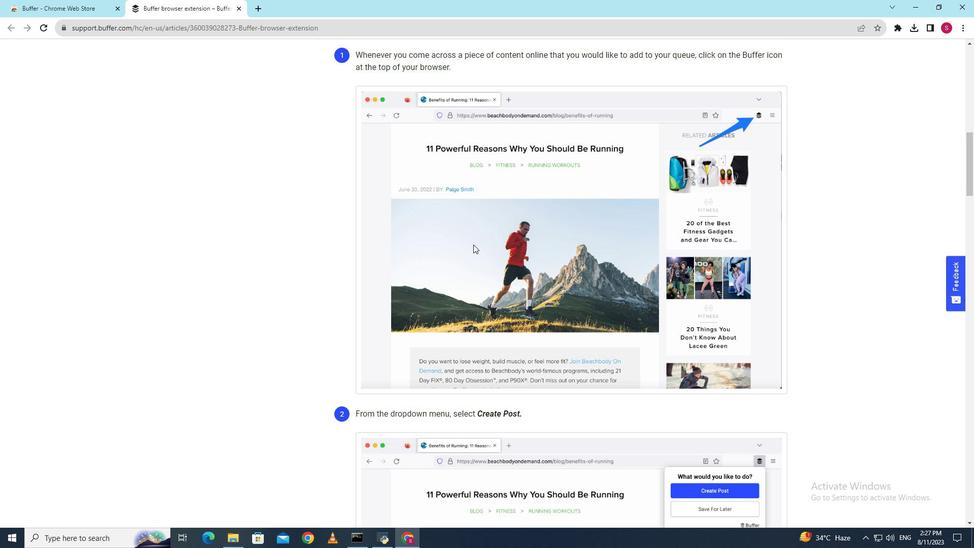 
Action: Mouse scrolled (473, 245) with delta (0, 0)
Screenshot: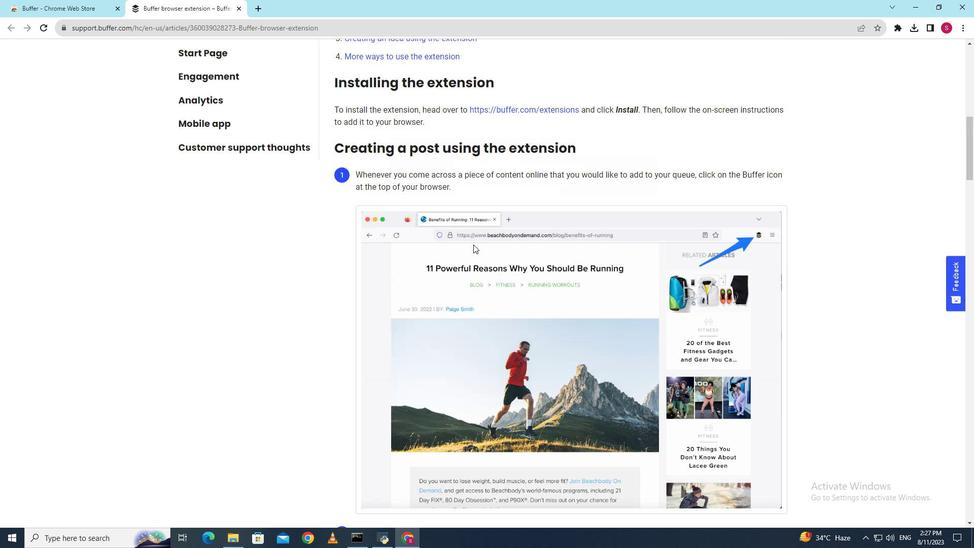
Action: Mouse scrolled (473, 245) with delta (0, 0)
Screenshot: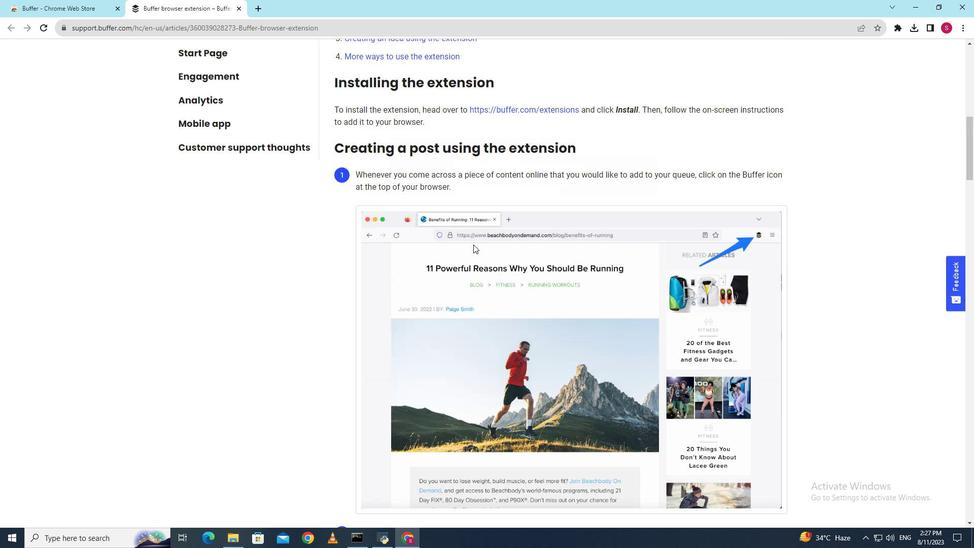
Action: Mouse scrolled (473, 245) with delta (0, 0)
Screenshot: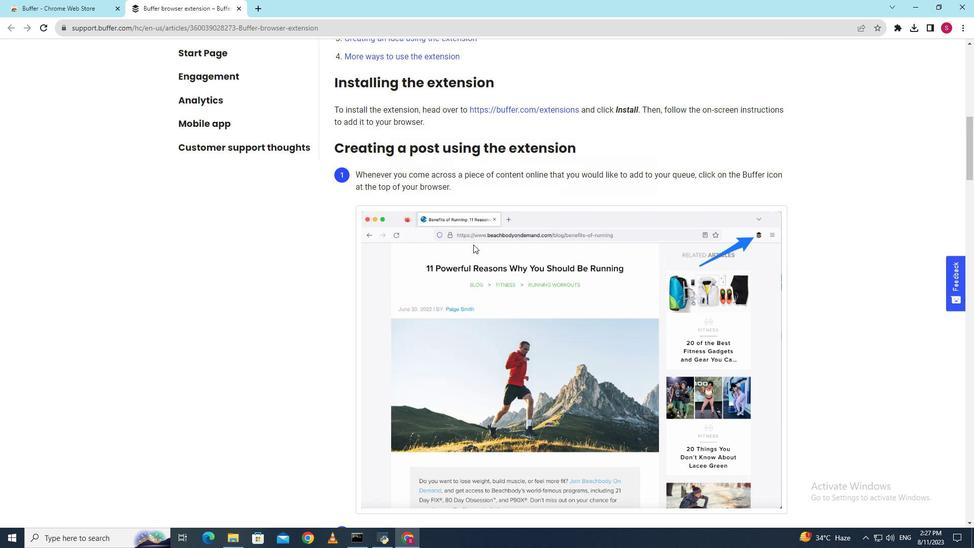 
Action: Mouse scrolled (473, 245) with delta (0, 0)
Screenshot: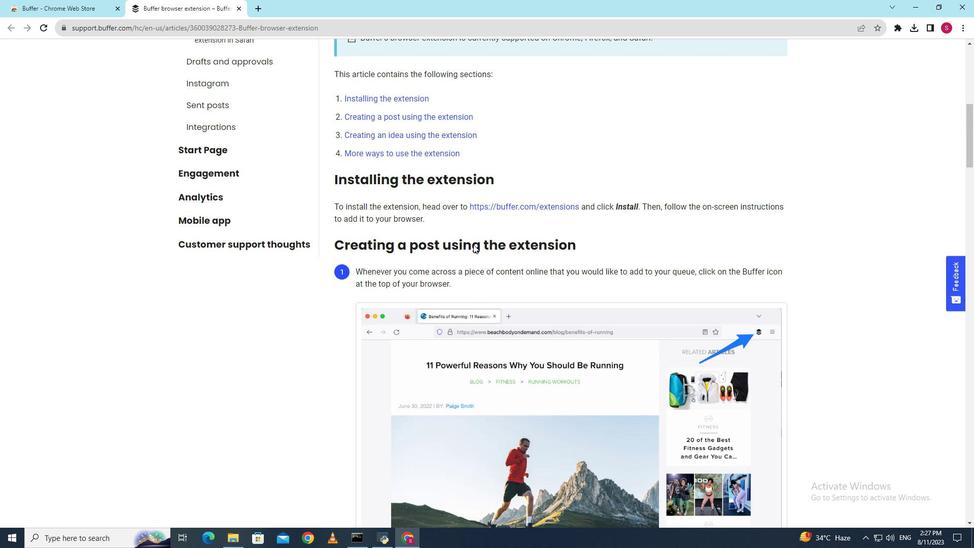 
Action: Mouse scrolled (473, 245) with delta (0, 0)
Screenshot: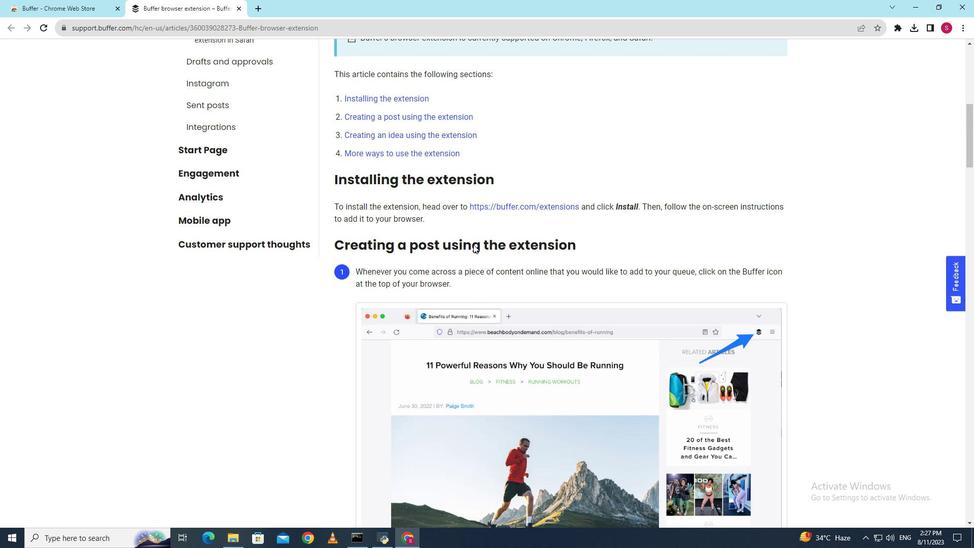 
Action: Mouse scrolled (473, 245) with delta (0, 0)
Screenshot: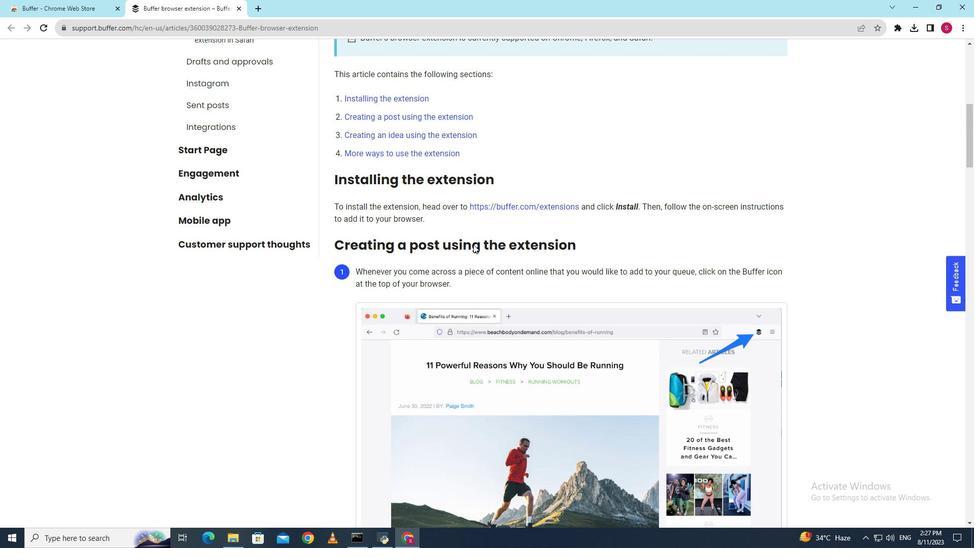 
Action: Mouse scrolled (473, 245) with delta (0, 0)
Screenshot: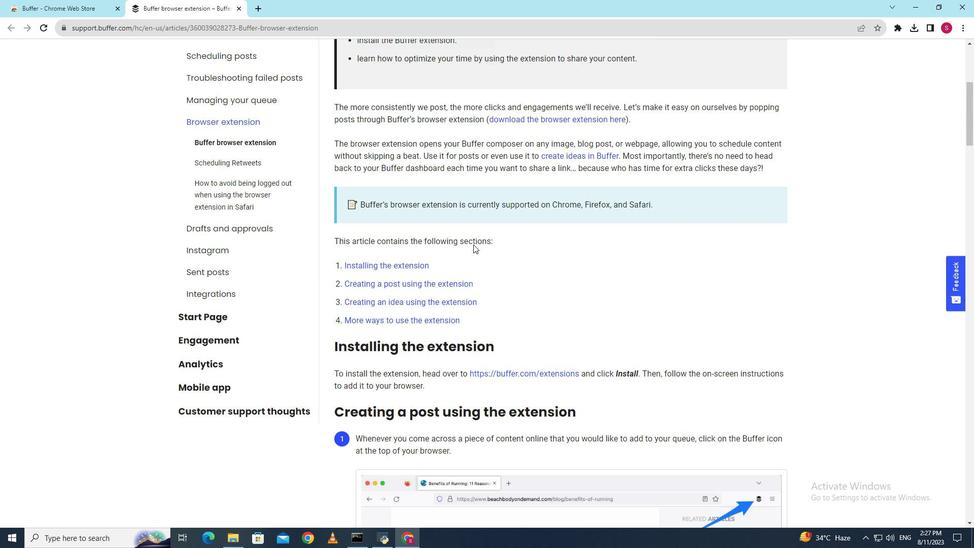 
Action: Mouse scrolled (473, 245) with delta (0, 0)
Screenshot: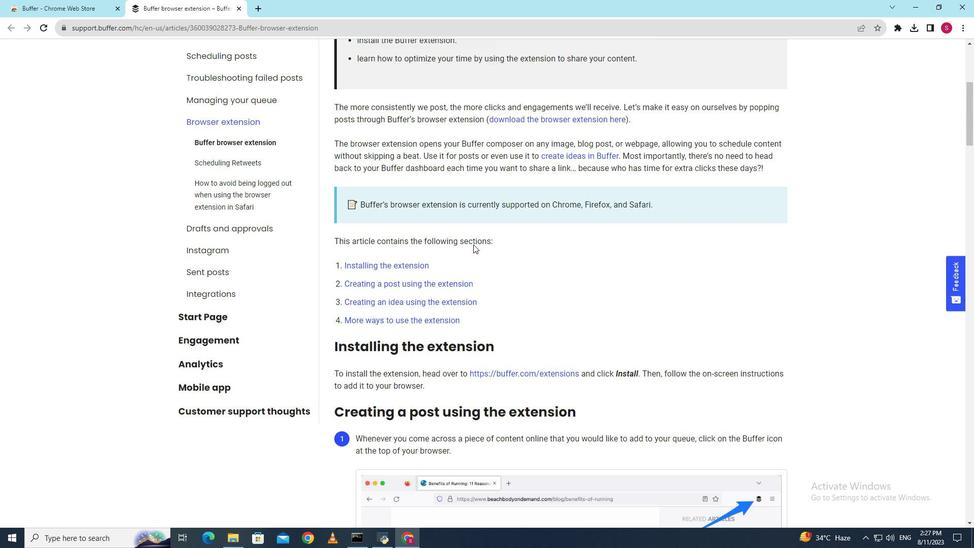 
Action: Mouse scrolled (473, 245) with delta (0, 0)
Screenshot: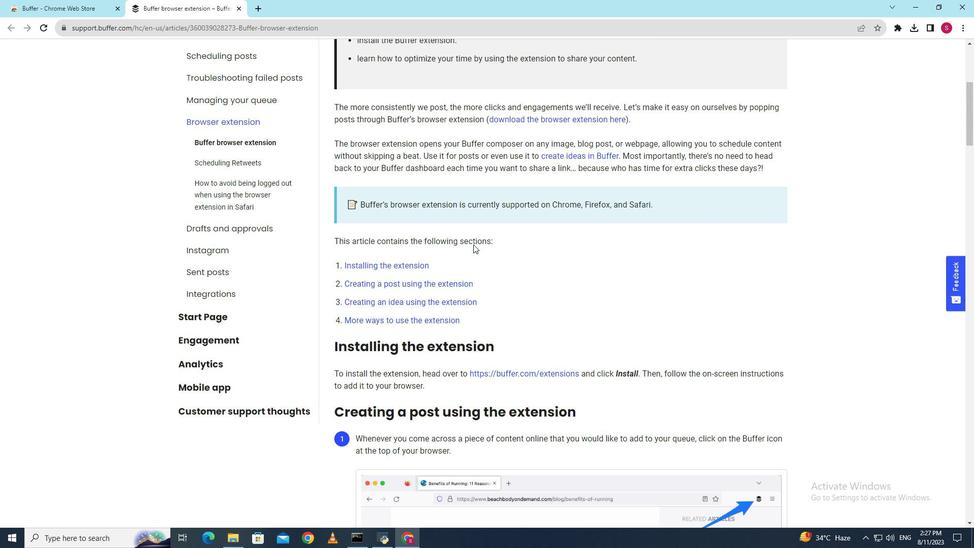 
Action: Mouse scrolled (473, 245) with delta (0, 0)
Screenshot: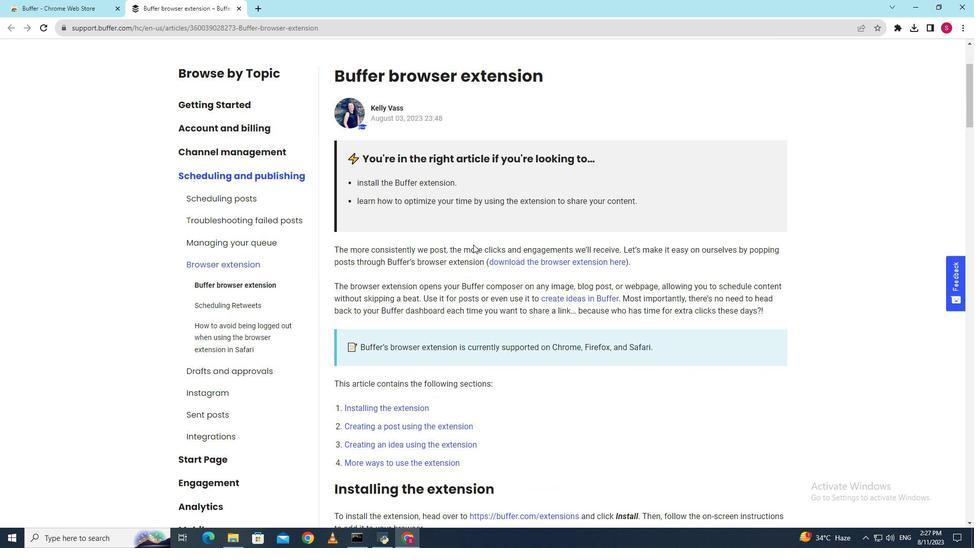 
Action: Mouse scrolled (473, 245) with delta (0, 0)
Screenshot: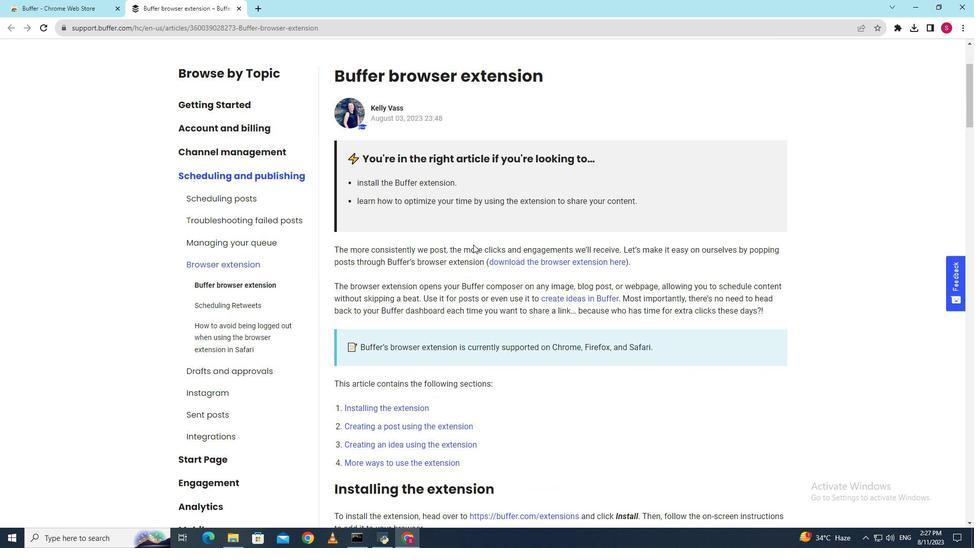 
Action: Mouse scrolled (473, 245) with delta (0, 0)
Screenshot: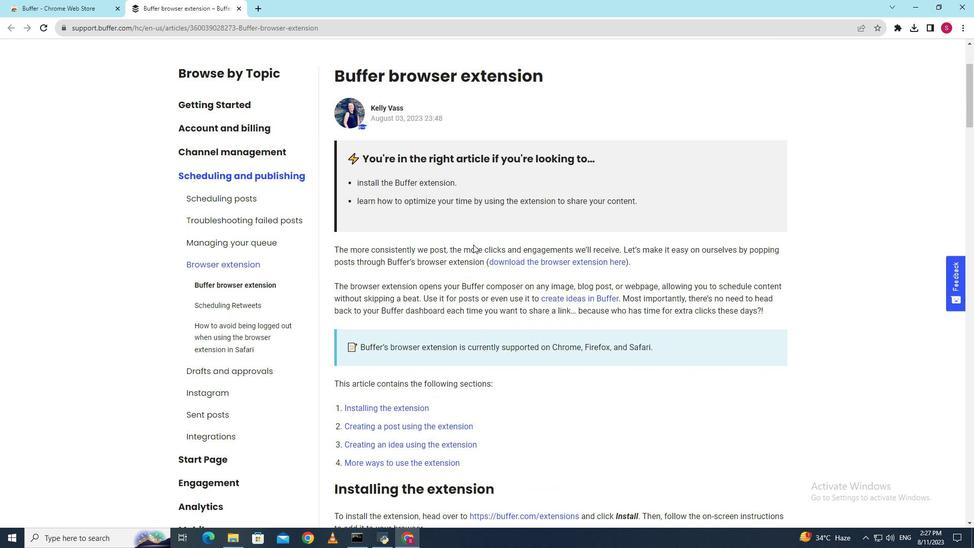 
Action: Mouse scrolled (473, 245) with delta (0, 0)
Screenshot: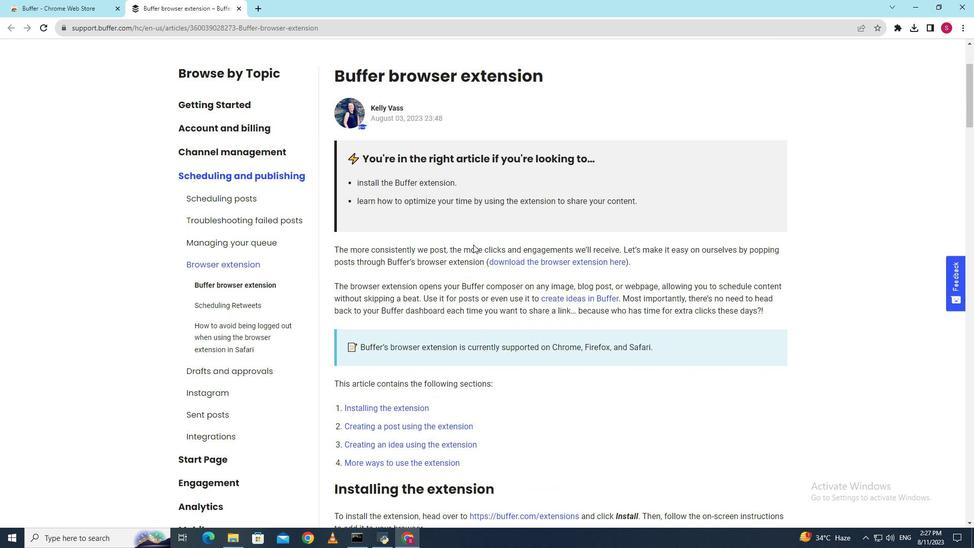 
Action: Mouse scrolled (473, 245) with delta (0, 0)
Screenshot: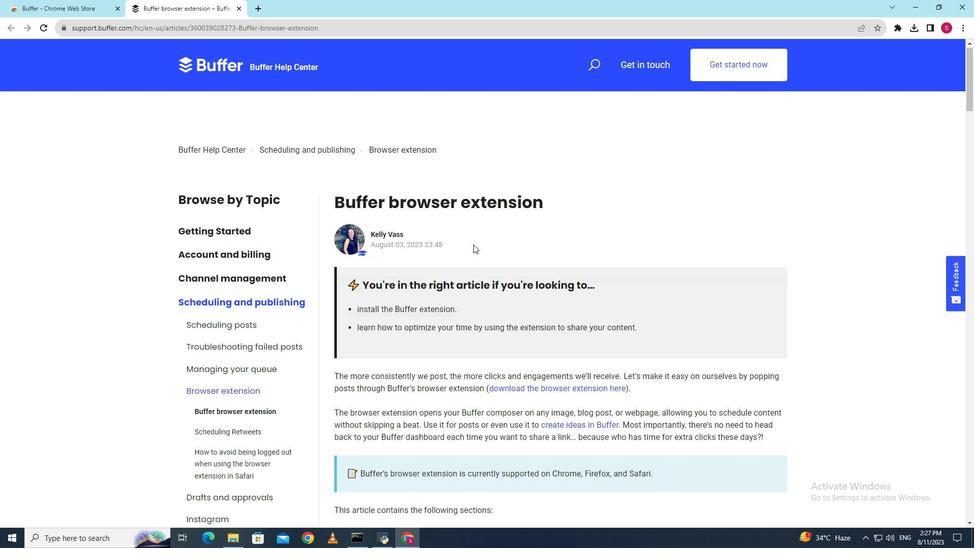 
Action: Mouse scrolled (473, 245) with delta (0, 0)
Screenshot: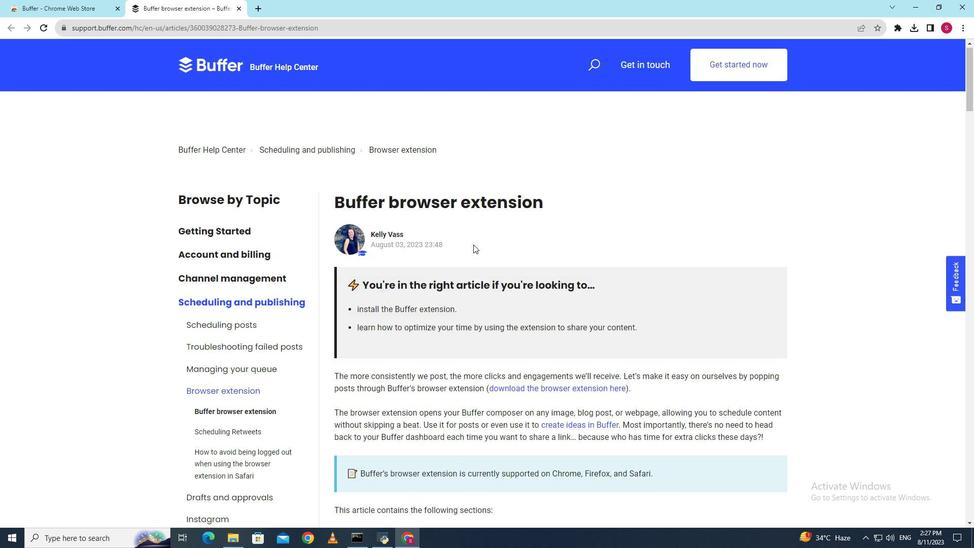 
Action: Mouse scrolled (473, 245) with delta (0, 0)
Screenshot: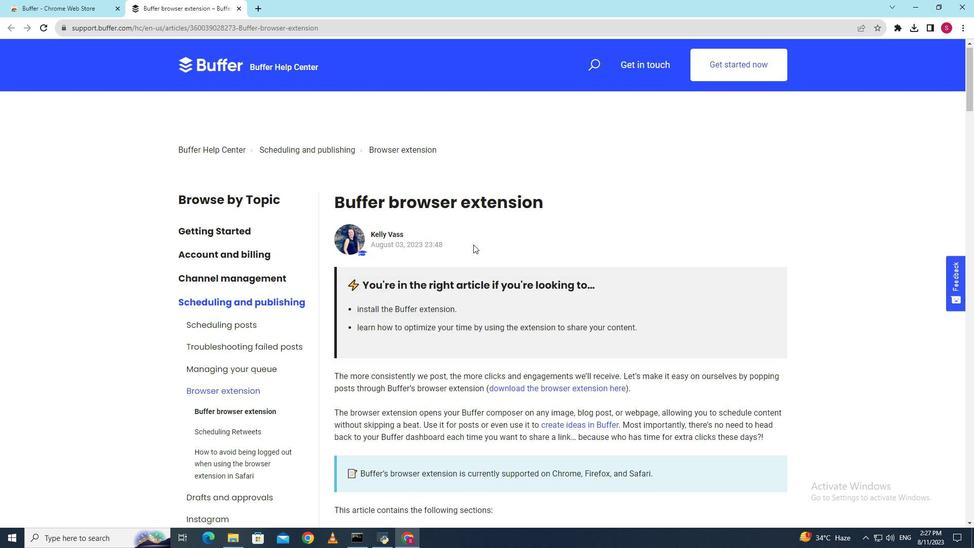 
Action: Mouse moved to (554, 211)
Screenshot: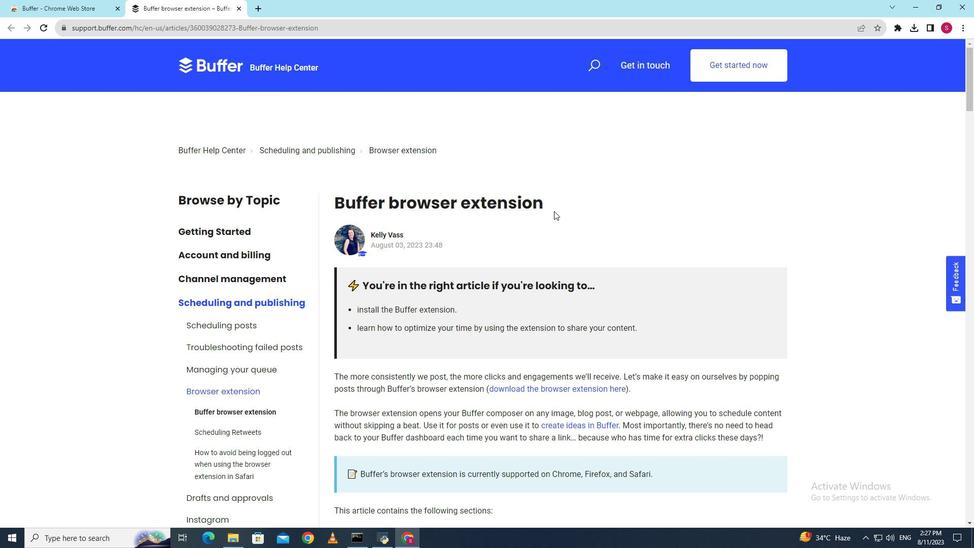 
